 Task: Open a blank worksheet and write heading  Budget Tracker. Add Descriptions in a column and its values below  'Salary, Rent, Dining Out, Internet Bill, Groceries, Utilities Bill, Gas & Savings. 'Add Categories in next column and its values below  Income, Housing, Food, Utilities, Food, Utilities, Transportation & Savings. Add amount in next column and its values below  $2,500, $800, $100, $50, $200, $100, $100, $50 & $500. Add Dates in next column and its values below  2023-05-01, 2023-05-05, 2023-05-10, 2023-05-15, 2023-05-19, 2023-05-22, 2023-05-25 & 2023-05-30. Add Income/ Expense in next column and its values below  Income, Expense, Expense, Expense, Expense, Expense, Expense & IncomeSave page Apex Sales templetes 
Action: Mouse moved to (91, 133)
Screenshot: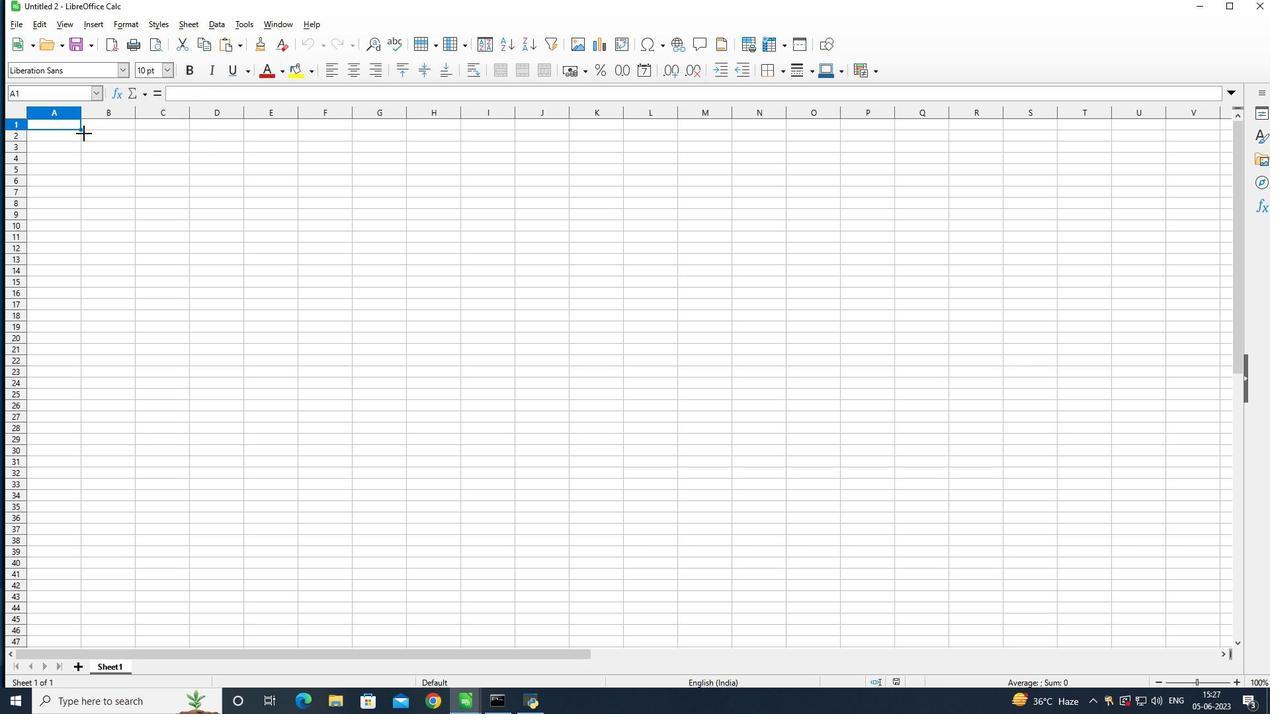 
Action: Mouse pressed left at (91, 133)
Screenshot: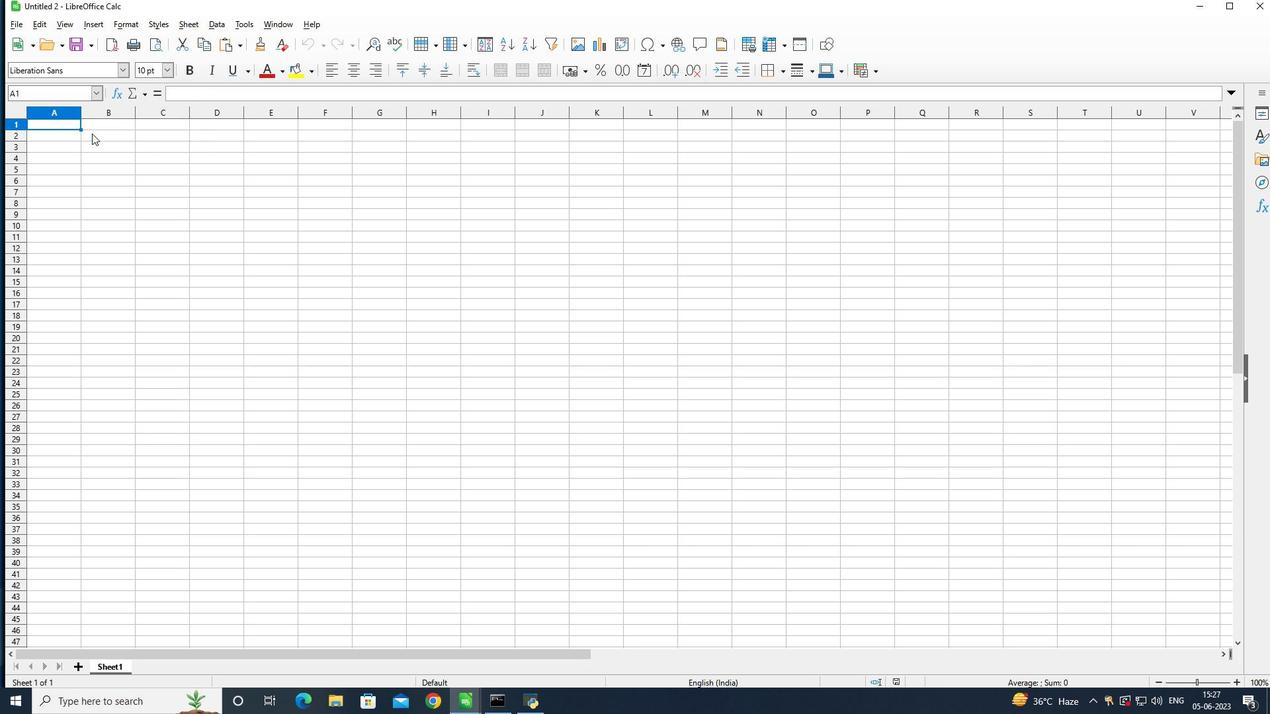 
Action: Mouse moved to (110, 142)
Screenshot: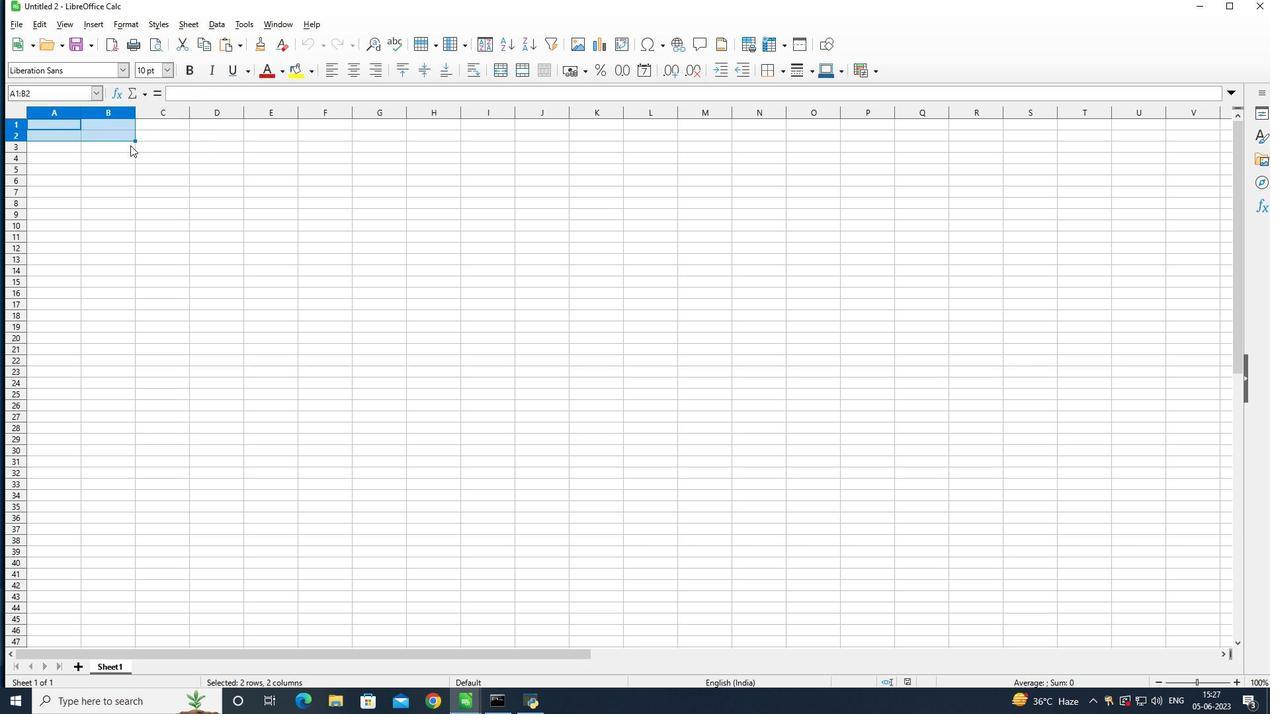 
Action: Mouse pressed left at (110, 142)
Screenshot: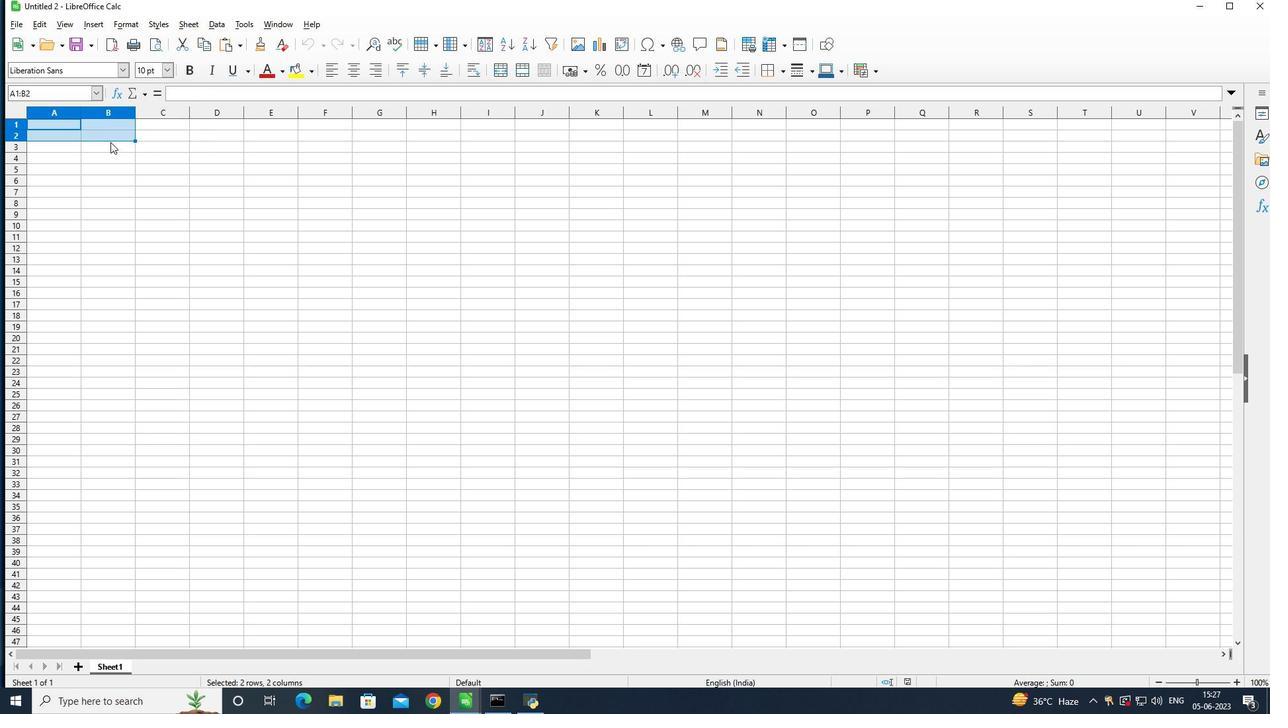 
Action: Mouse moved to (110, 142)
Screenshot: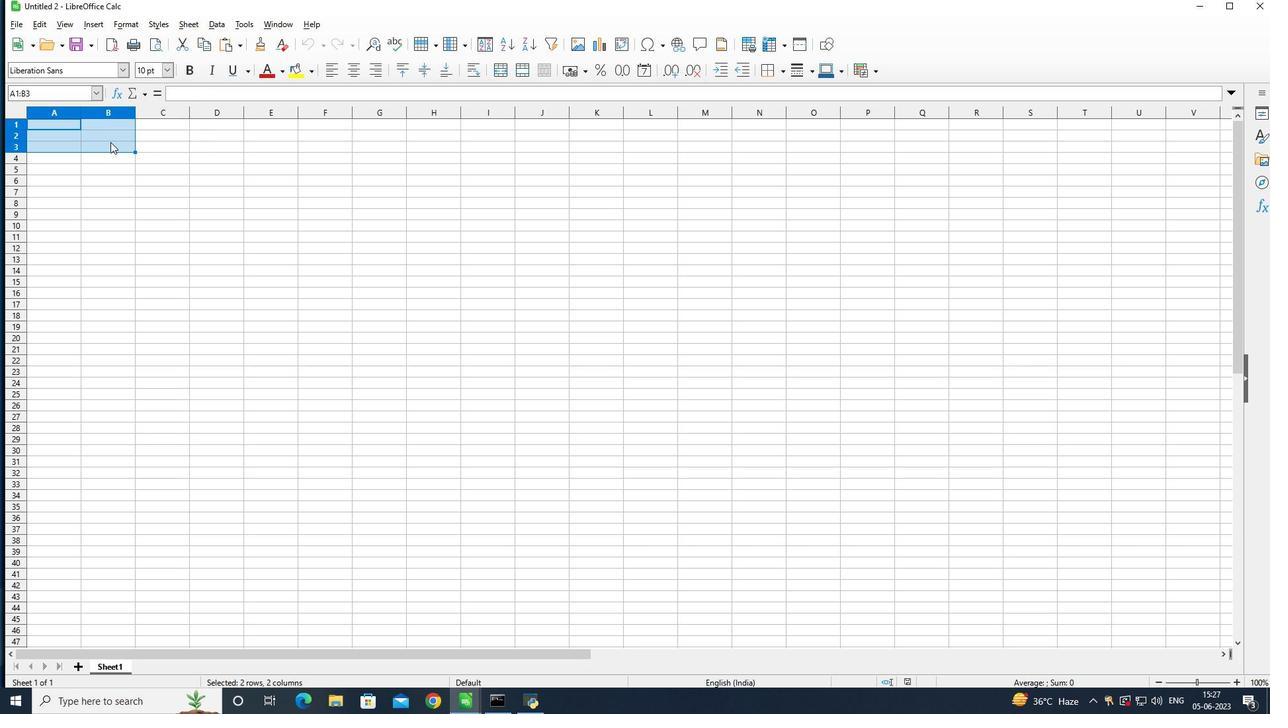 
Action: Mouse pressed right at (110, 142)
Screenshot: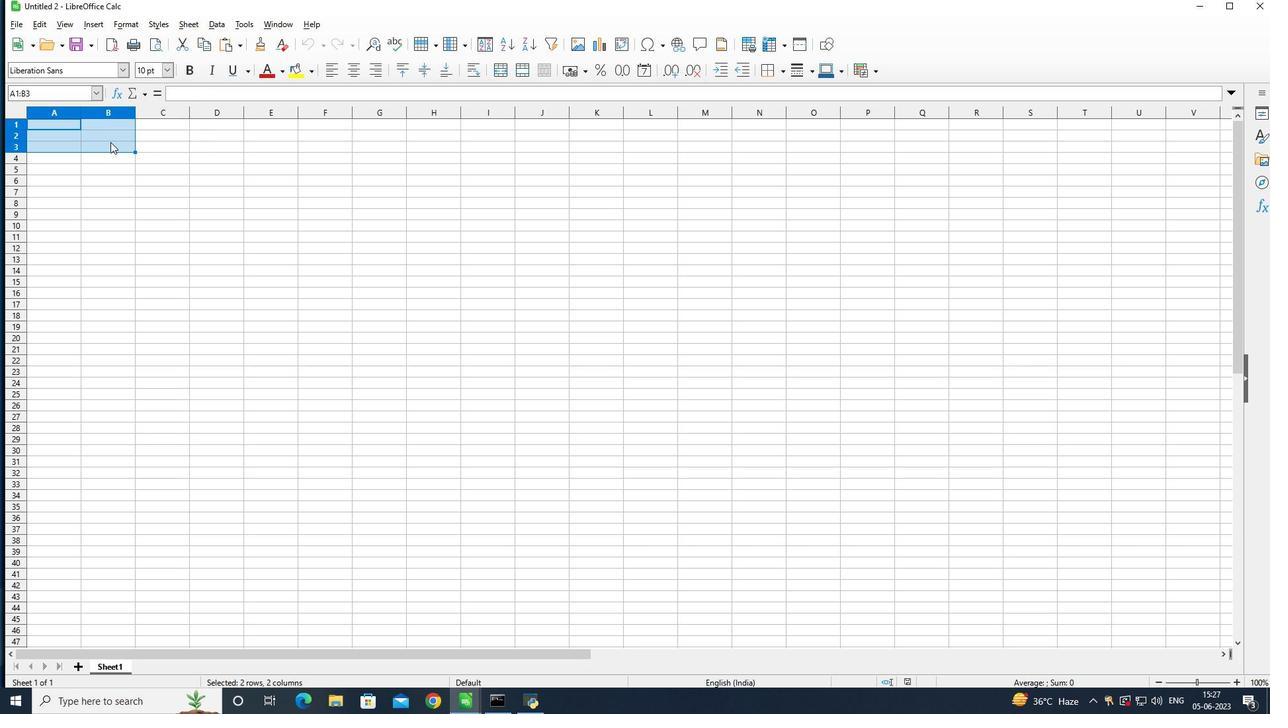 
Action: Mouse moved to (342, 232)
Screenshot: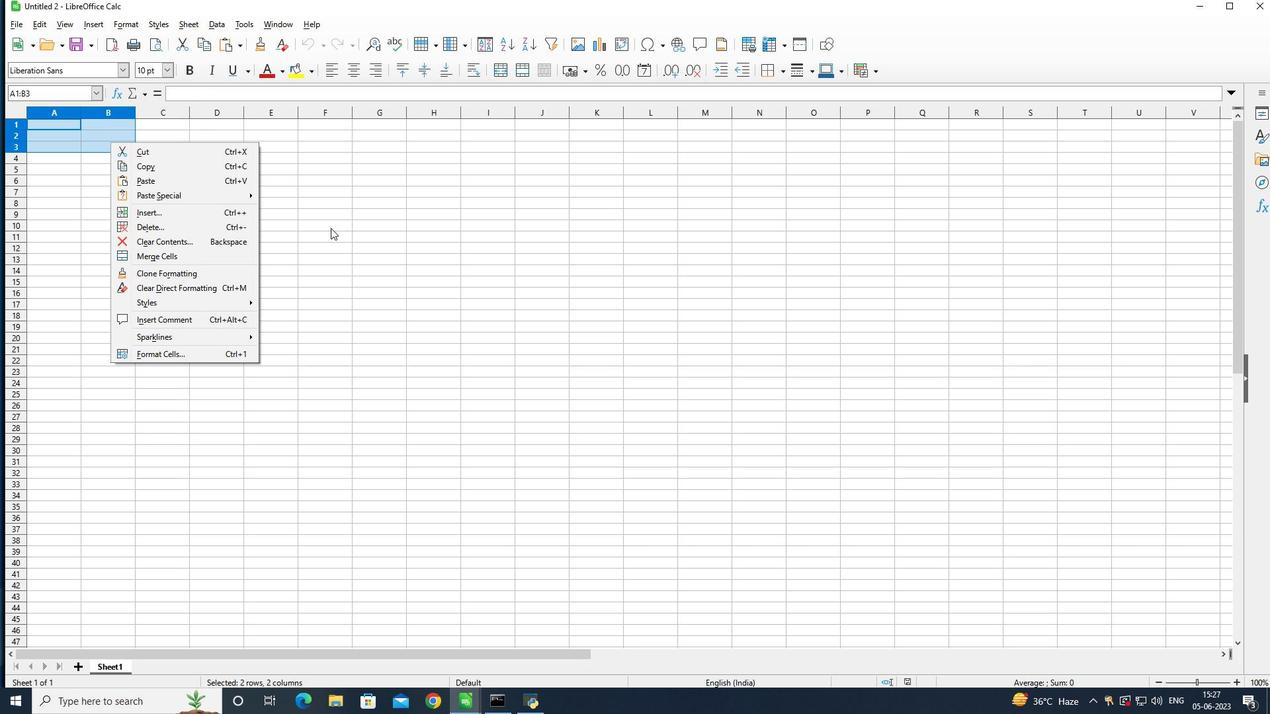 
Action: Mouse pressed right at (342, 232)
Screenshot: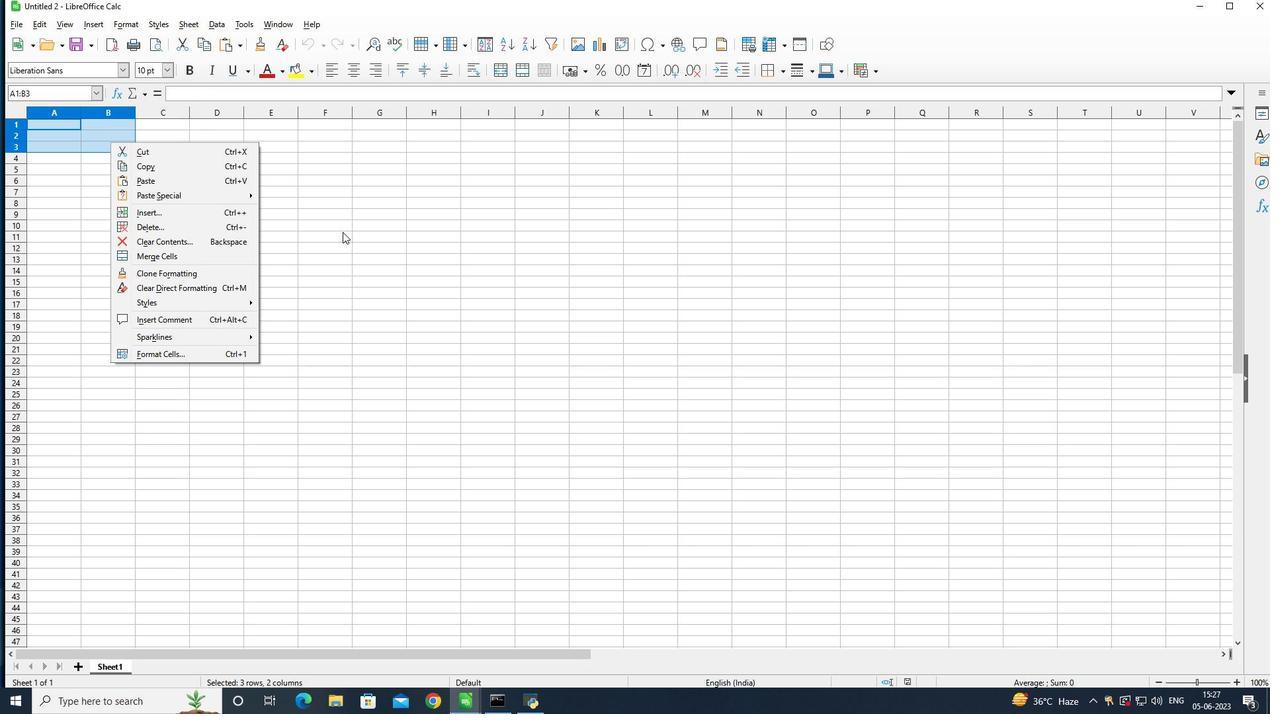 
Action: Mouse pressed right at (342, 232)
Screenshot: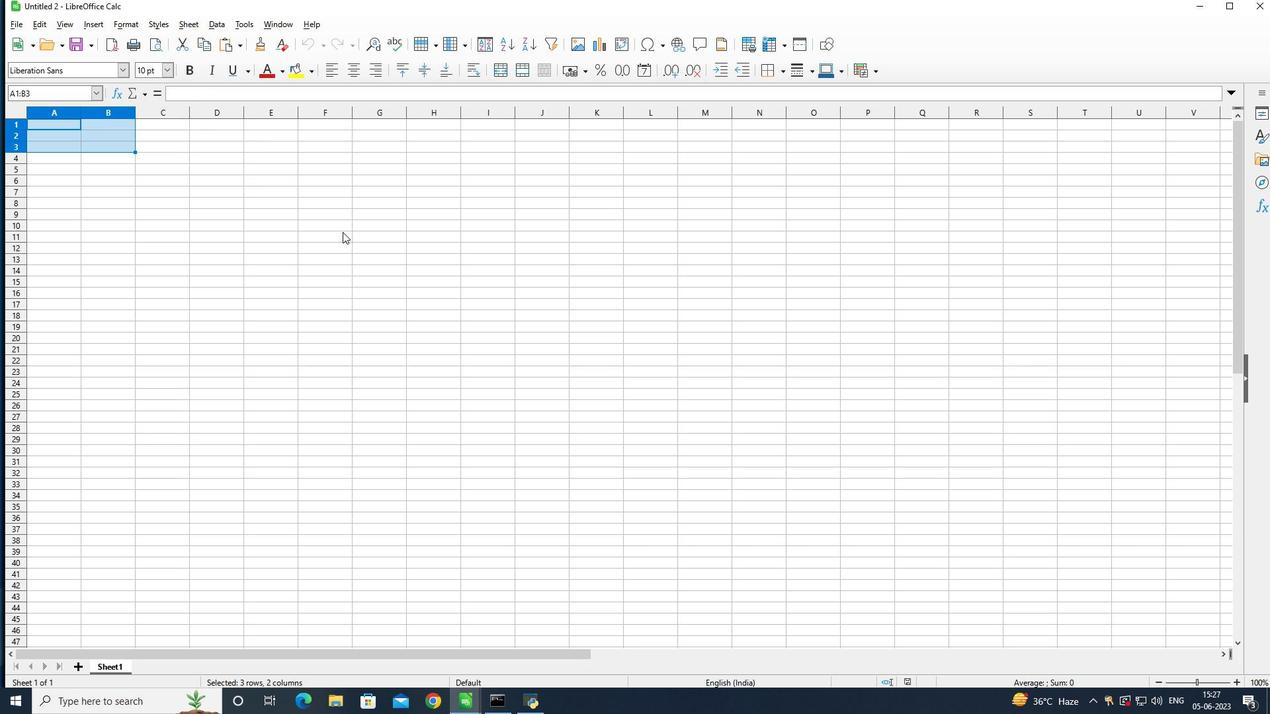 
Action: Mouse moved to (108, 134)
Screenshot: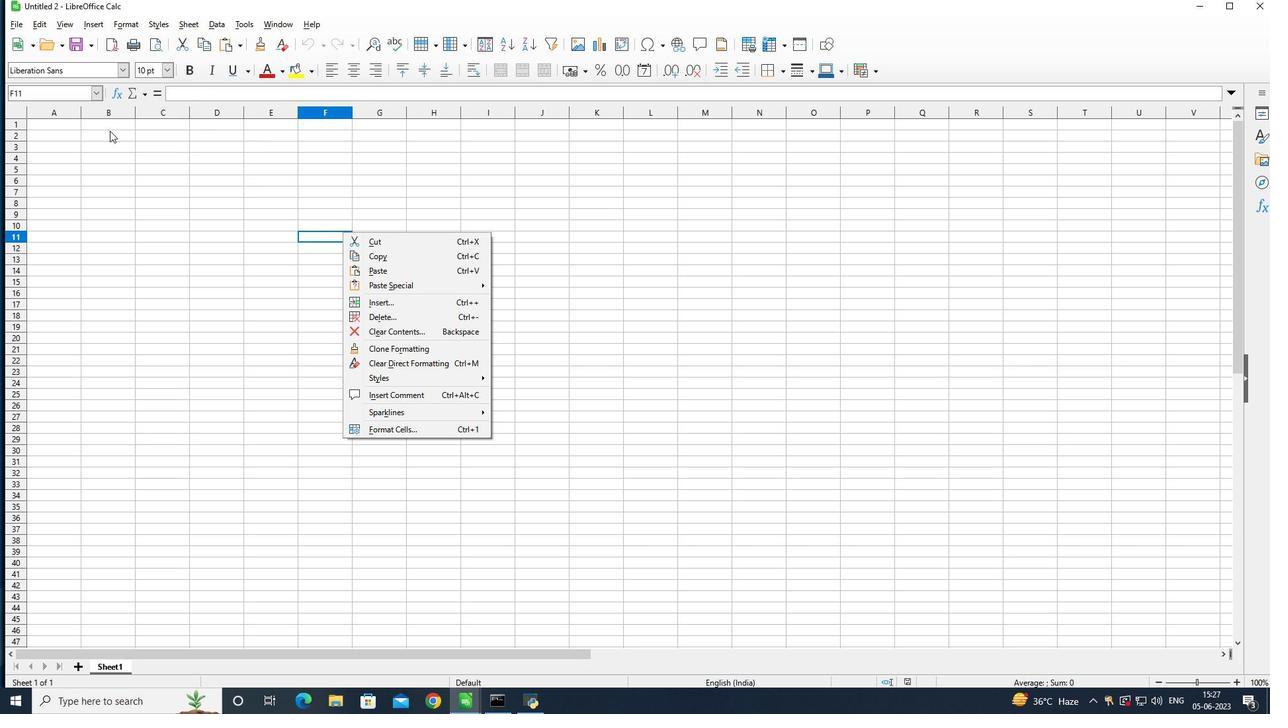 
Action: Mouse pressed left at (108, 134)
Screenshot: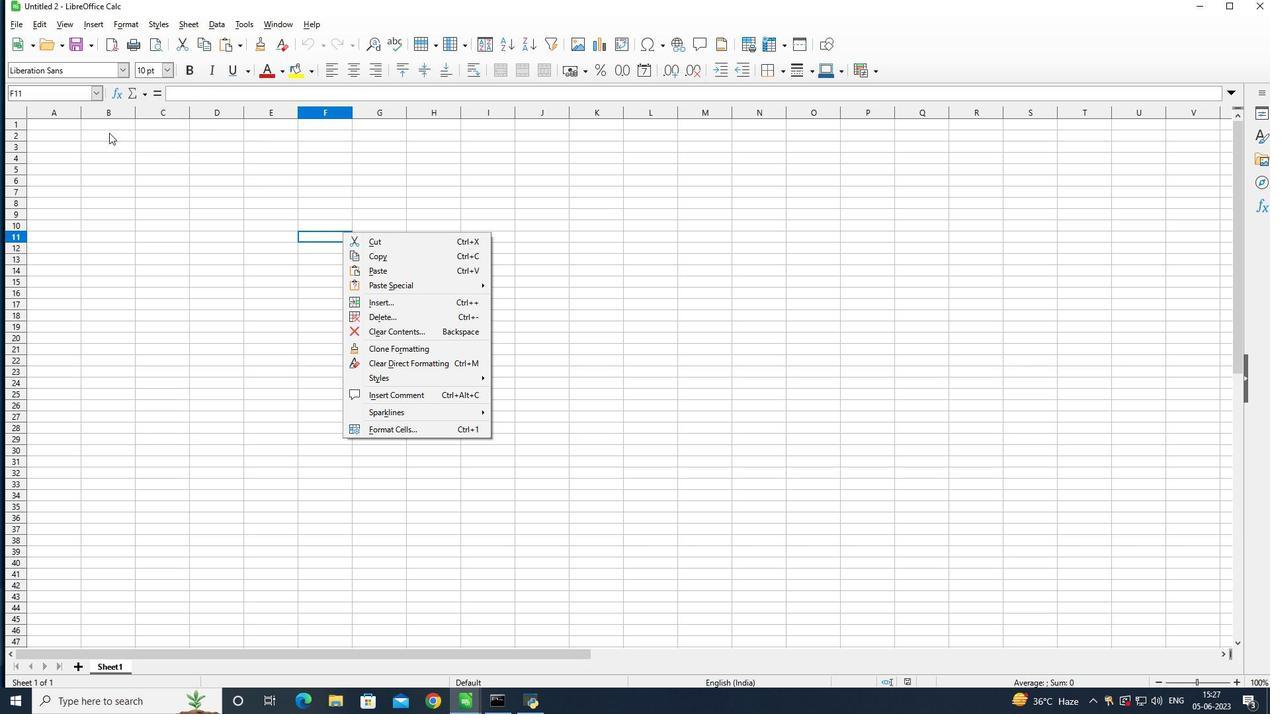 
Action: Mouse moved to (107, 134)
Screenshot: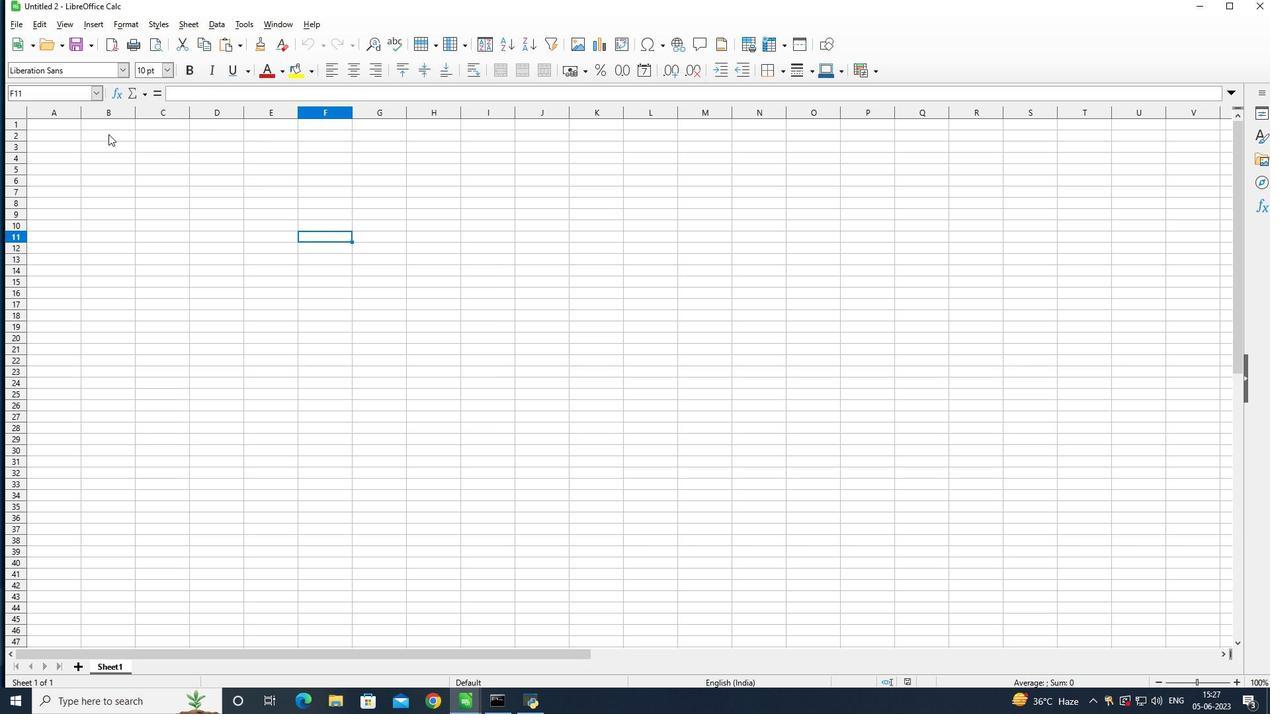 
Action: Mouse pressed left at (107, 134)
Screenshot: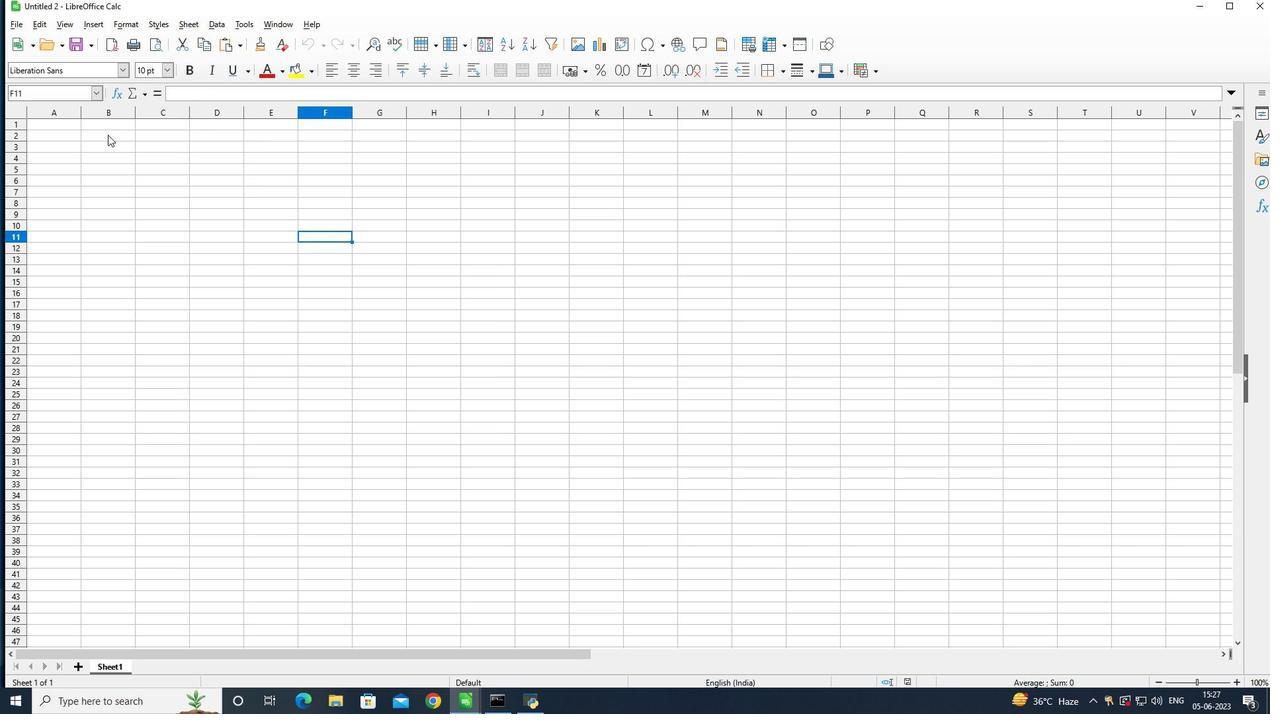 
Action: Key pressed <Key.shift>Budget<Key.space><Key.shift>Tracker<Key.enter>
Screenshot: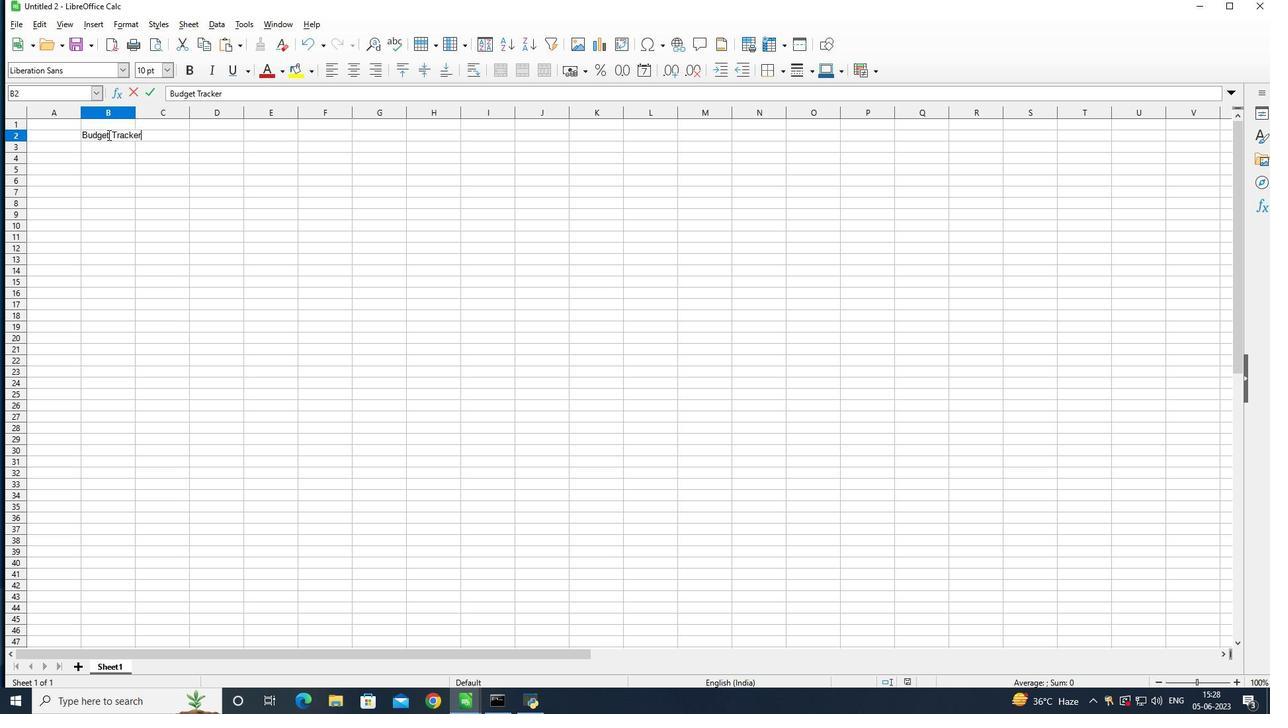 
Action: Mouse moved to (52, 144)
Screenshot: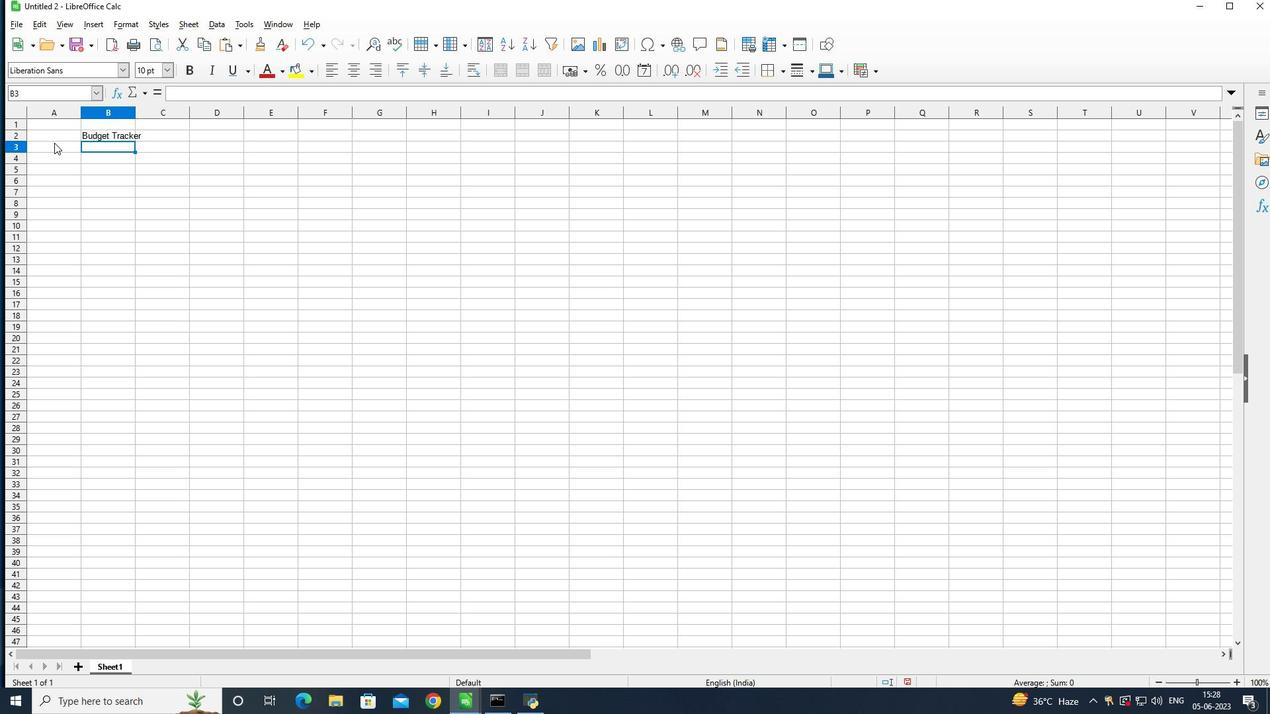
Action: Mouse pressed left at (52, 144)
Screenshot: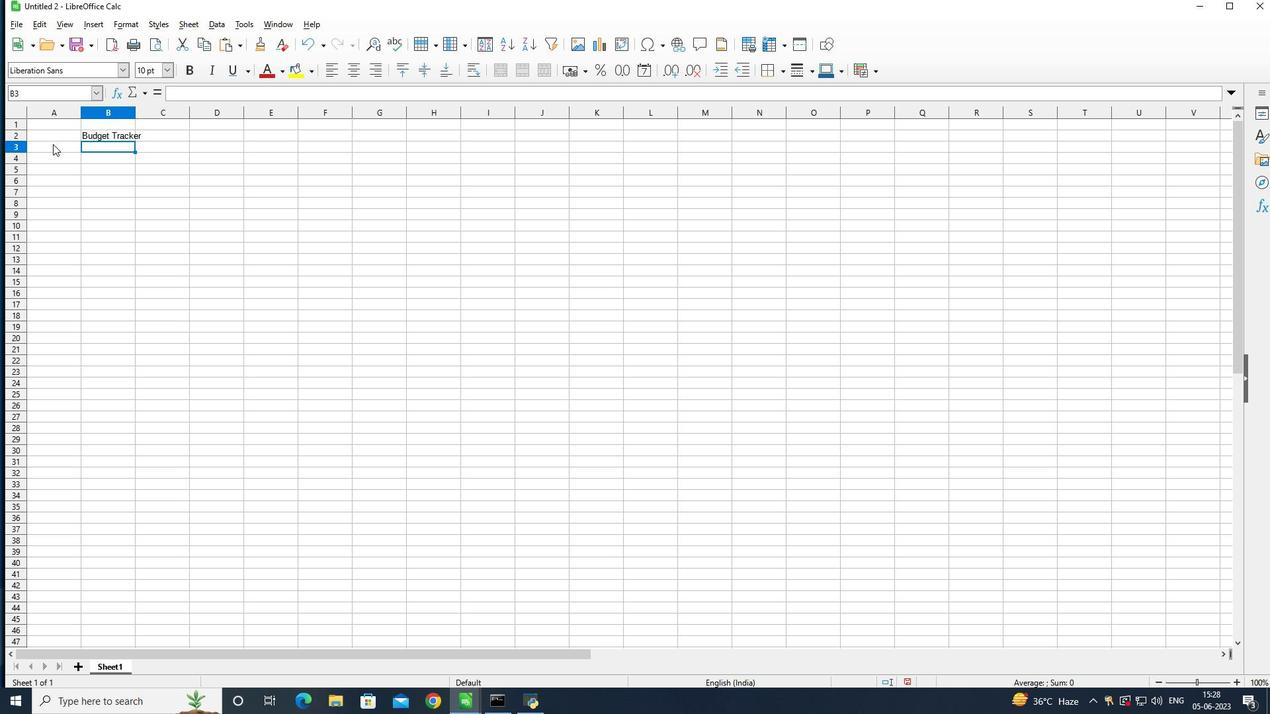
Action: Mouse moved to (52, 145)
Screenshot: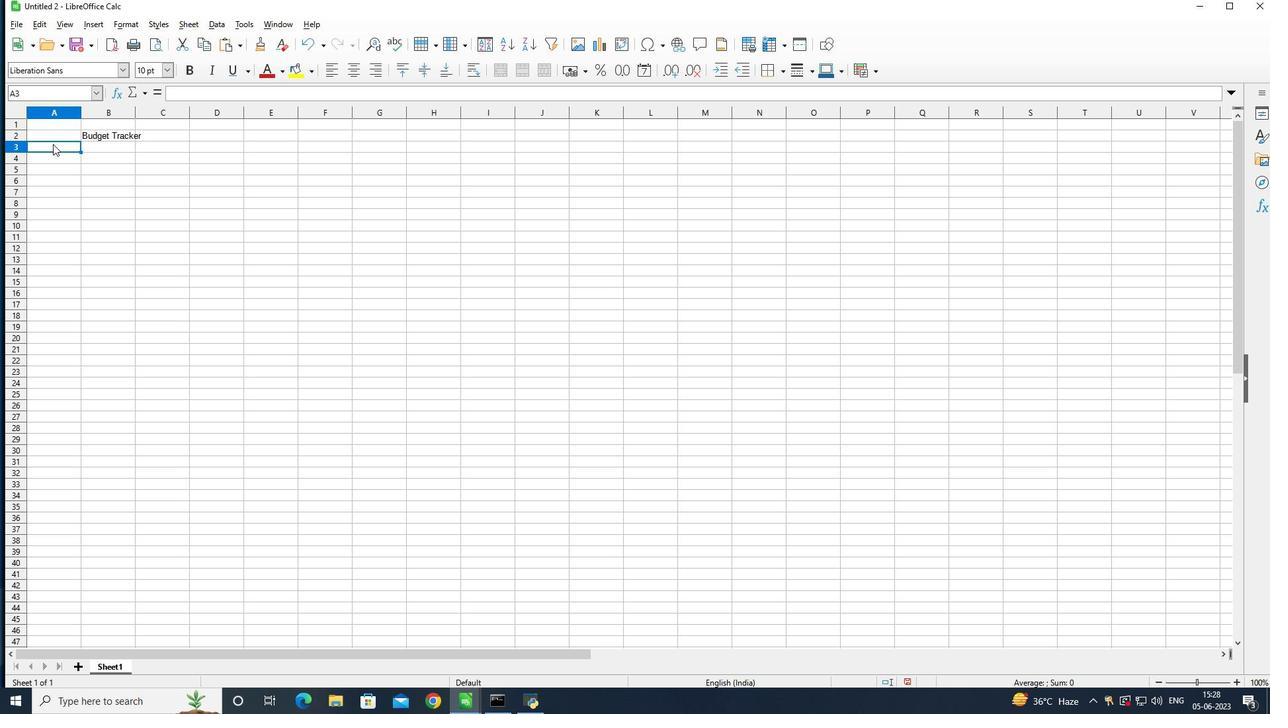 
Action: Key pressed <Key.shift>Description<Key.enter><Key.shift>Salary<Key.enter><Key.shift>Rent<Key.enter><Key.shift><Key.shift><Key.shift><Key.shift><Key.shift><Key.shift><Key.shift><Key.shift><Key.shift><Key.shift>Dining<Key.space><Key.shift>Our<Key.backspace>t<Key.enter><Key.shift>Internet<Key.space><Key.shift>Bill<Key.enter><Key.shift><Key.shift><Key.shift><Key.shift><Key.shift><Key.shift><Key.shift>Groceries<Key.enter><Key.shift>Utilities<Key.enter><Key.shift><Key.shift>Gas<Key.enter><Key.shift>Saving<Key.enter>
Screenshot: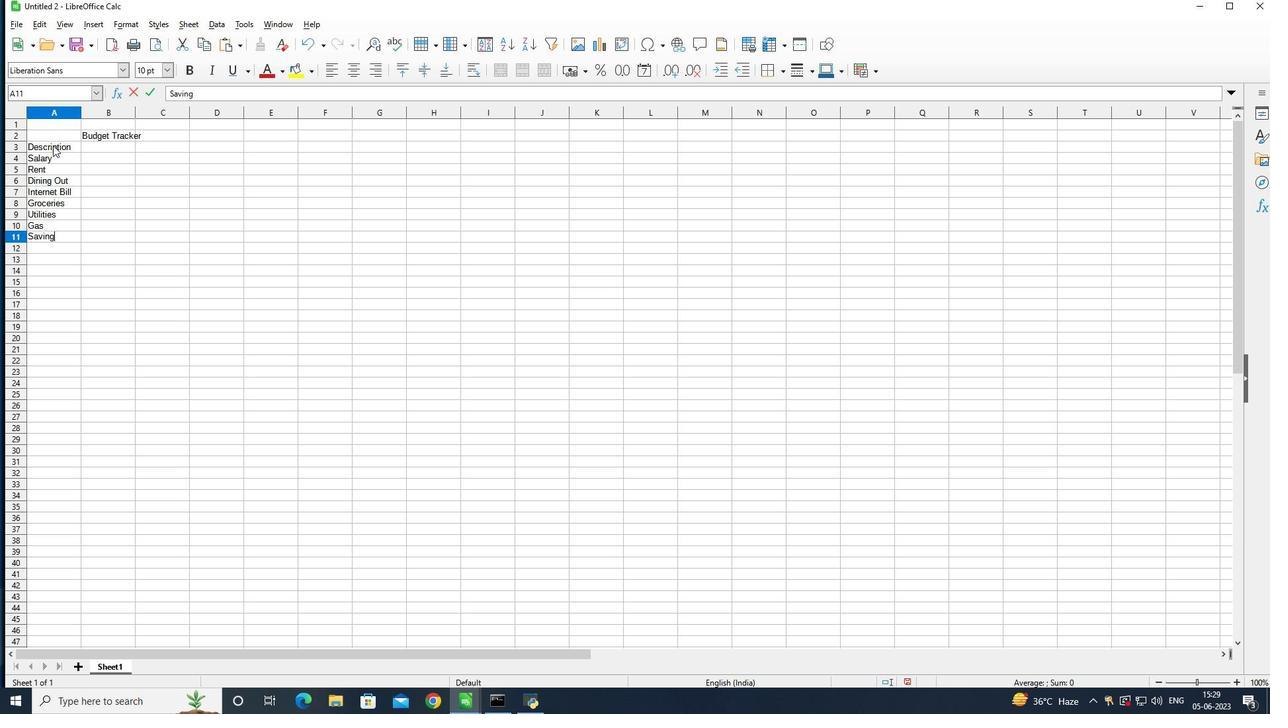 
Action: Mouse moved to (111, 146)
Screenshot: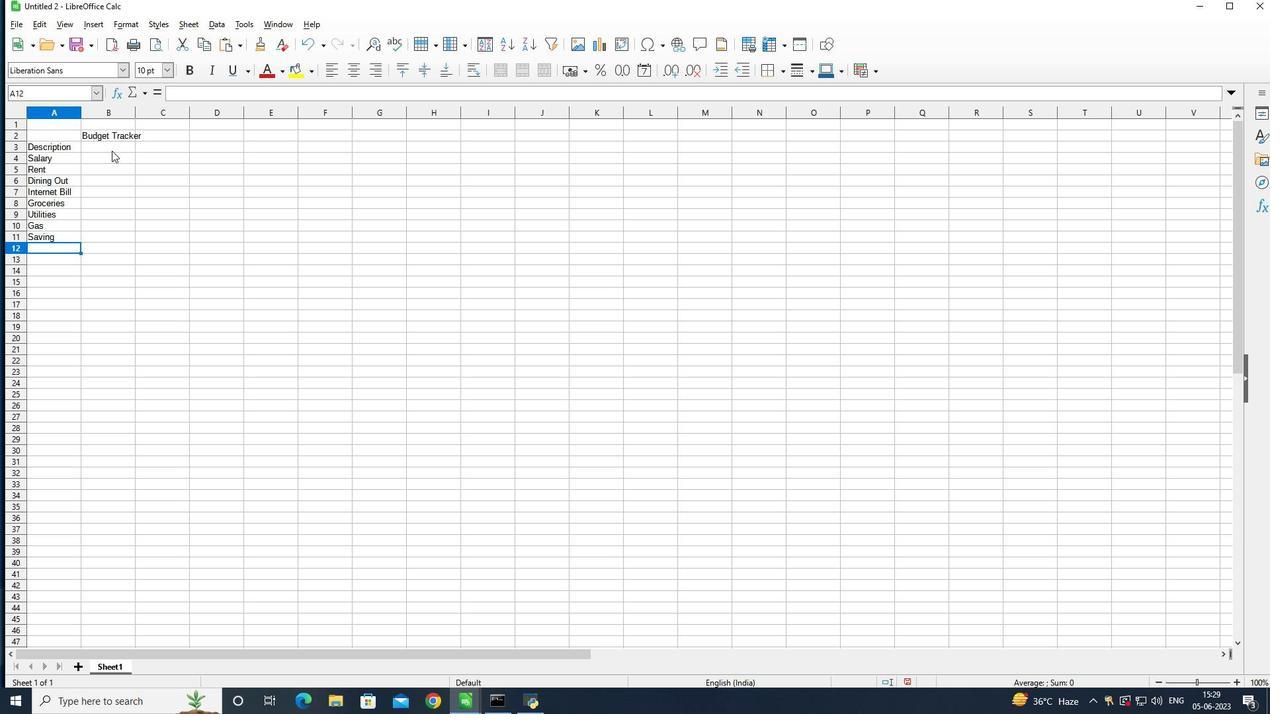 
Action: Mouse pressed left at (111, 146)
Screenshot: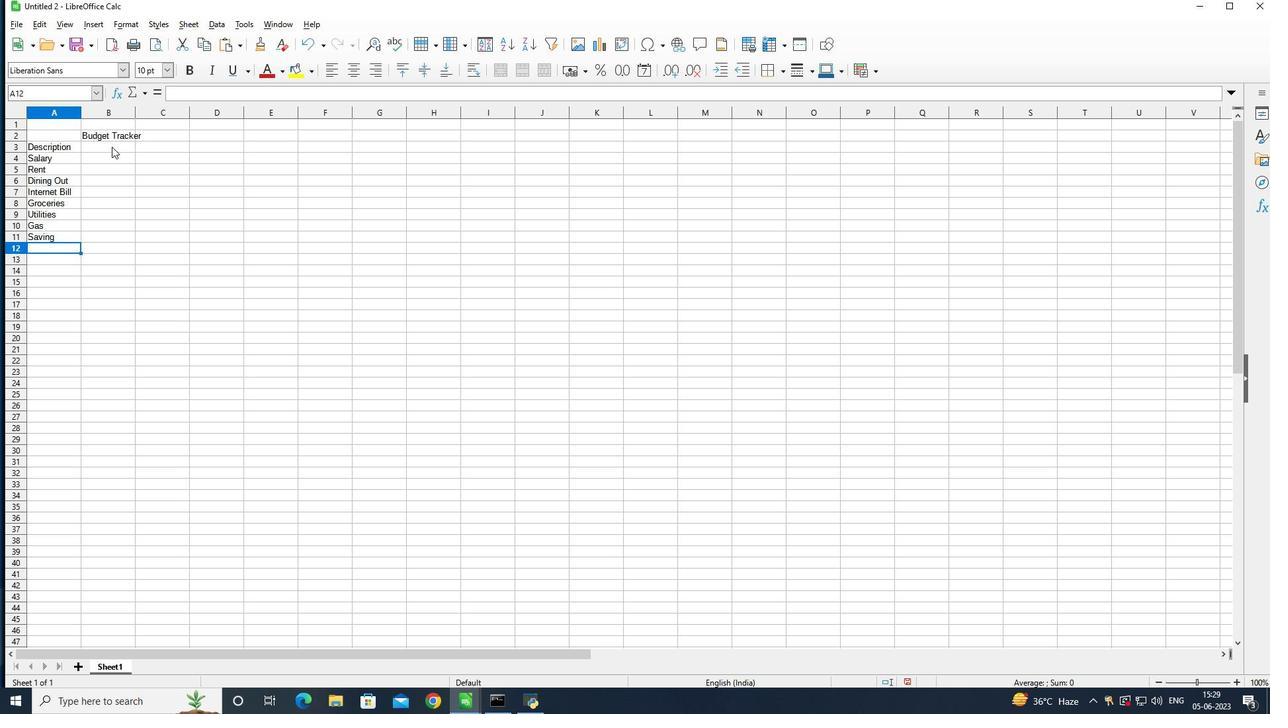 
Action: Key pressed <Key.shift>Catagories<Key.enter><Key.shift>Income<Key.enter><Key.shift>Housing<Key.enter><Key.shift><Key.shift><Key.shift><Key.shift><Key.shift><Key.shift><Key.shift><Key.shift>Food<Key.enter><Key.shift><Key.shift>Utilites<Key.enter><Key.shift>Food<Key.enter><Key.shift>Utilites<Key.enter><Key.shift><Key.shift><Key.shift><Key.shift>Transportation<Key.enter><Key.shift>Saving<Key.enter>
Screenshot: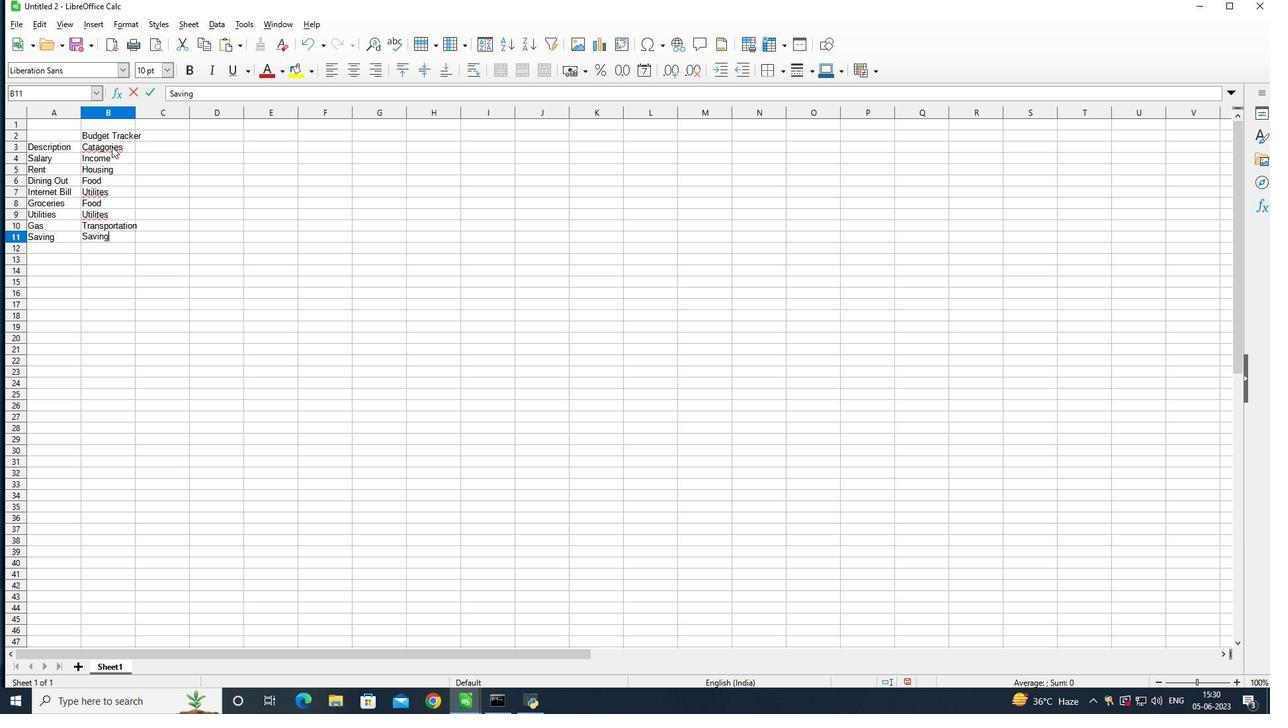 
Action: Mouse moved to (147, 149)
Screenshot: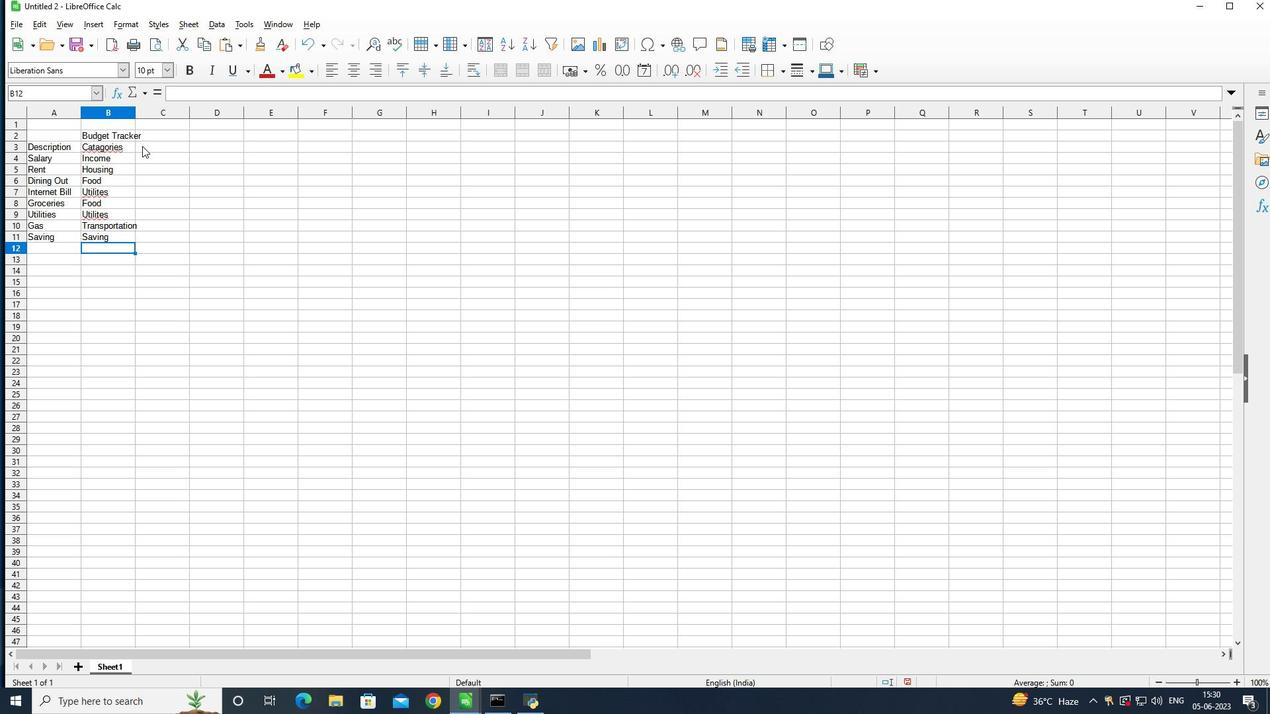 
Action: Mouse pressed left at (147, 149)
Screenshot: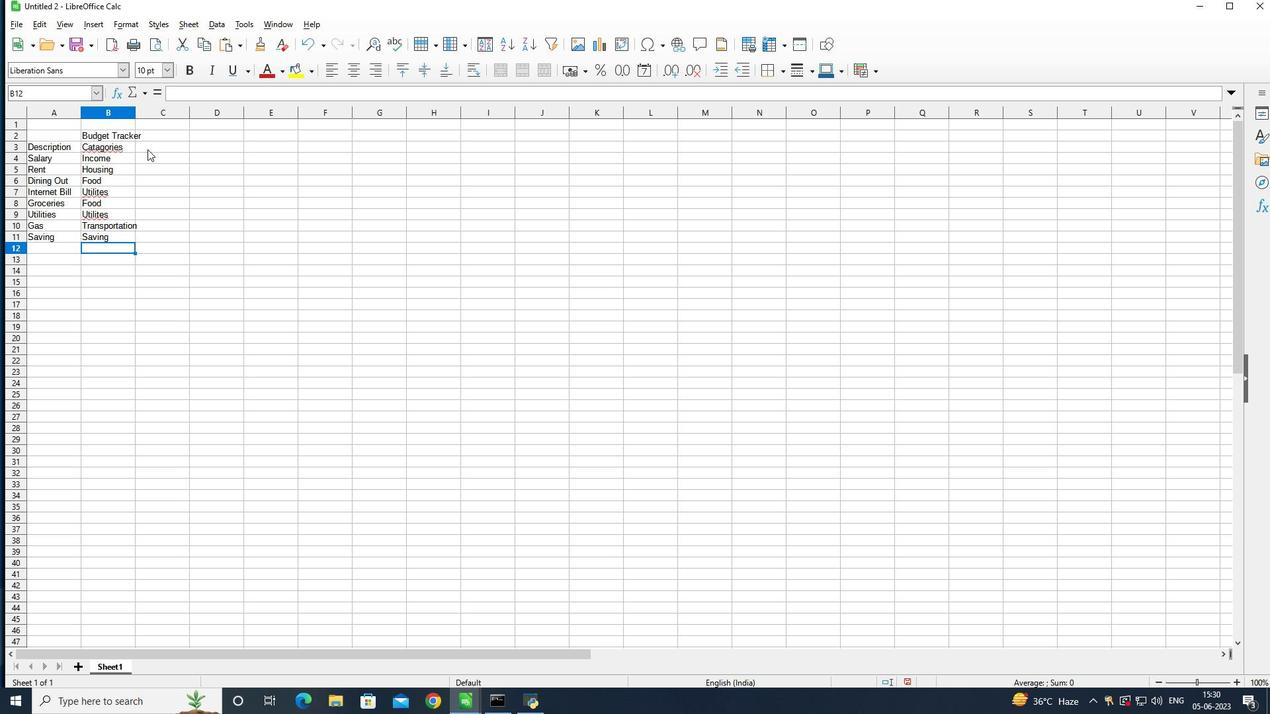 
Action: Key pressed <Key.shift>Amount<Key.enter>2500<Key.enter>800<Key.enter>100<Key.enter>50<Key.enter>200<Key.enter>100<Key.enter>100<Key.enter>500
Screenshot: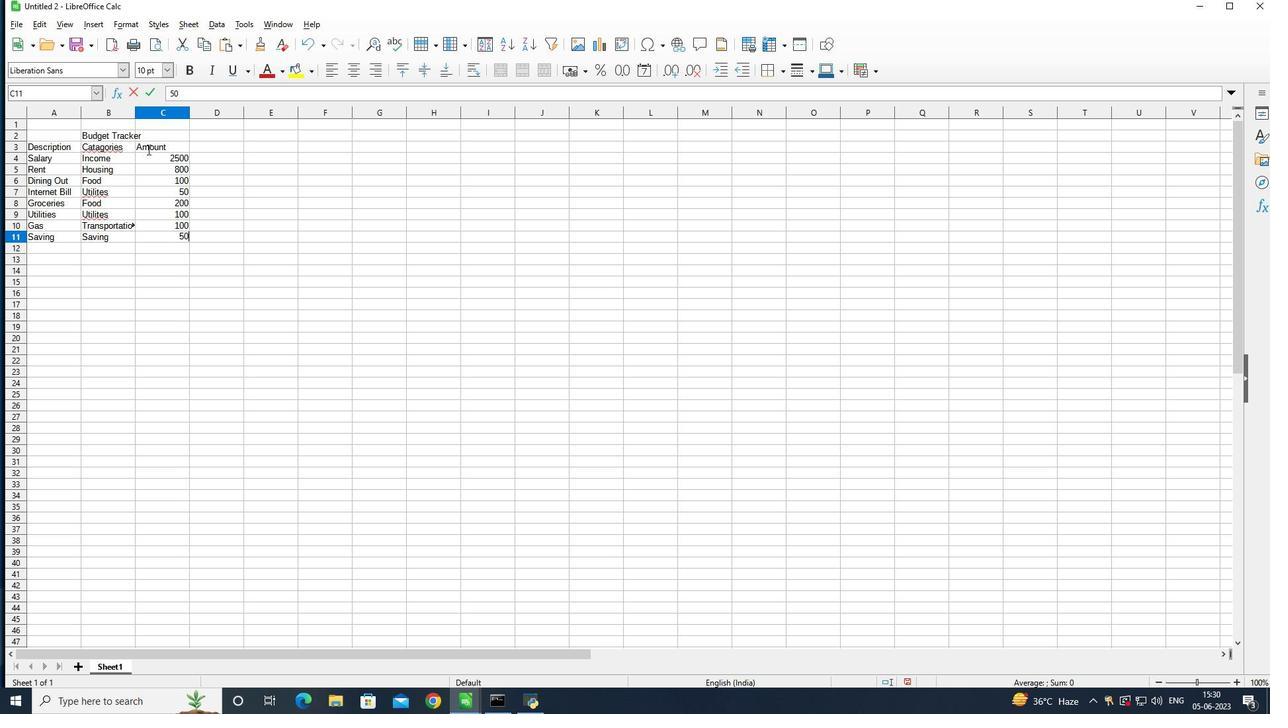 
Action: Mouse moved to (213, 148)
Screenshot: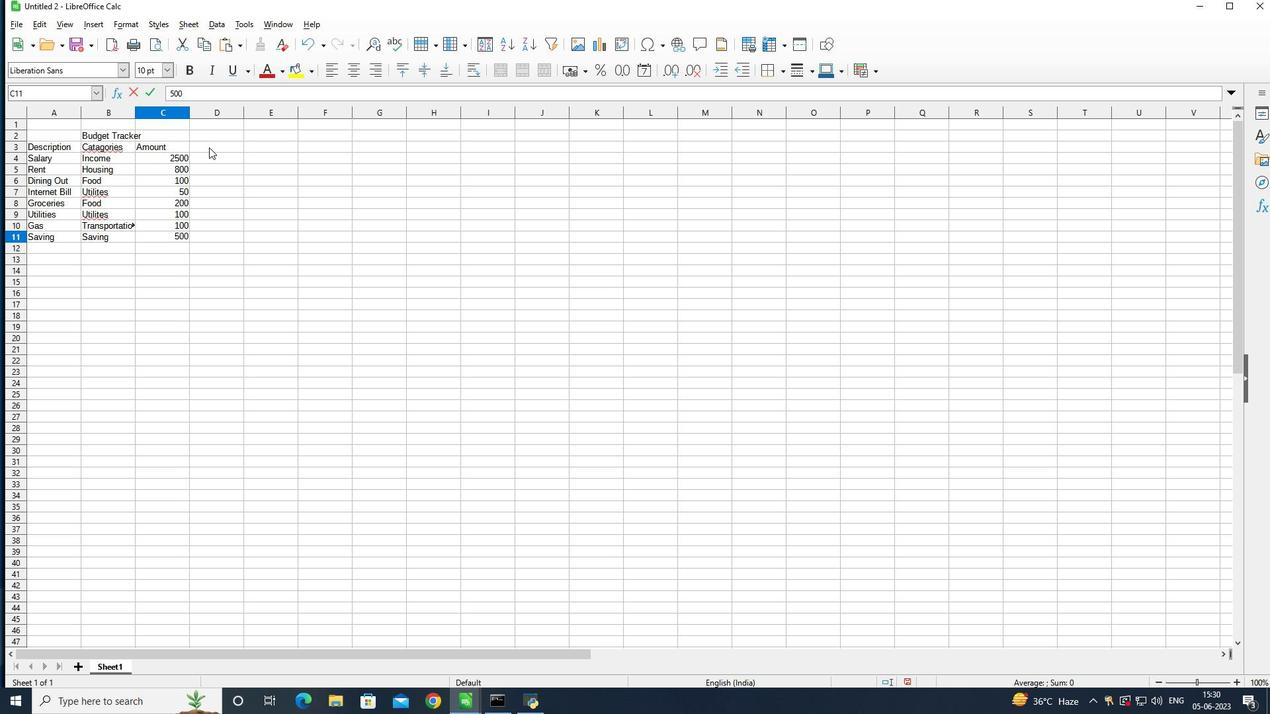 
Action: Mouse pressed left at (213, 148)
Screenshot: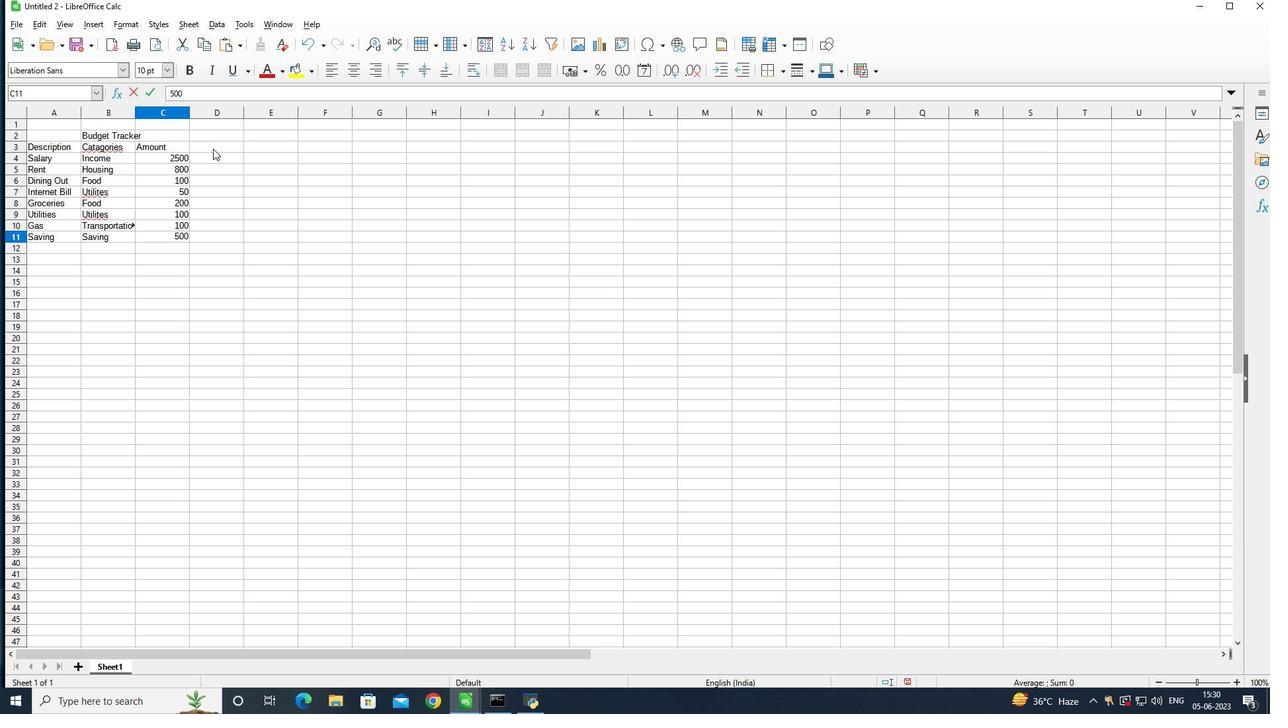 
Action: Key pressed <Key.shift>Dates<Key.enter>2023-05-1<Key.enter>2023-05-05<Key.enter>
Screenshot: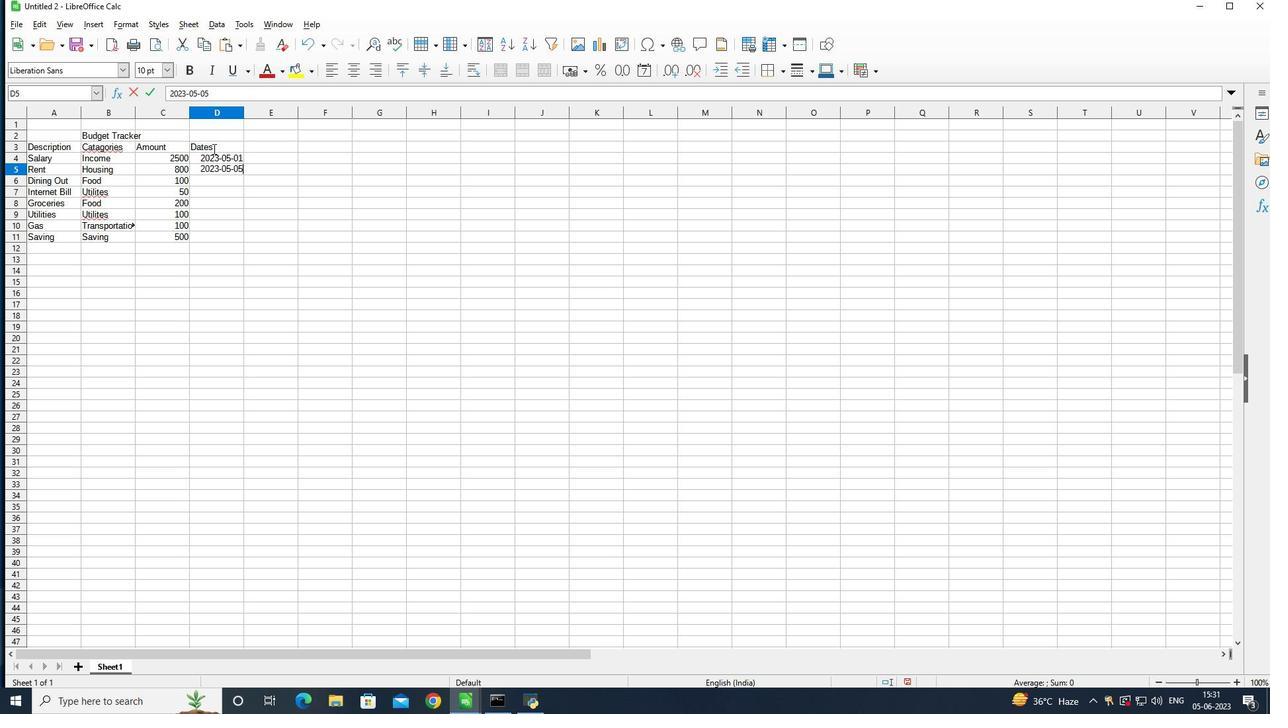 
Action: Mouse moved to (223, 144)
Screenshot: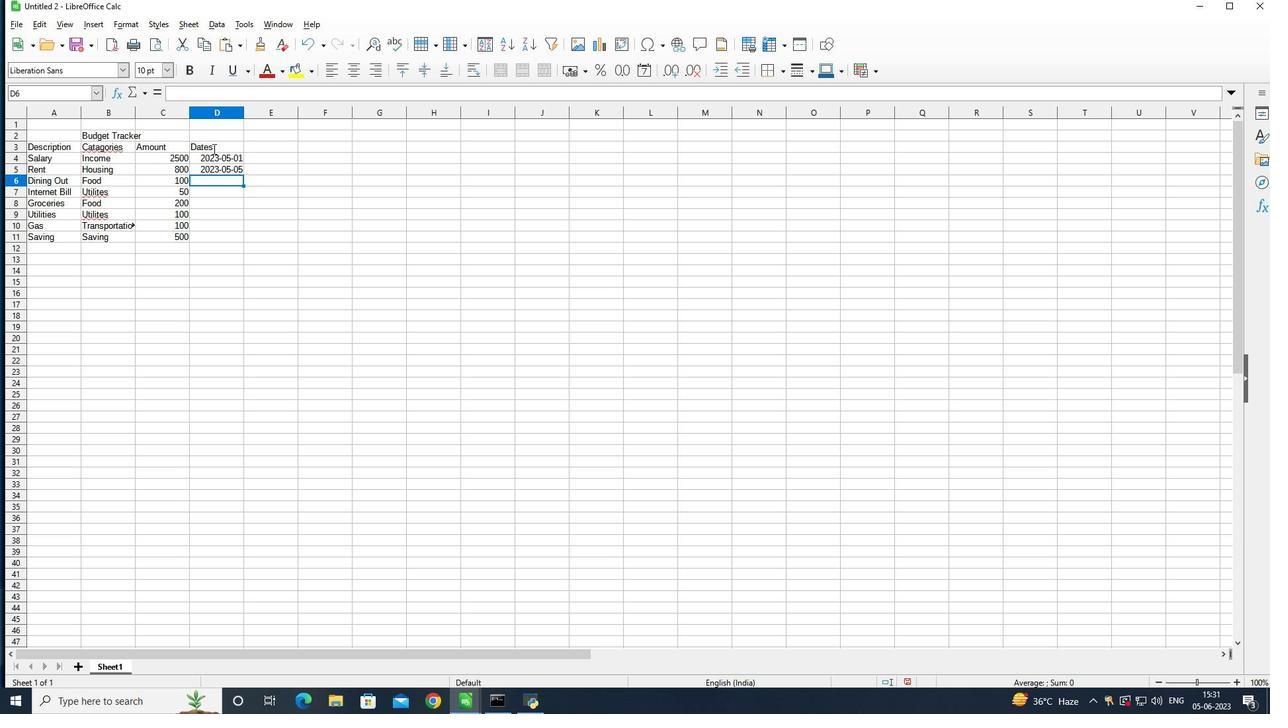 
Action: Key pressed 2
Screenshot: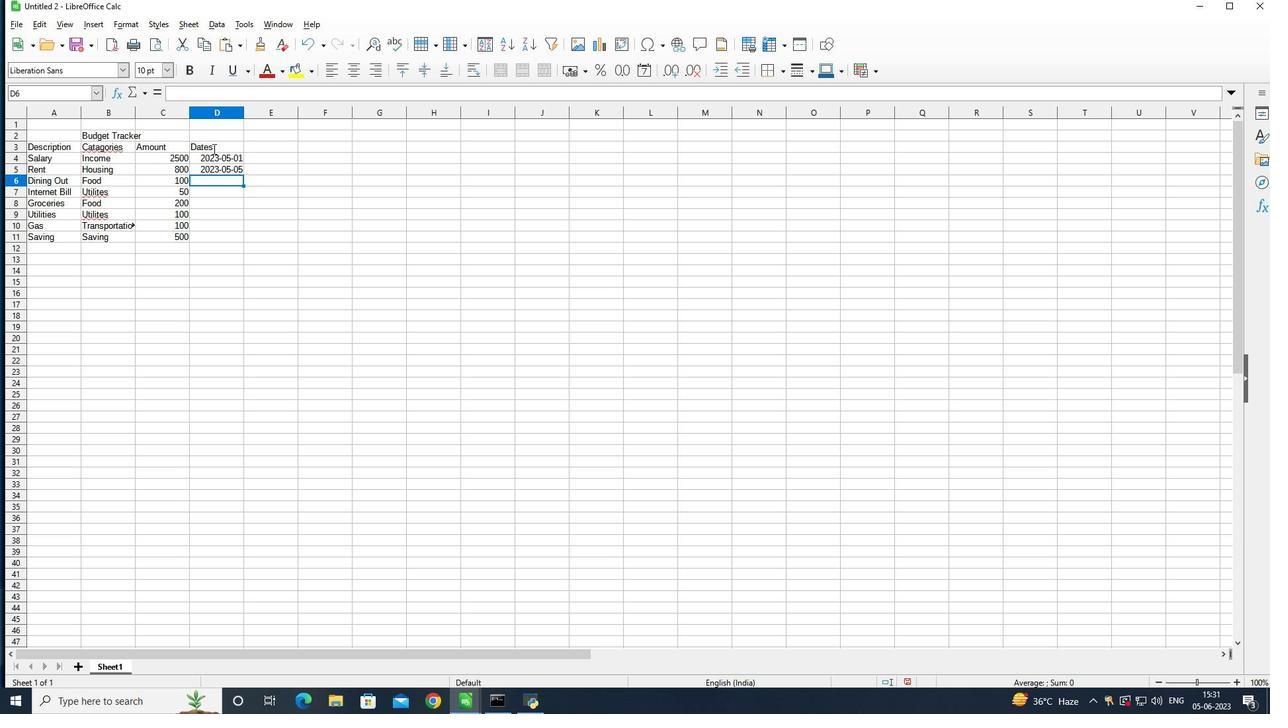 
Action: Mouse moved to (224, 144)
Screenshot: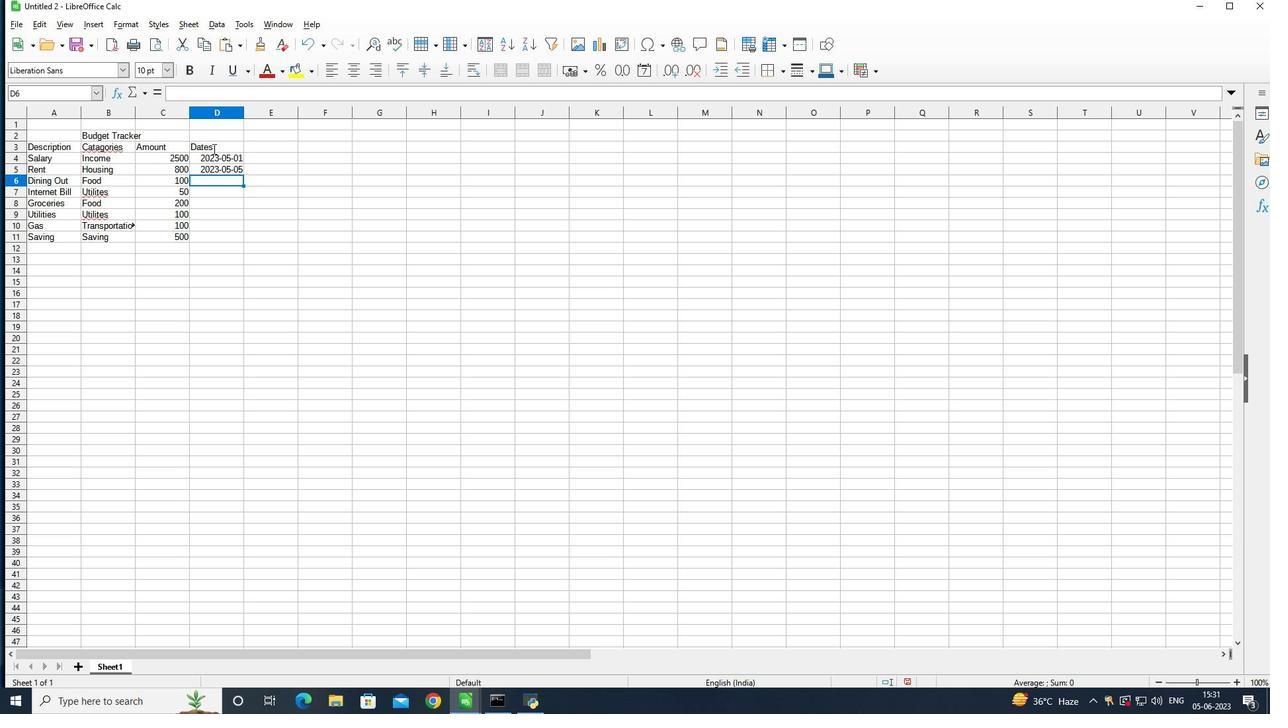 
Action: Key pressed 023-05-10<Key.enter>20230<Key.backspace>-05-15<Key.enter>2023-05-19-<Key.backspace><Key.enter>--<Key.backspace>2023<Key.backspace><Key.backspace><Key.backspace><Key.backspace><Key.backspace>2023-05-
Screenshot: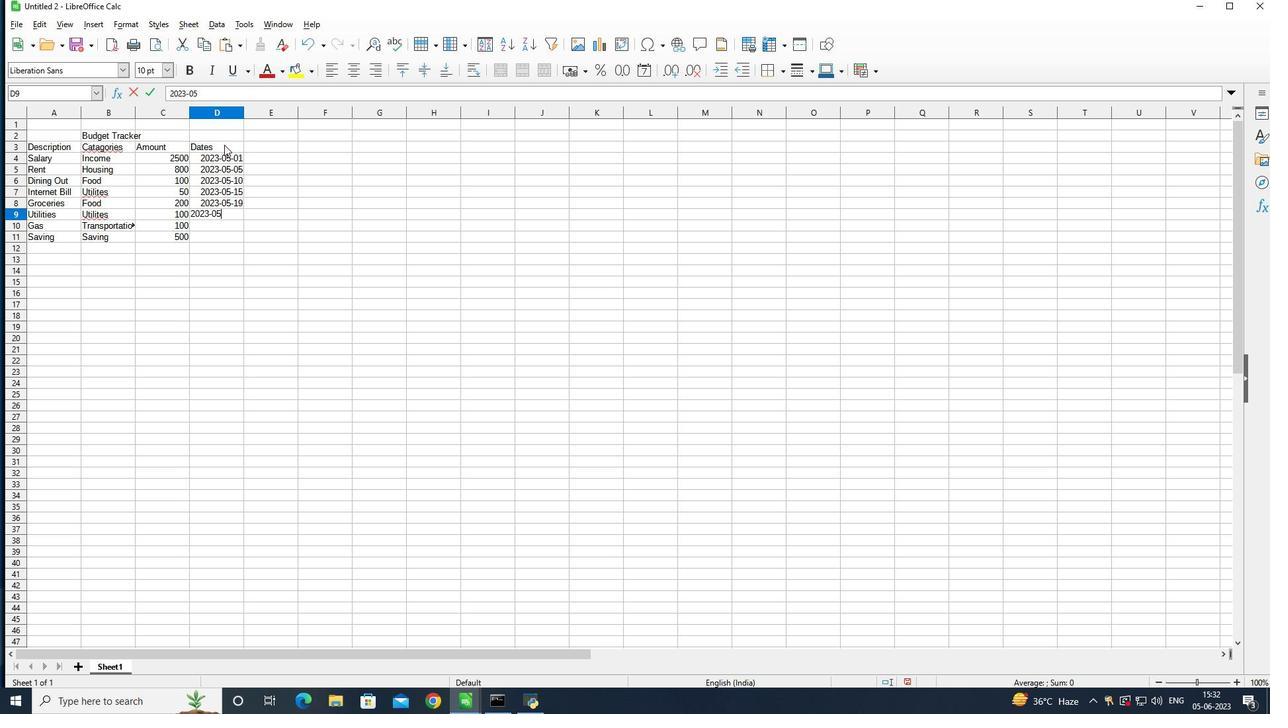 
Action: Mouse moved to (394, 140)
Screenshot: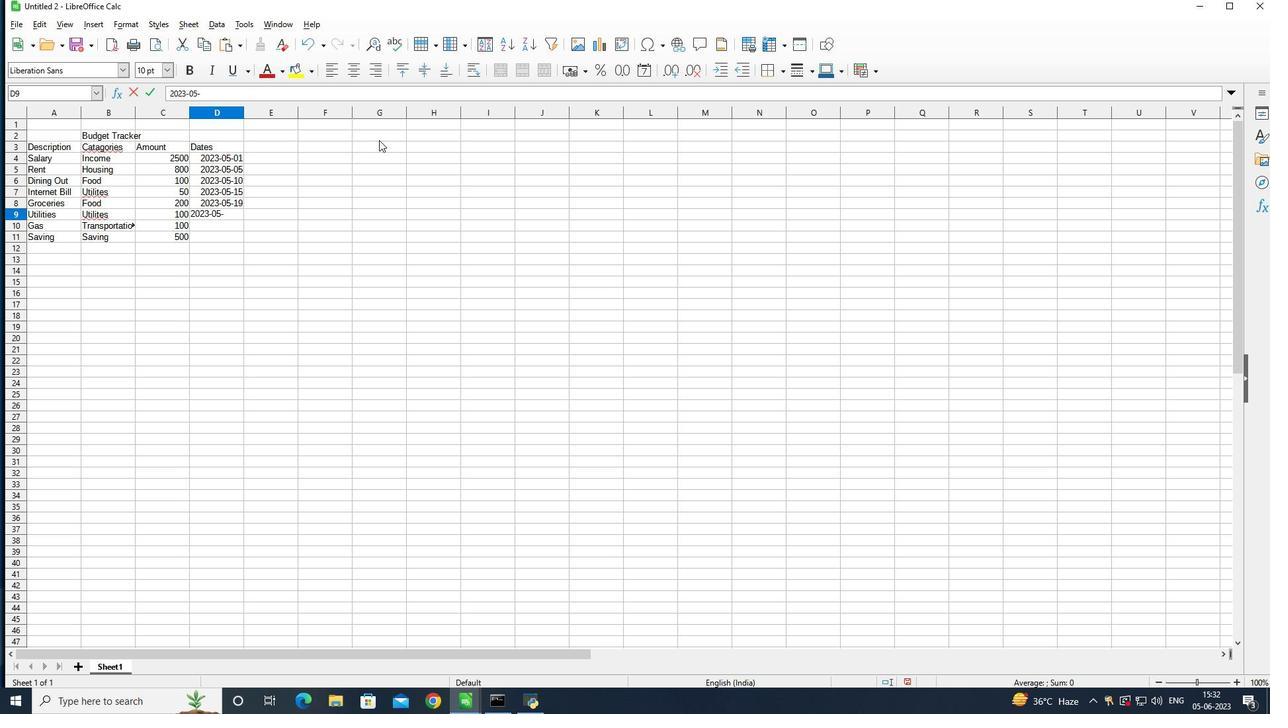 
Action: Key pressed 2
Screenshot: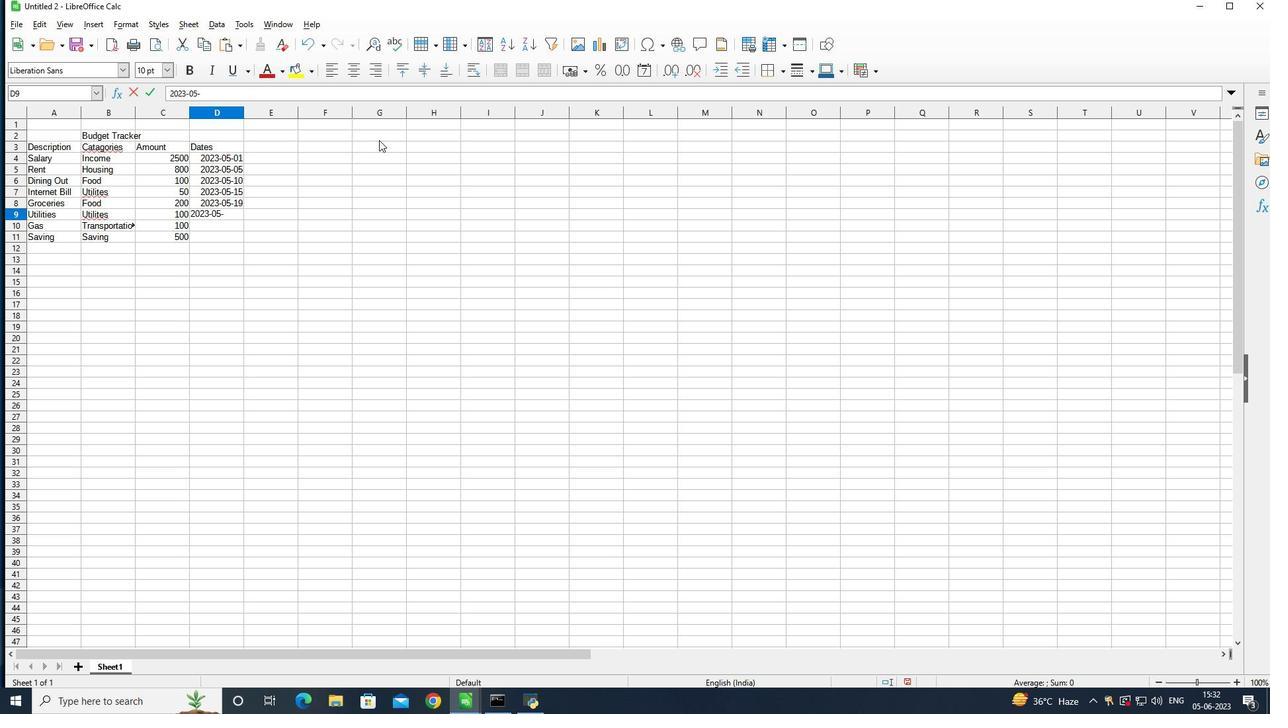 
Action: Mouse moved to (403, 140)
Screenshot: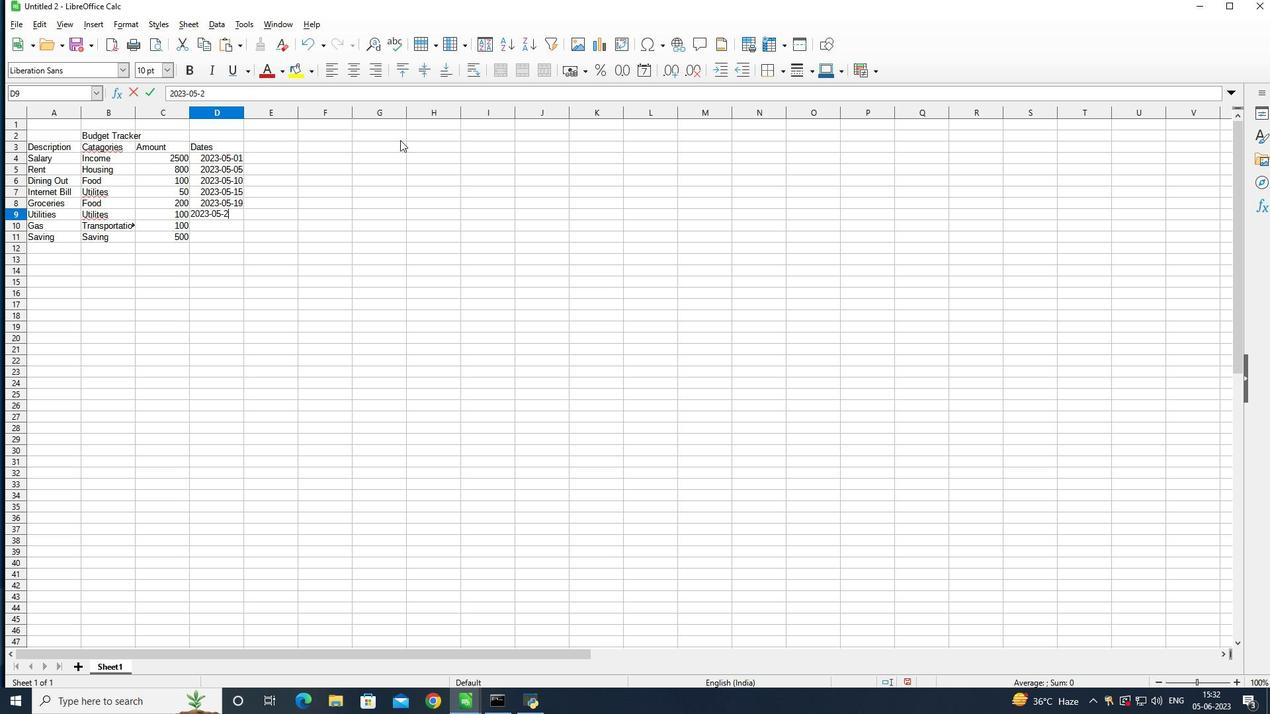
Action: Key pressed 2
Screenshot: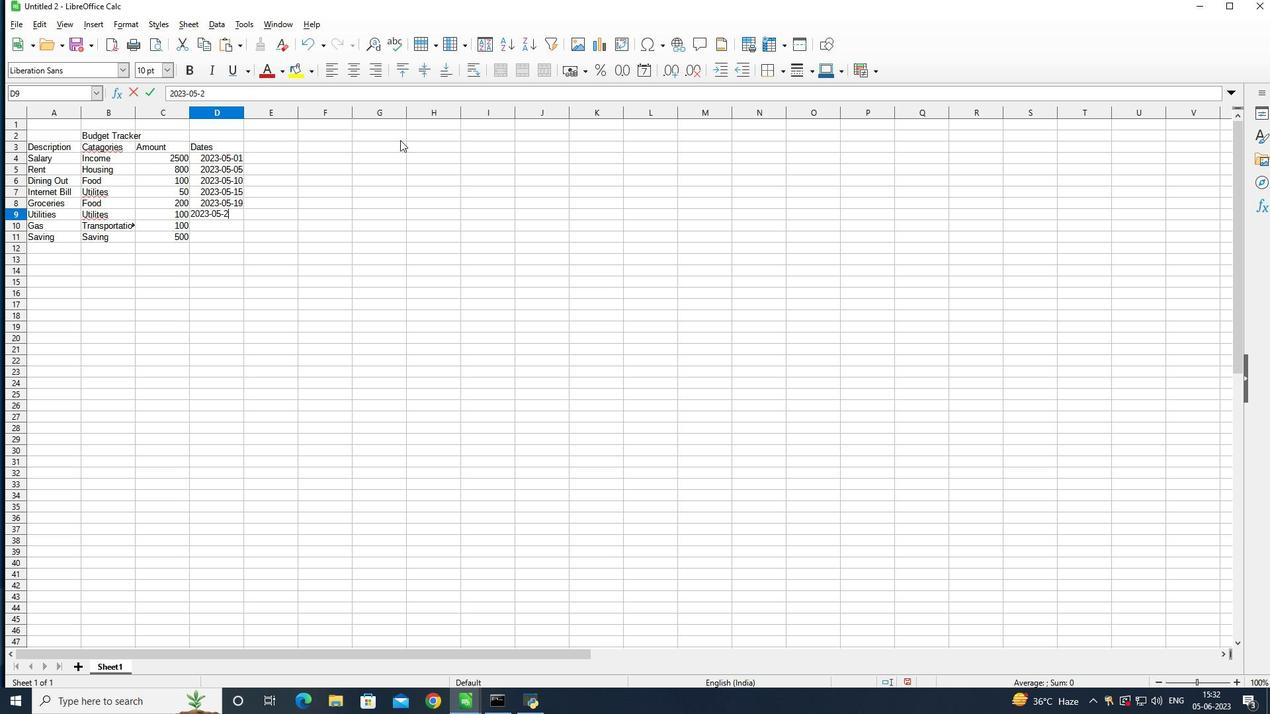 
Action: Mouse moved to (408, 140)
Screenshot: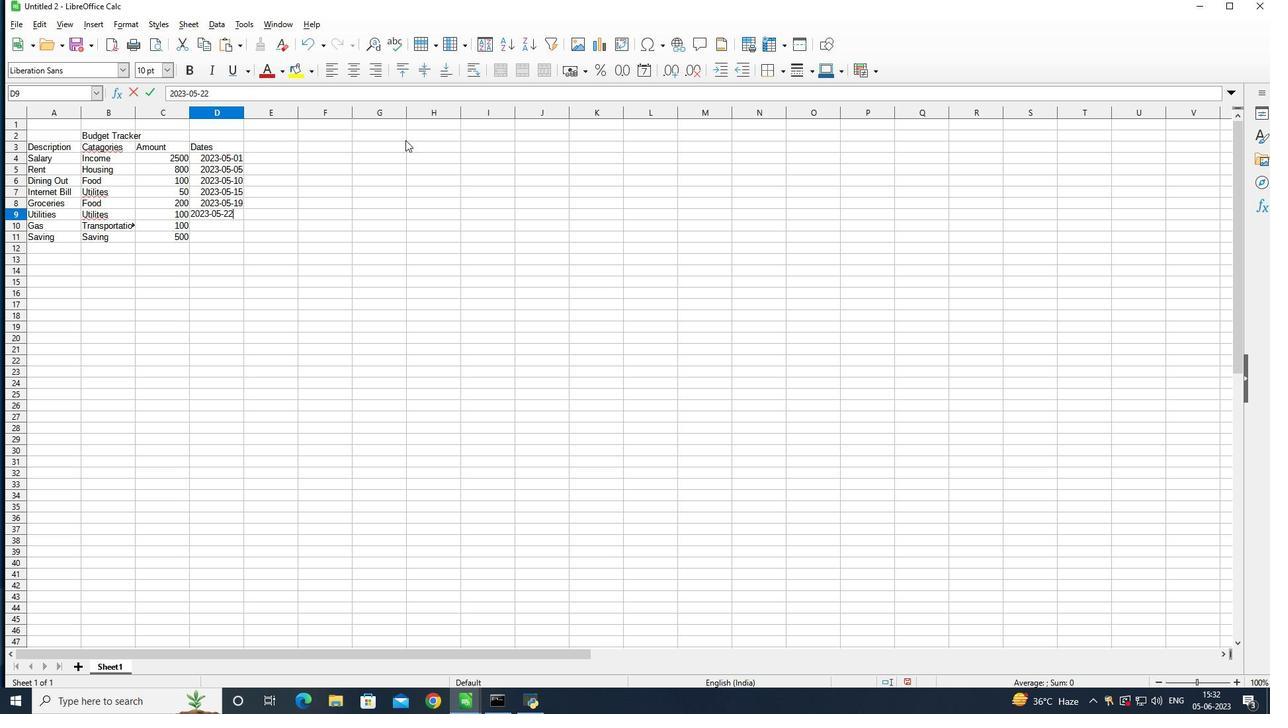 
Action: Key pressed <Key.enter>2023-05-25<Key.enter>
Screenshot: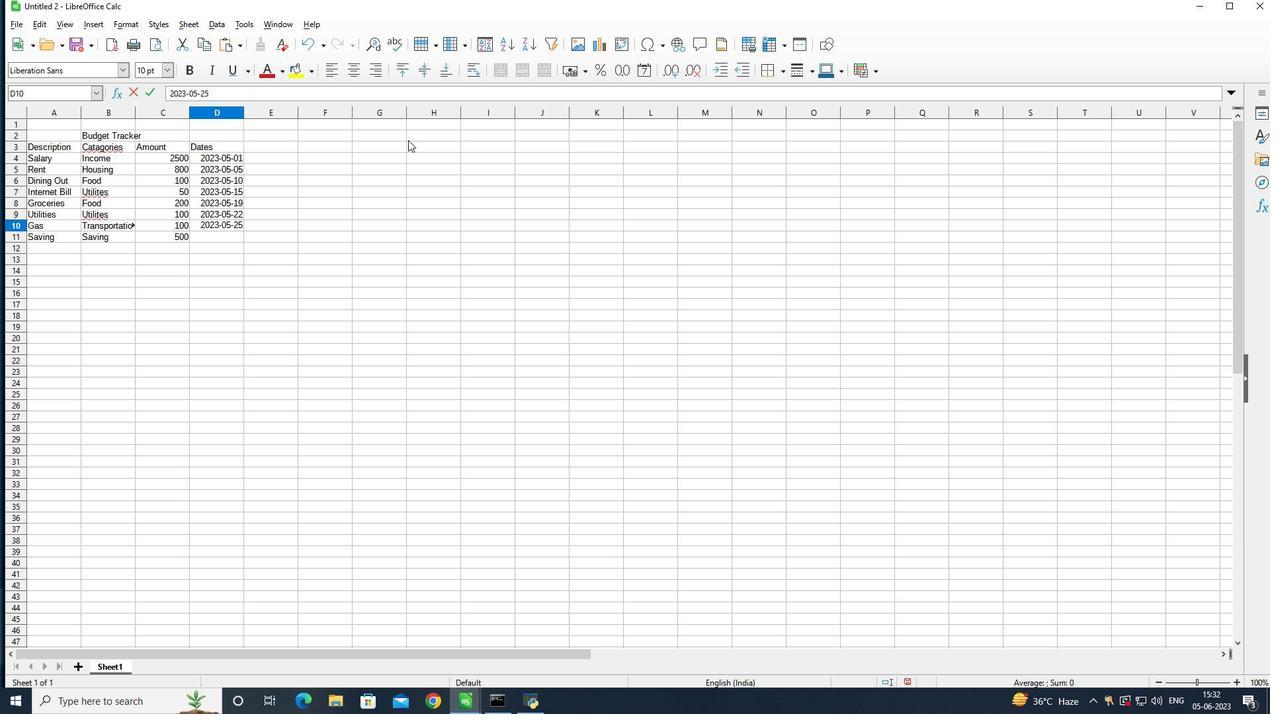 
Action: Mouse moved to (425, 156)
Screenshot: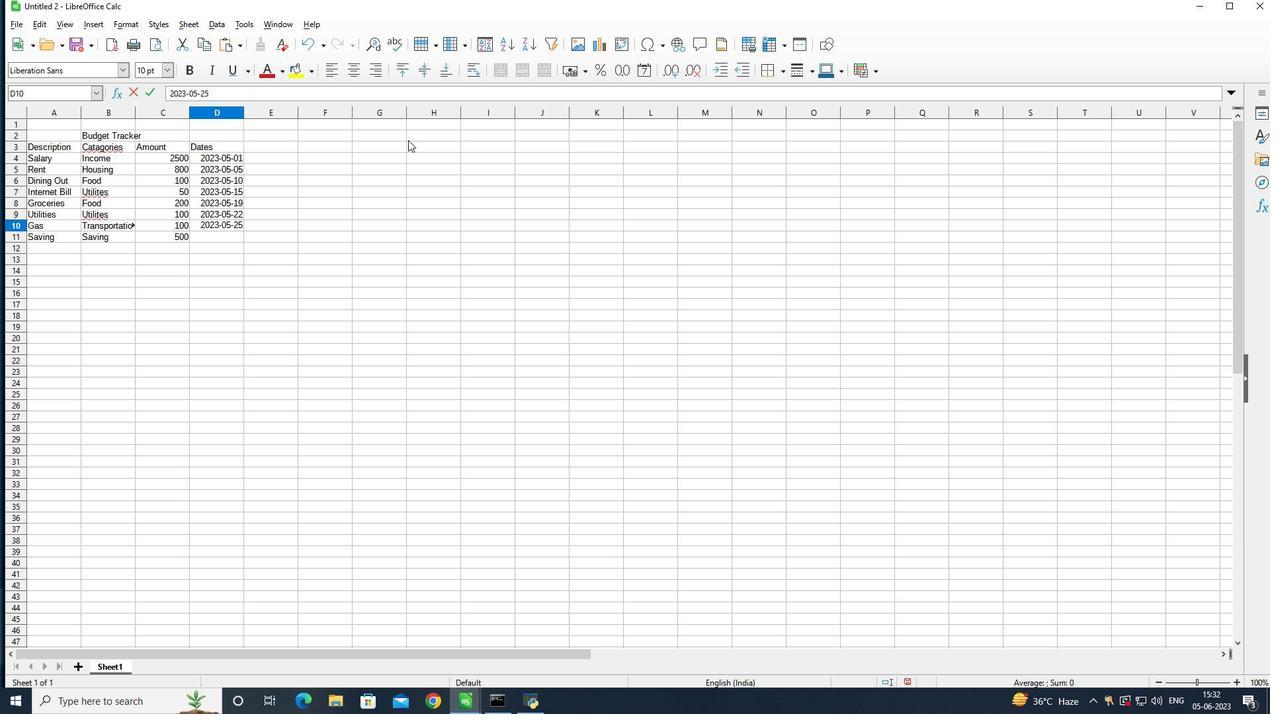 
Action: Key pressed 2-23
Screenshot: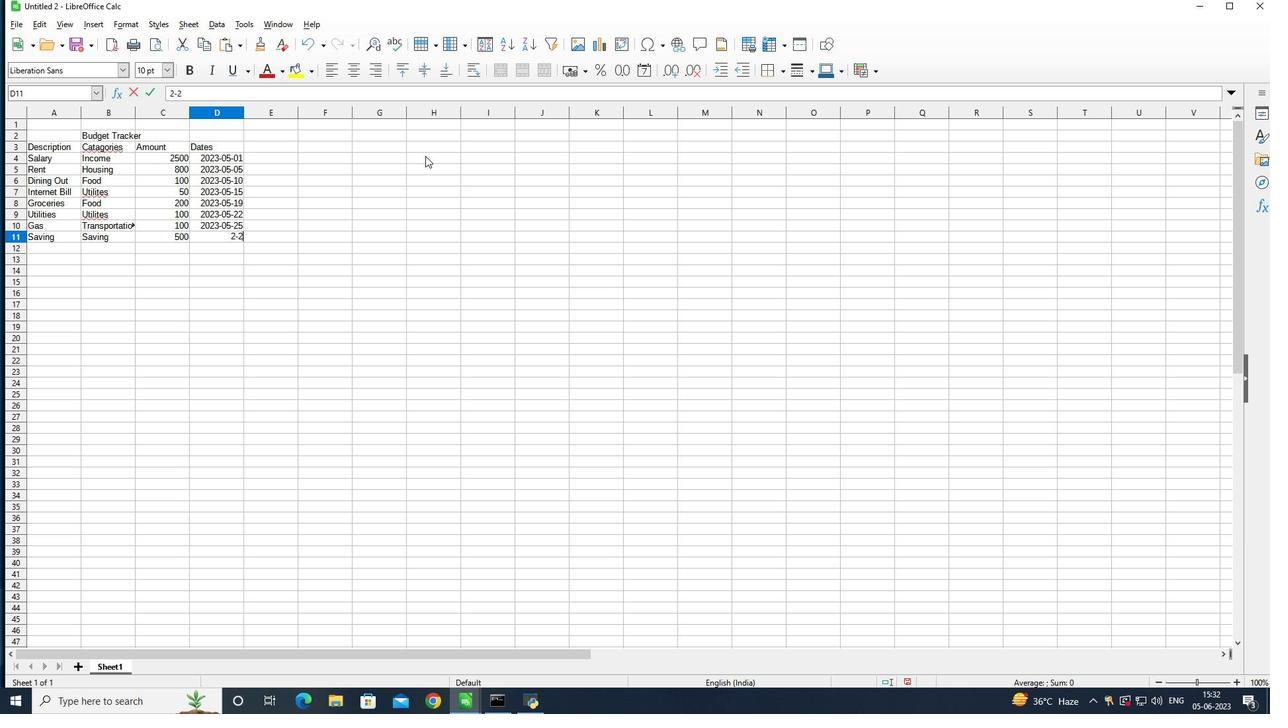 
Action: Mouse moved to (426, 158)
Screenshot: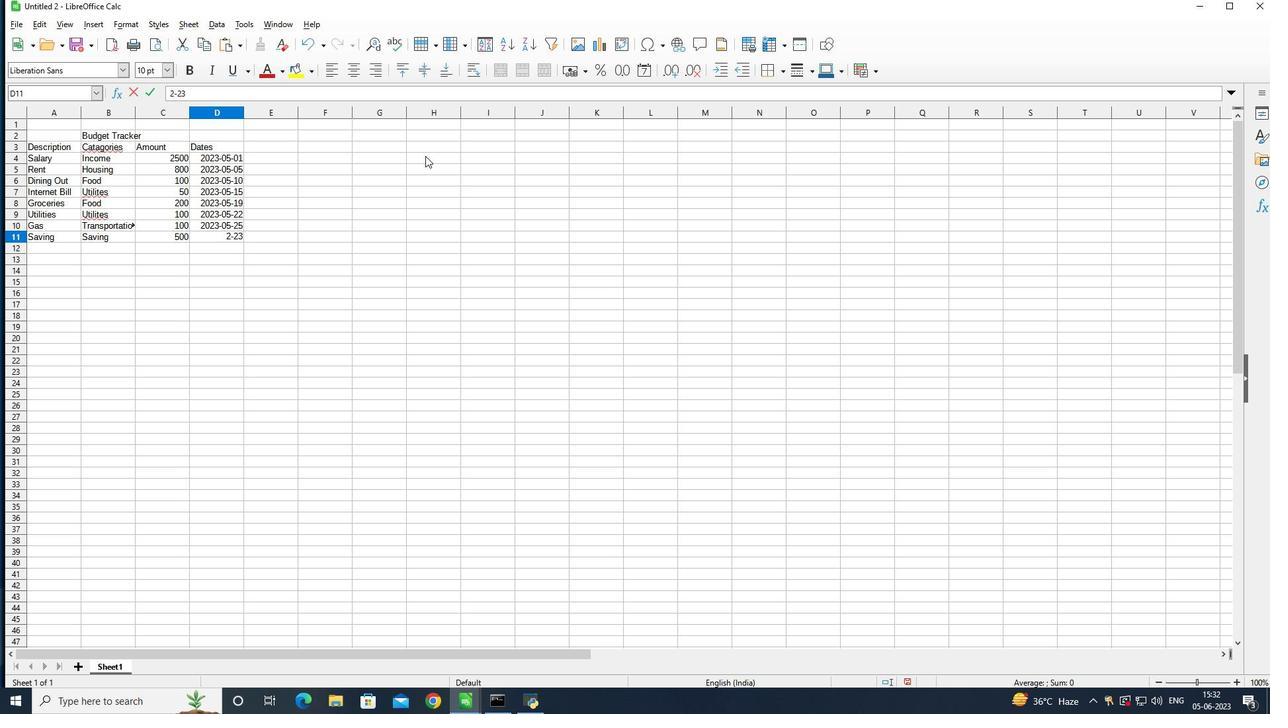 
Action: Key pressed <Key.backspace><Key.backspace>
Screenshot: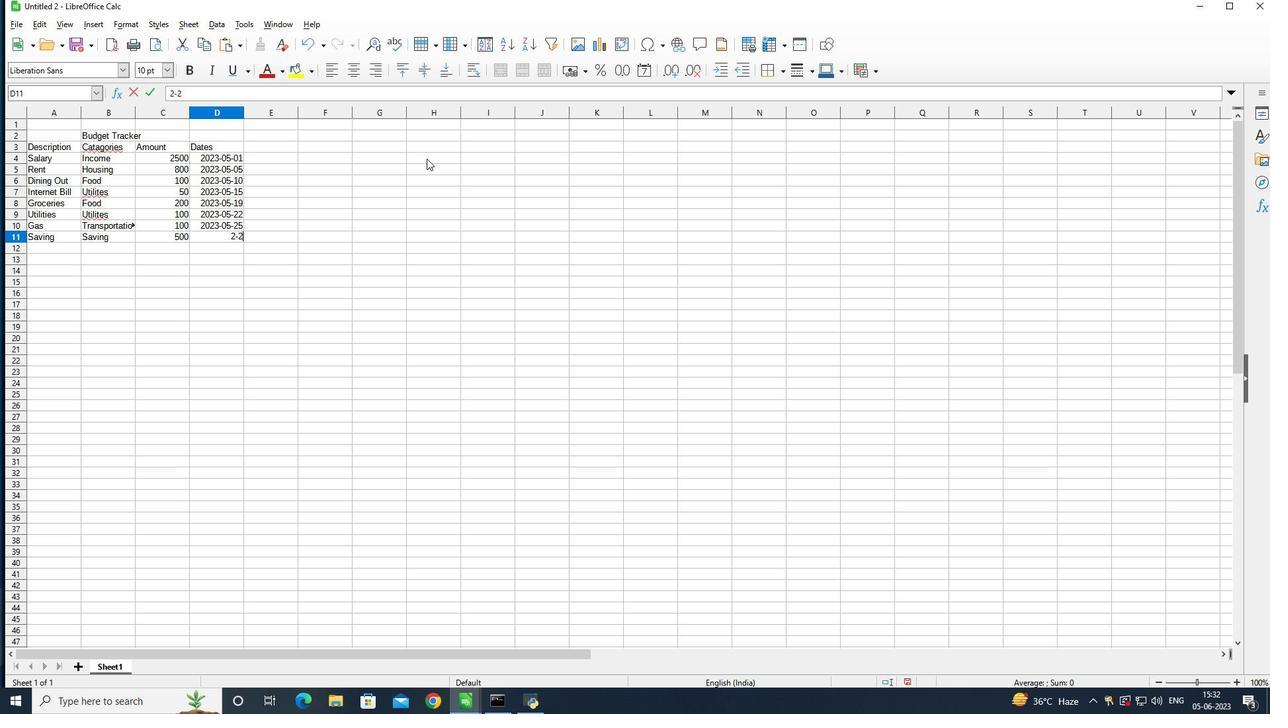 
Action: Mouse moved to (430, 162)
Screenshot: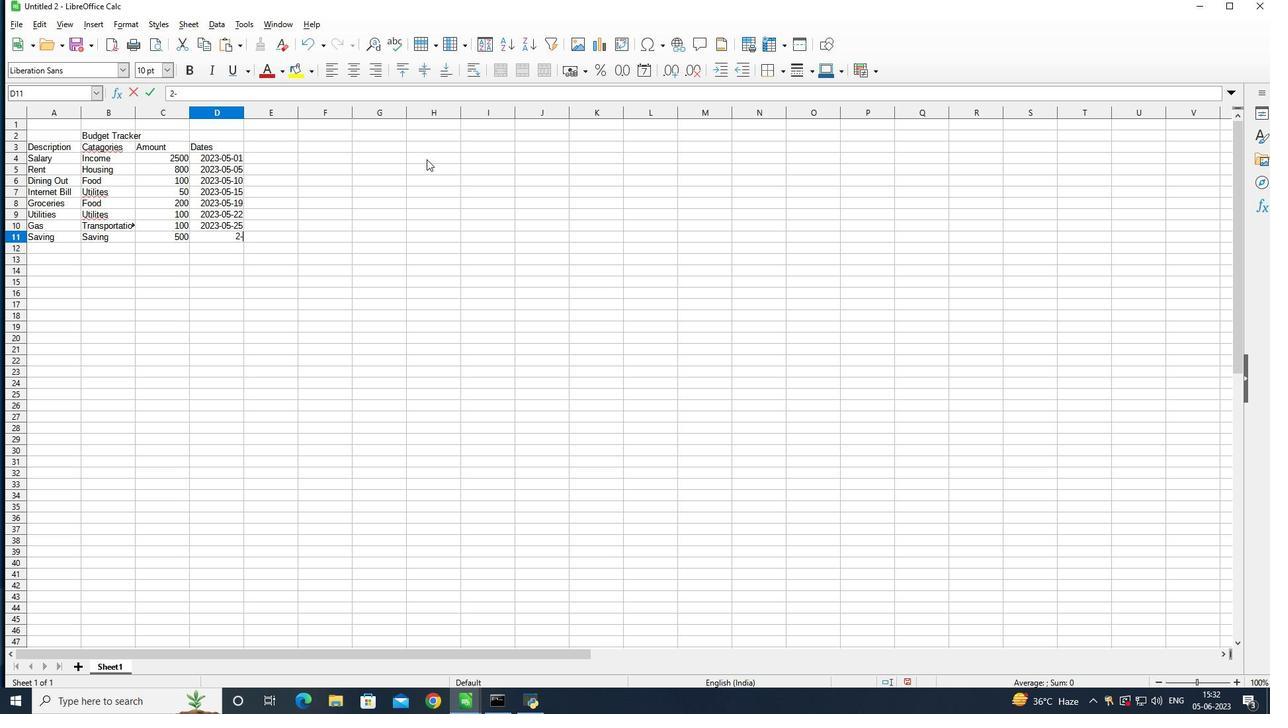 
Action: Key pressed <Key.backspace>
Screenshot: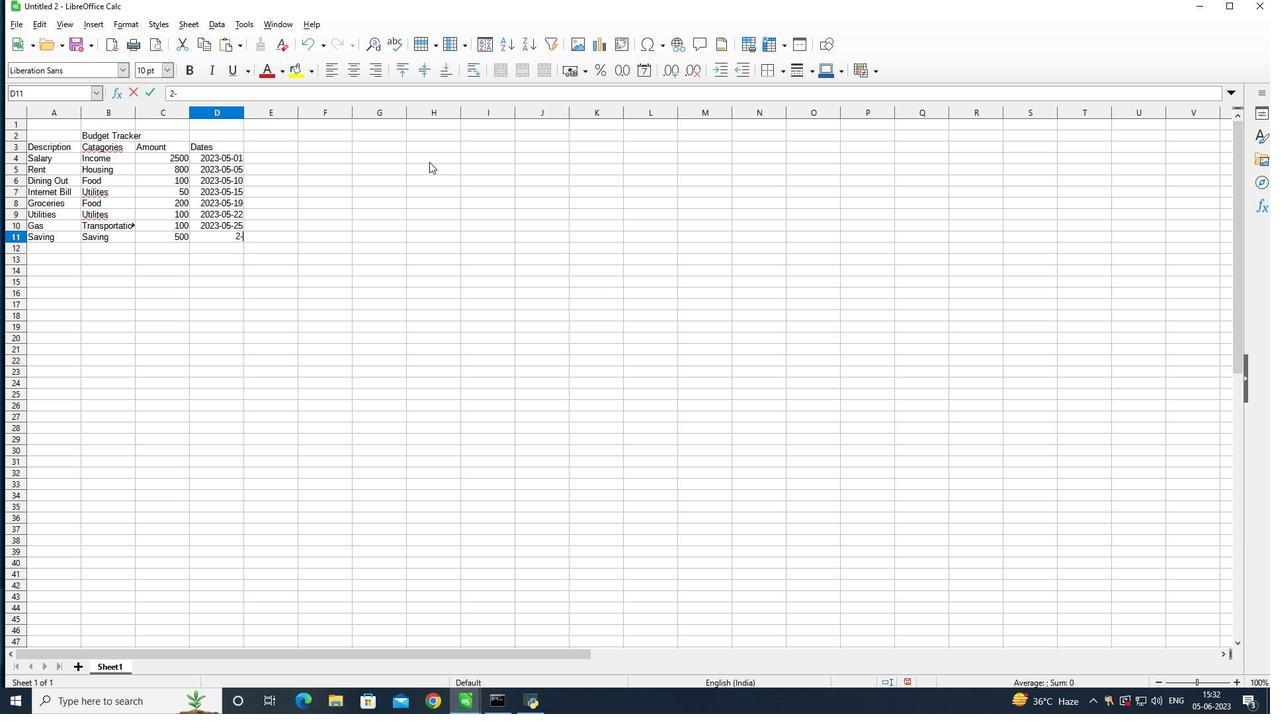 
Action: Mouse moved to (430, 162)
Screenshot: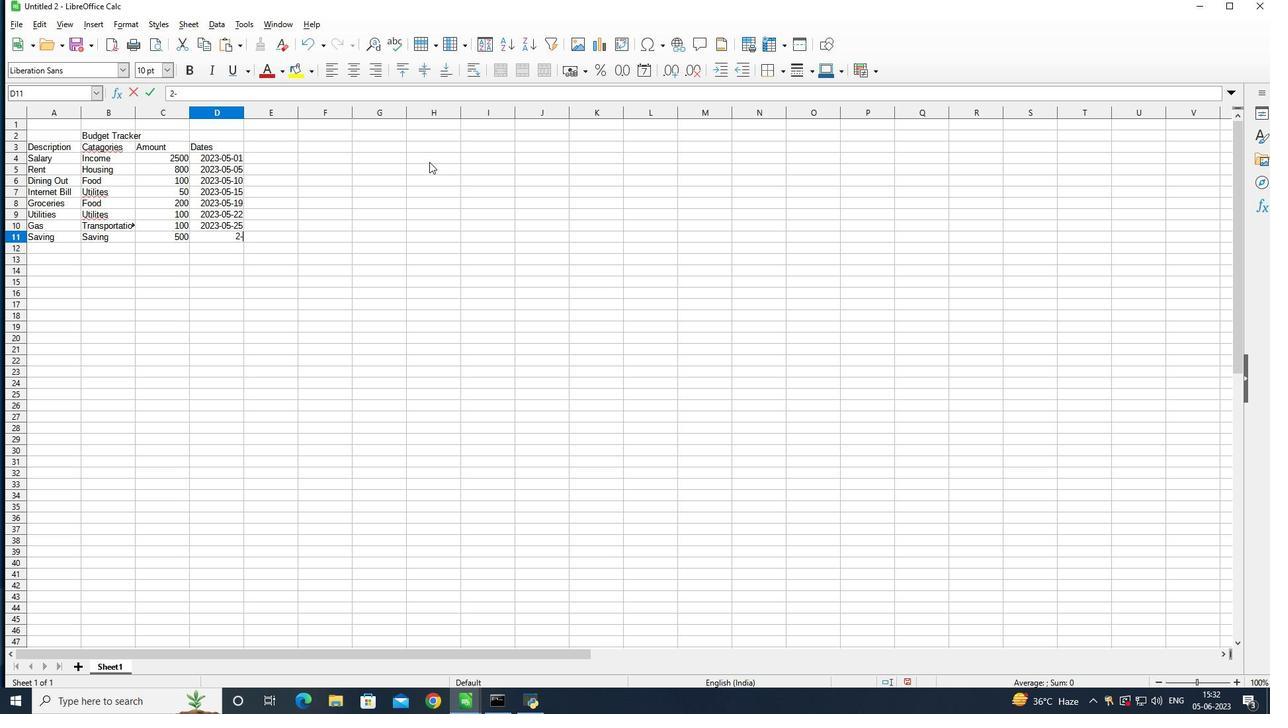 
Action: Key pressed 02
Screenshot: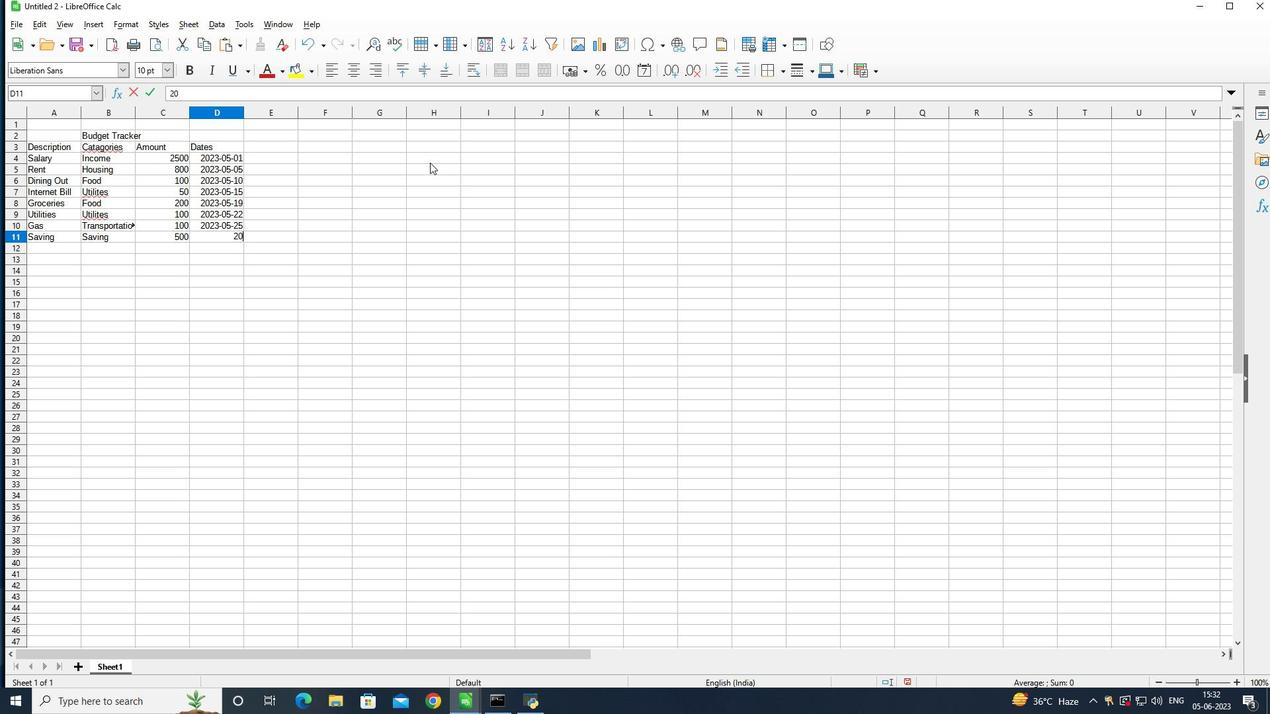 
Action: Mouse moved to (430, 163)
Screenshot: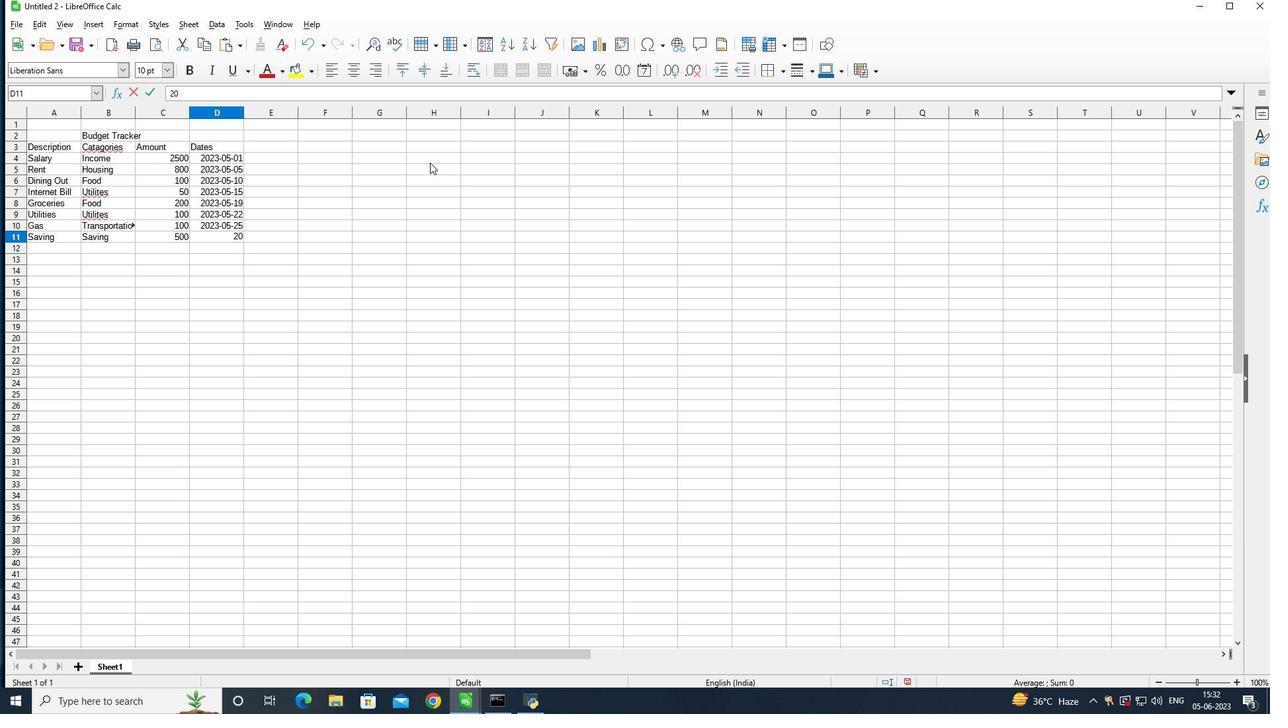 
Action: Key pressed 3-05-3-<Key.backspace>0
Screenshot: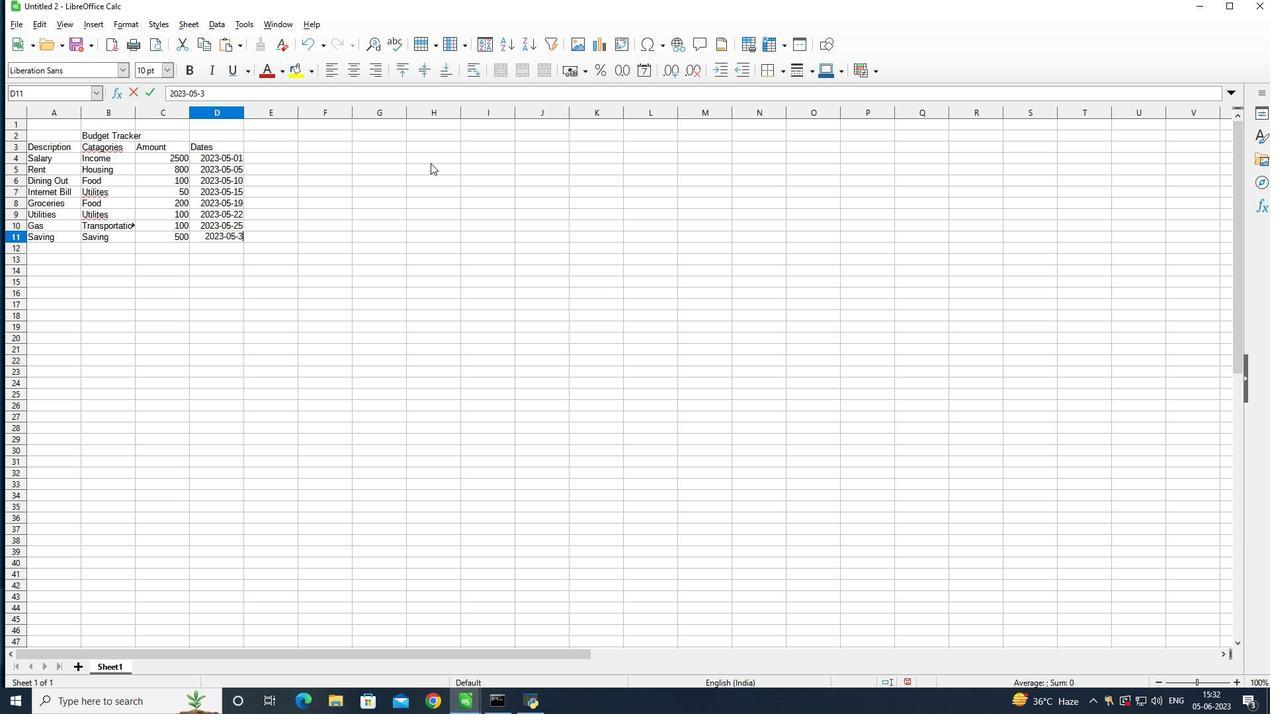 
Action: Mouse moved to (272, 146)
Screenshot: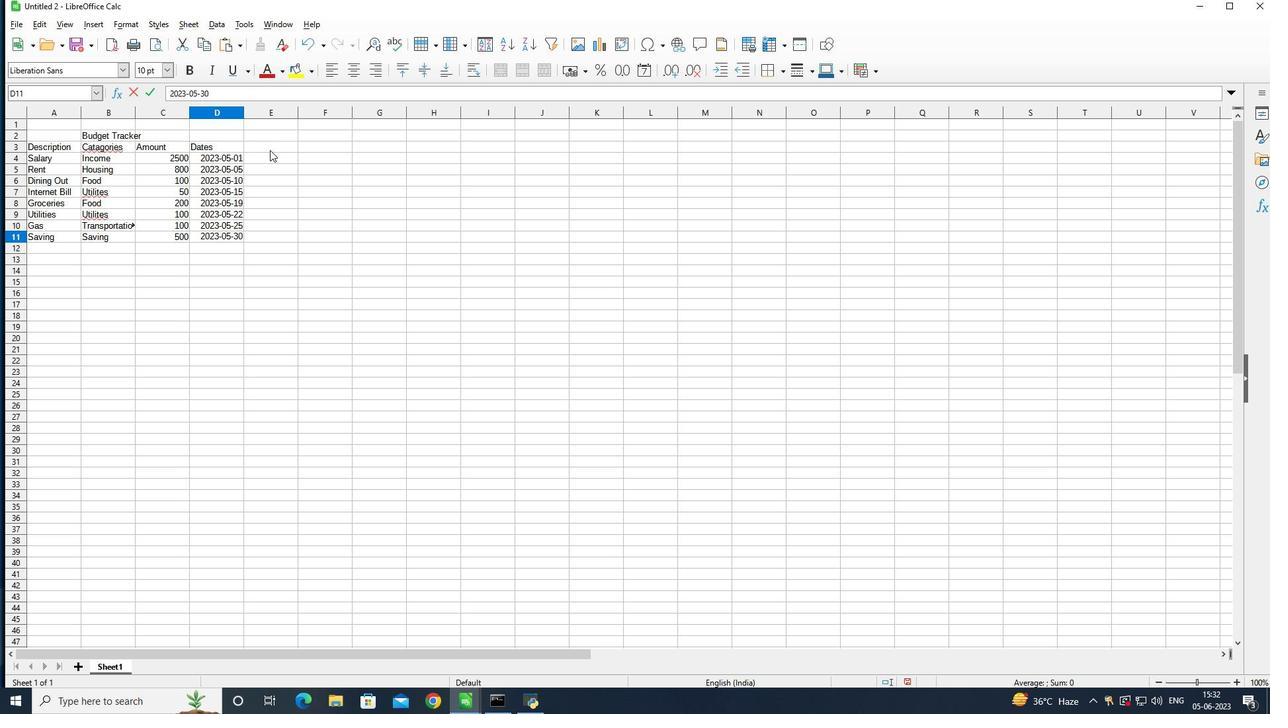 
Action: Mouse pressed left at (272, 146)
Screenshot: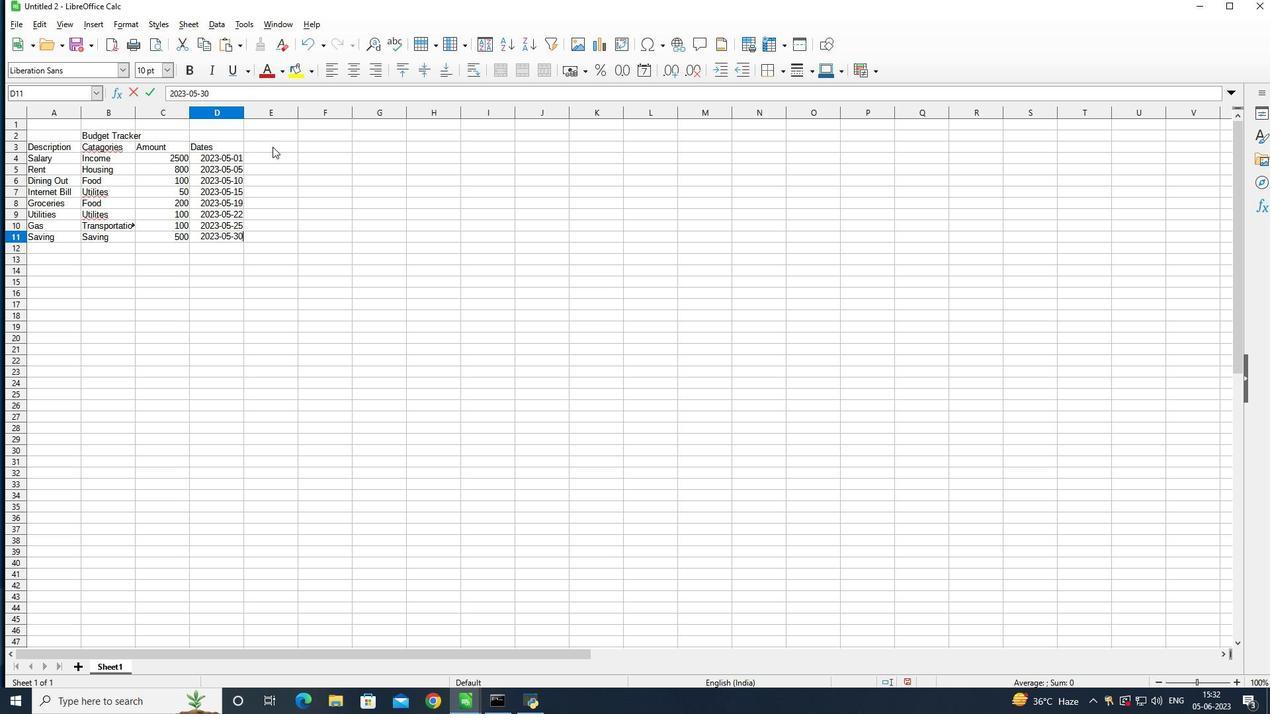 
Action: Mouse moved to (296, 115)
Screenshot: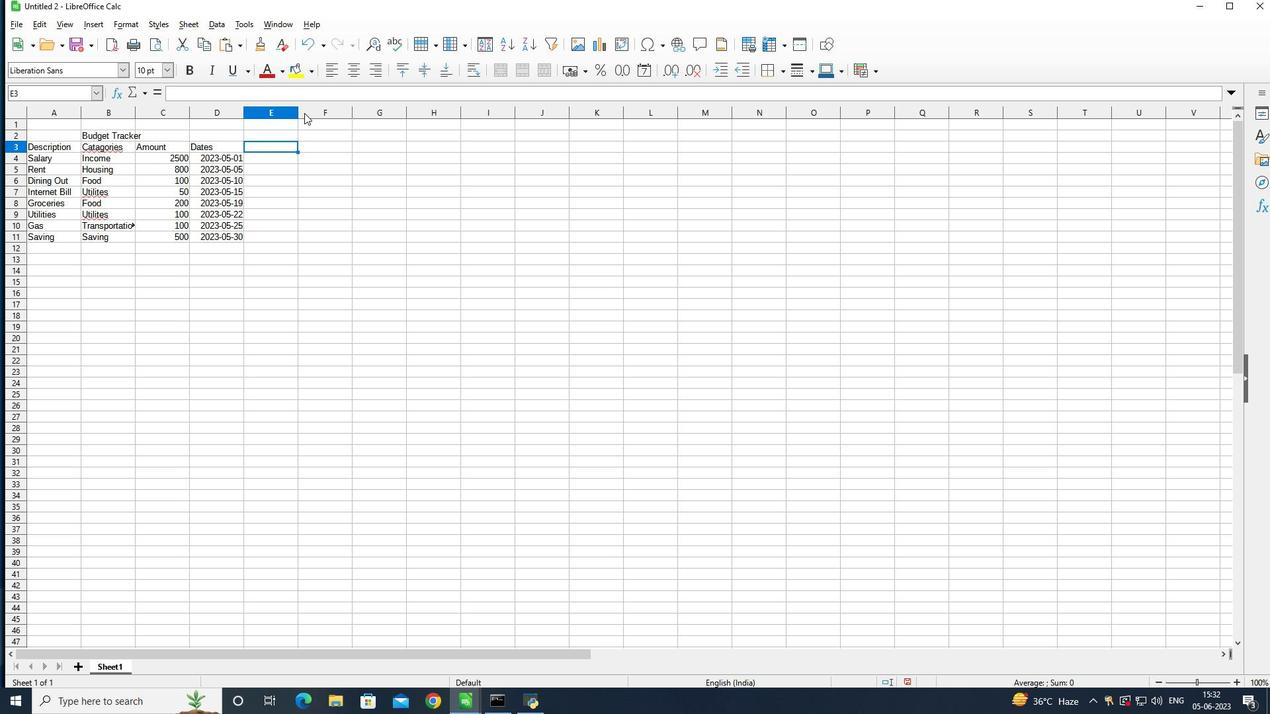 
Action: Mouse pressed left at (296, 115)
Screenshot: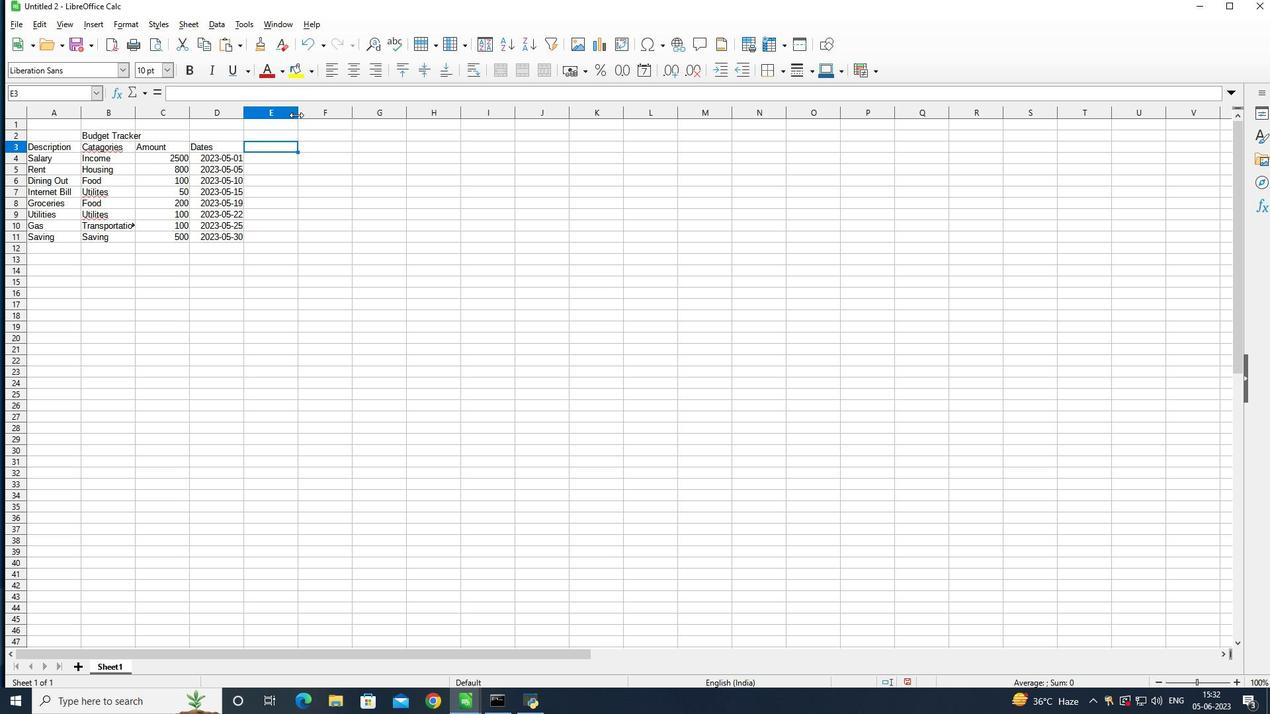 
Action: Mouse moved to (265, 146)
Screenshot: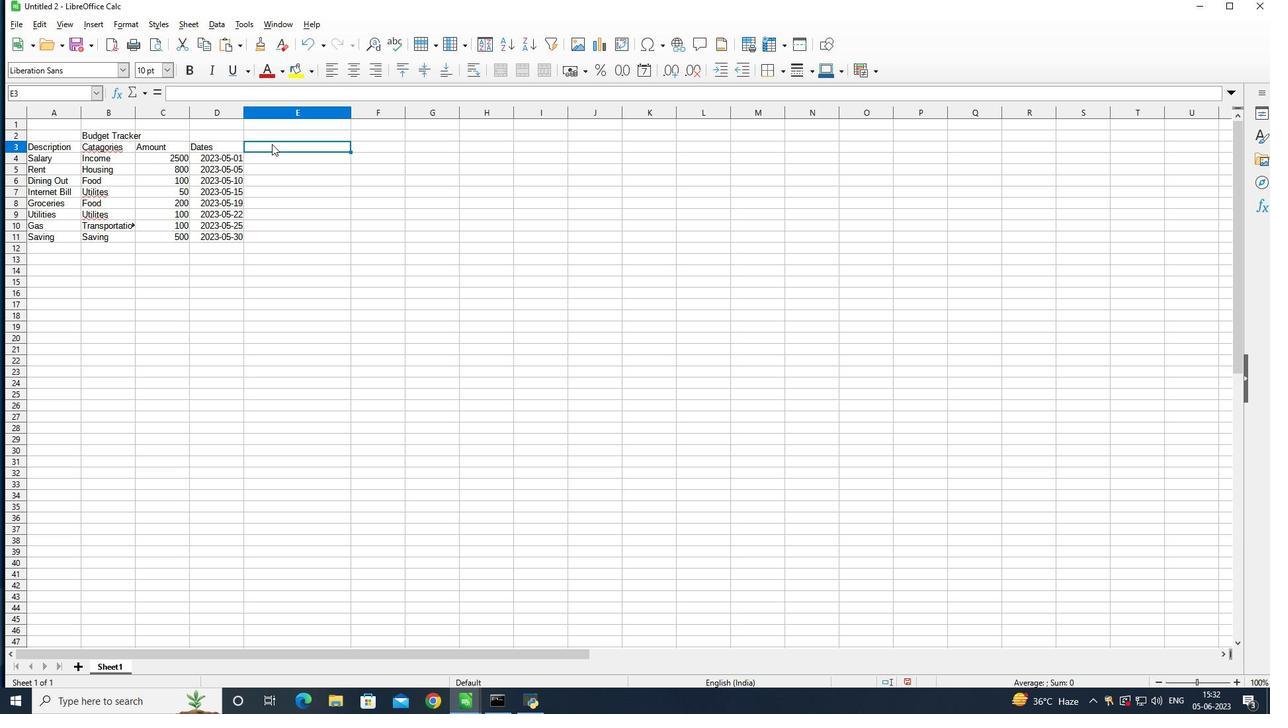 
Action: Key pressed <Key.shift>Income/<Key.shift>Expense<Key.enter><Key.shift>Income<Key.enter><Key.shift><Key.shift><Key.shift><Key.shift><Key.shift><Key.shift><Key.shift><Key.shift><Key.shift><Key.shift><Key.shift>Exense<Key.enter><Key.shift>Expense<Key.enter><Key.shift>Expense<Key.enter><Key.shift><Key.shift><Key.shift><Key.shift><Key.shift>Expense<Key.enter><Key.shift>Expense<Key.enter><Key.shift><Key.shift><Key.shift>Expenx<Key.backspace>se<Key.enter><Key.shift>Income<Key.enter>
Screenshot: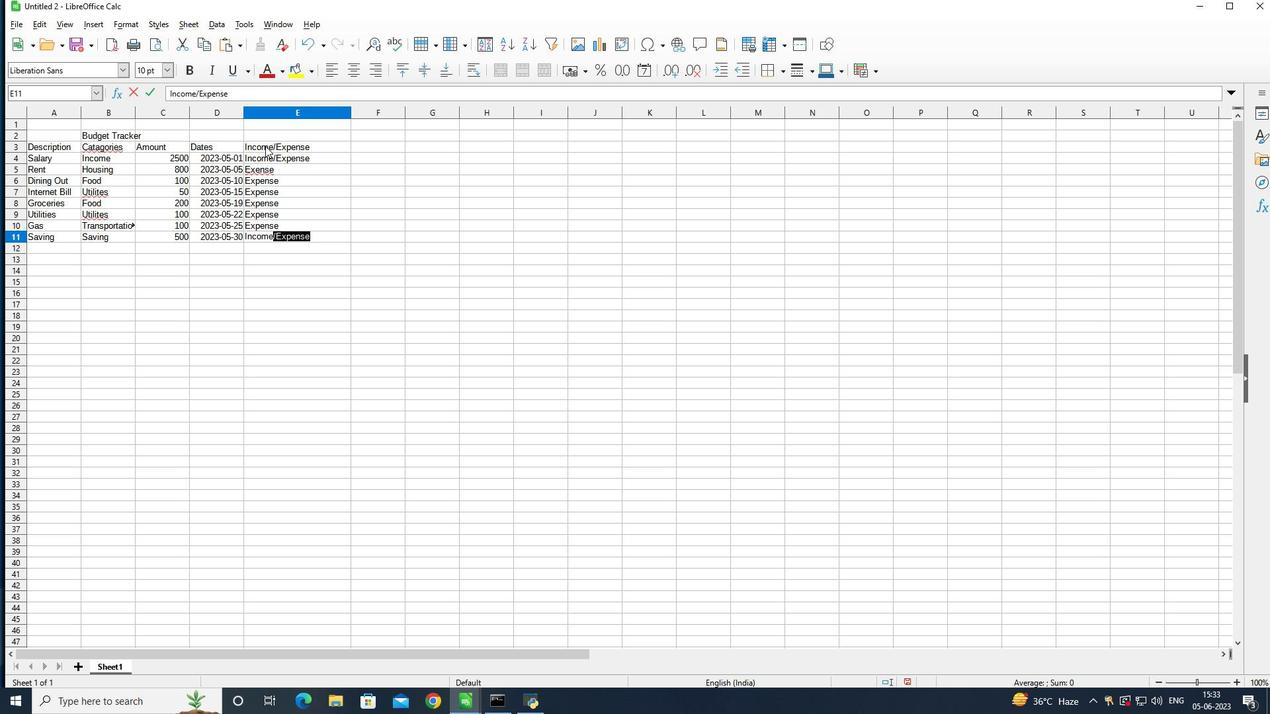 
Action: Mouse moved to (303, 237)
Screenshot: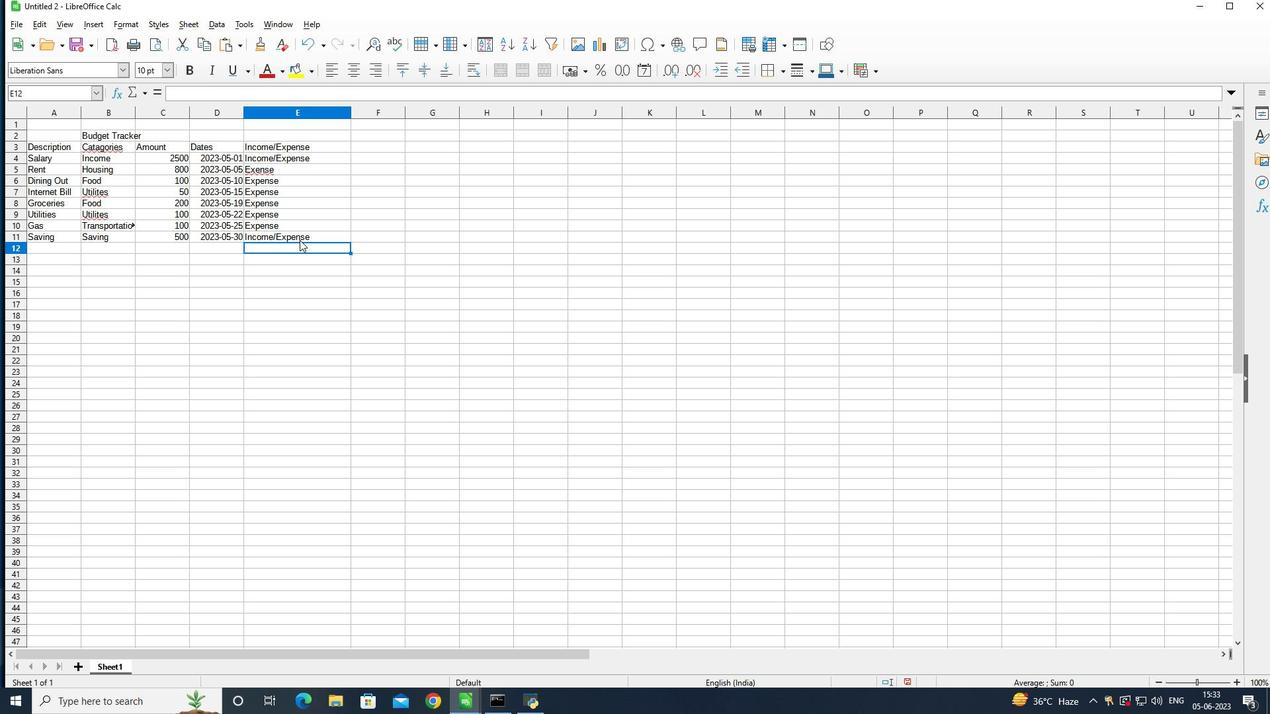 
Action: Mouse pressed left at (303, 237)
Screenshot: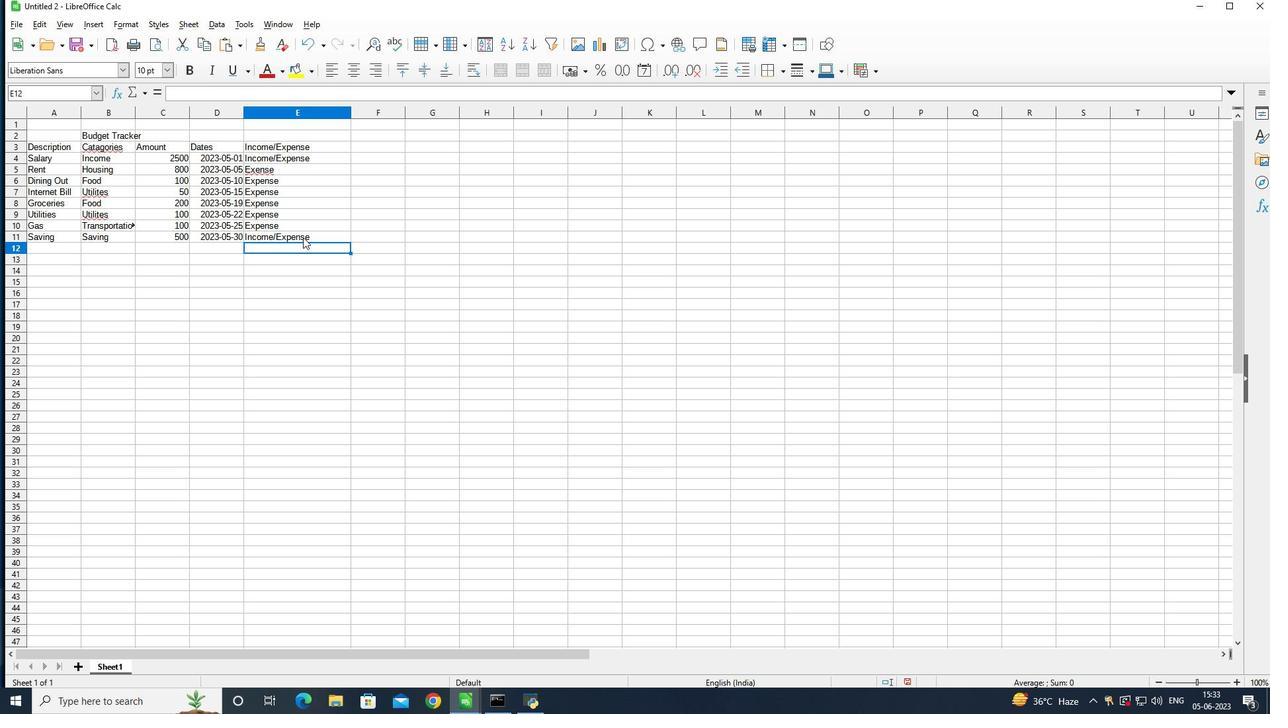 
Action: Mouse pressed left at (303, 237)
Screenshot: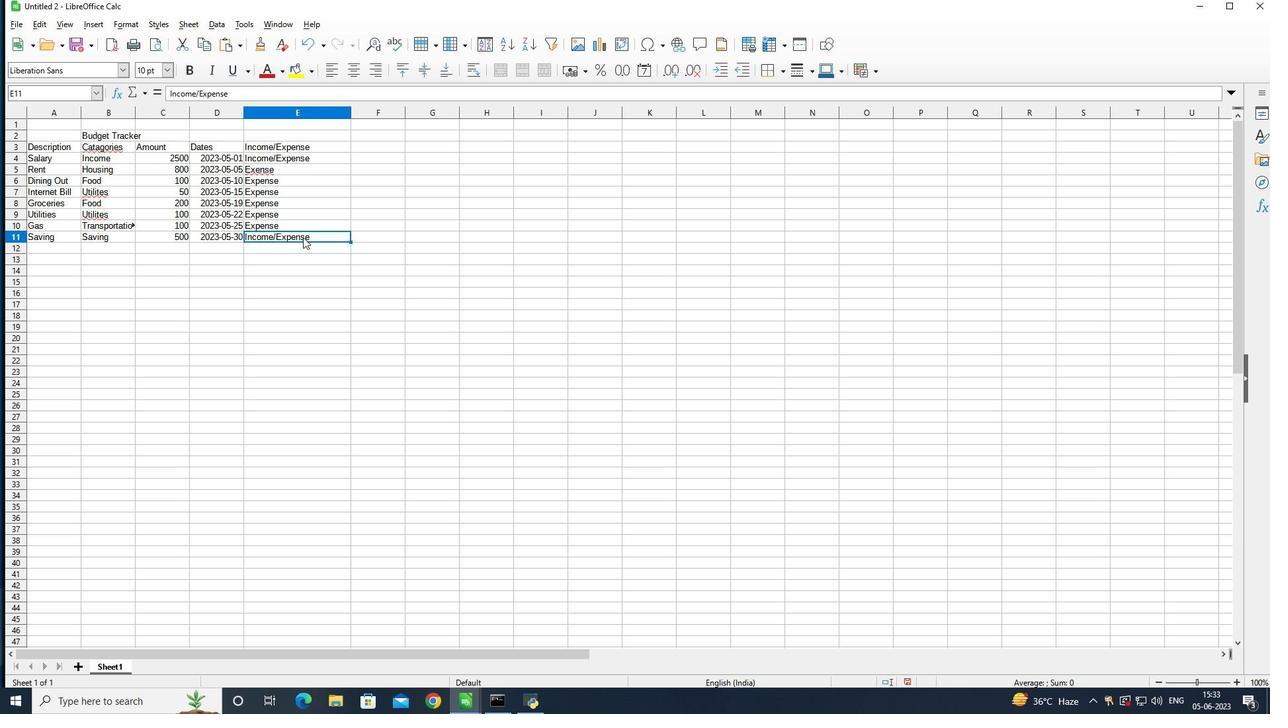 
Action: Mouse pressed left at (303, 237)
Screenshot: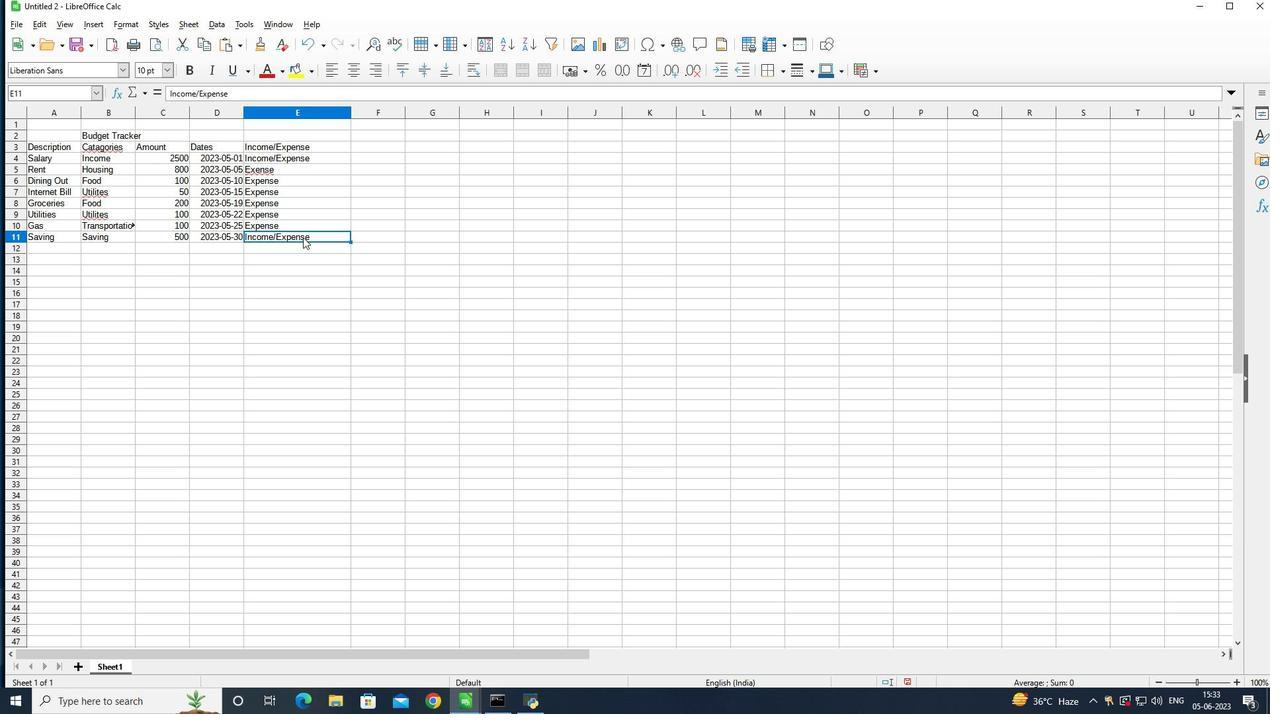 
Action: Mouse moved to (308, 234)
Screenshot: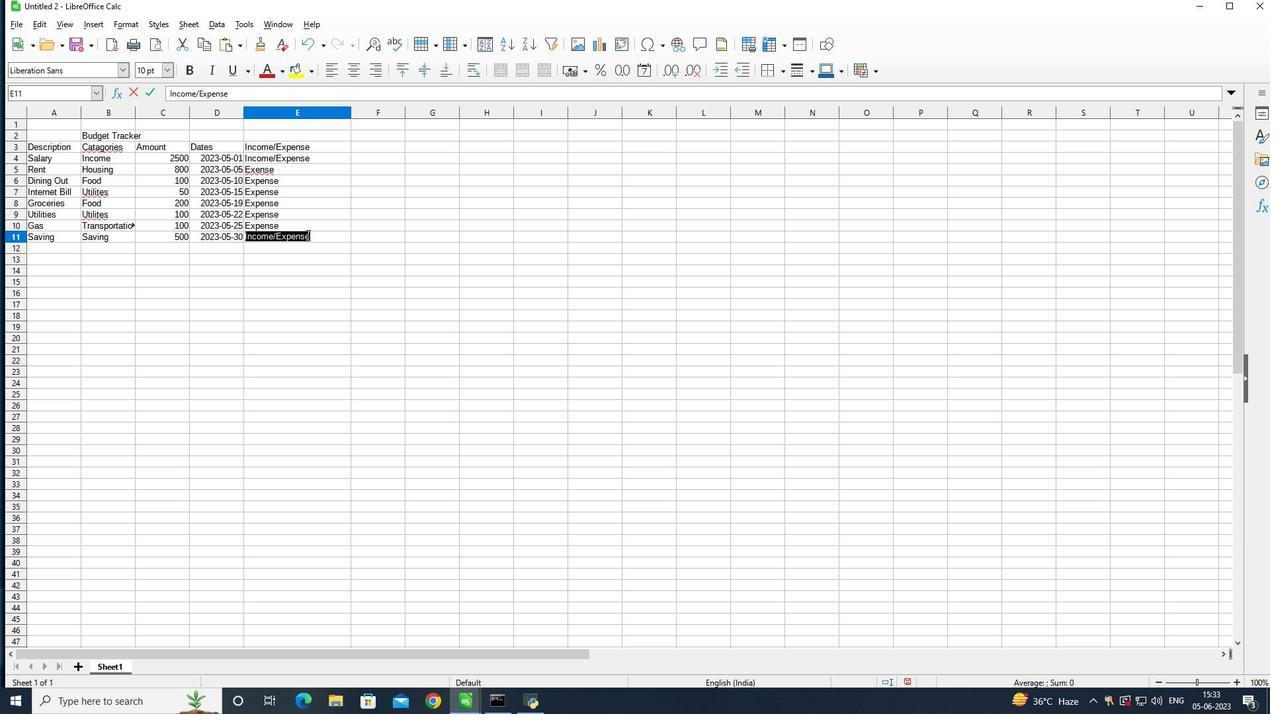 
Action: Mouse pressed left at (308, 234)
Screenshot: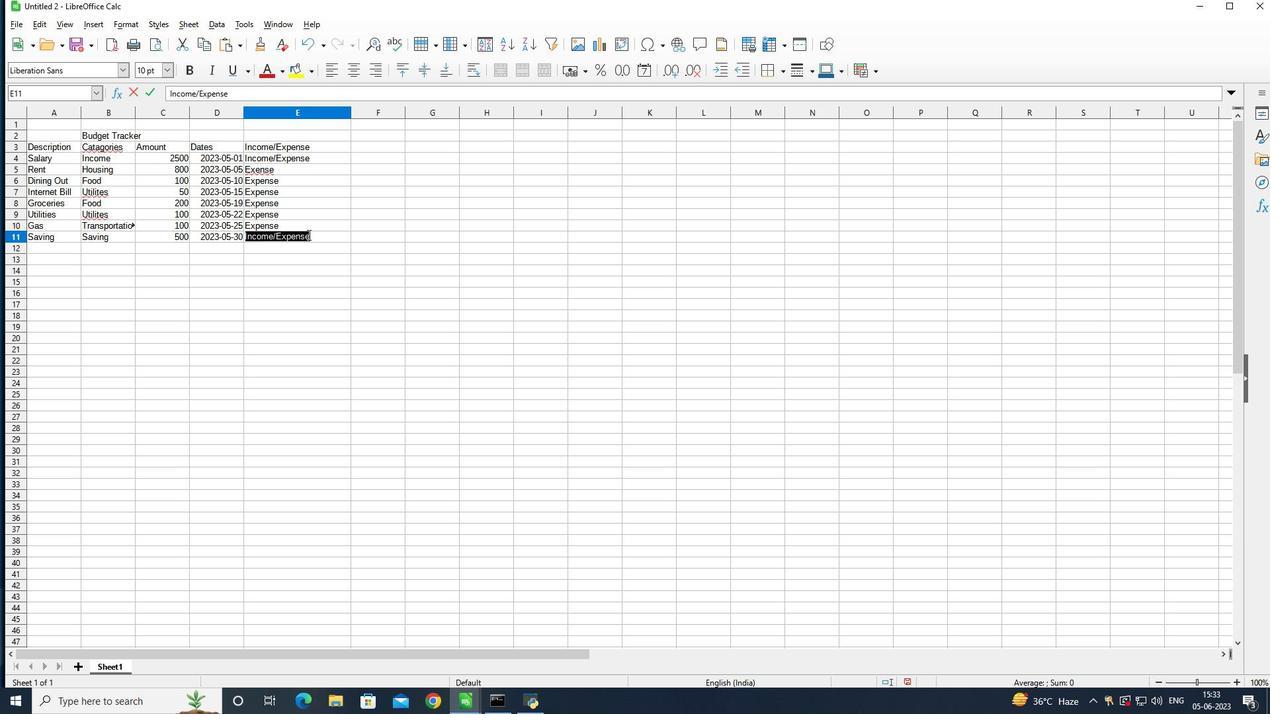 
Action: Mouse moved to (313, 234)
Screenshot: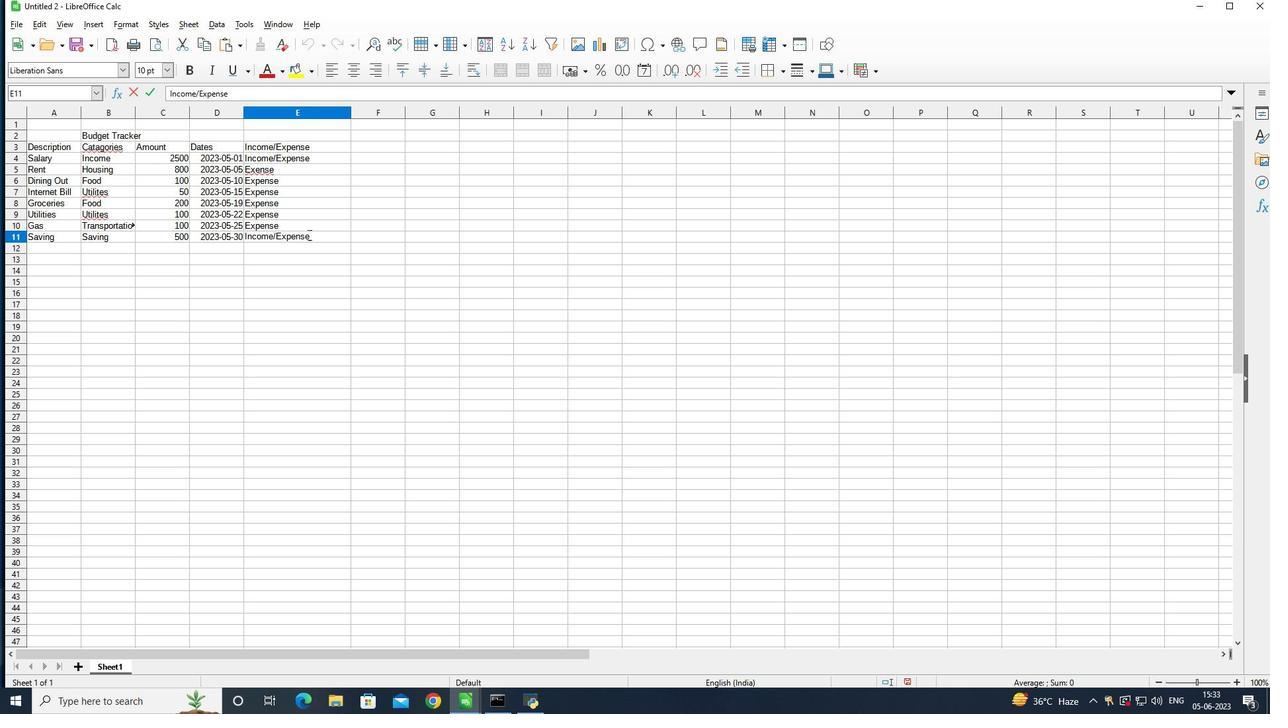 
Action: Key pressed <Key.backspace><Key.backspace><Key.backspace><Key.backspace><Key.backspace><Key.backspace><Key.backspace><Key.backspace><Key.backspace><Key.backspace><Key.backspace><Key.backspace><Key.backspace>ncome<Key.enter>
Screenshot: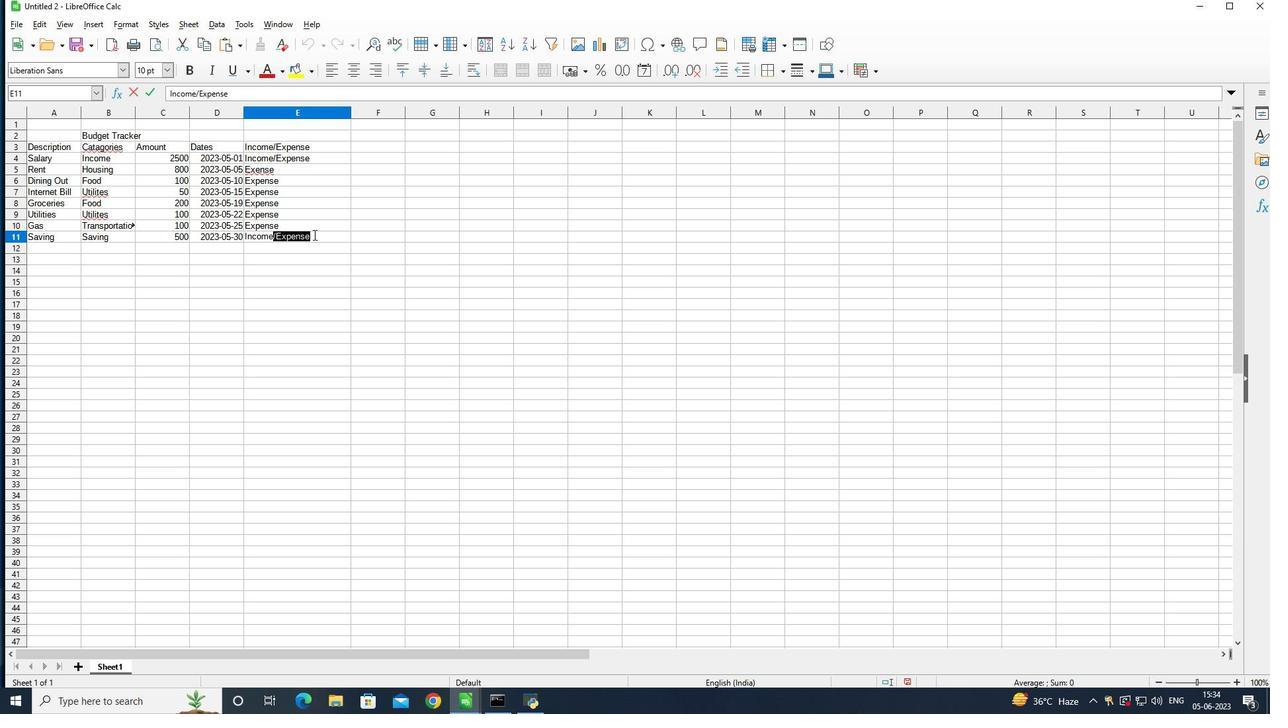 
Action: Mouse moved to (307, 240)
Screenshot: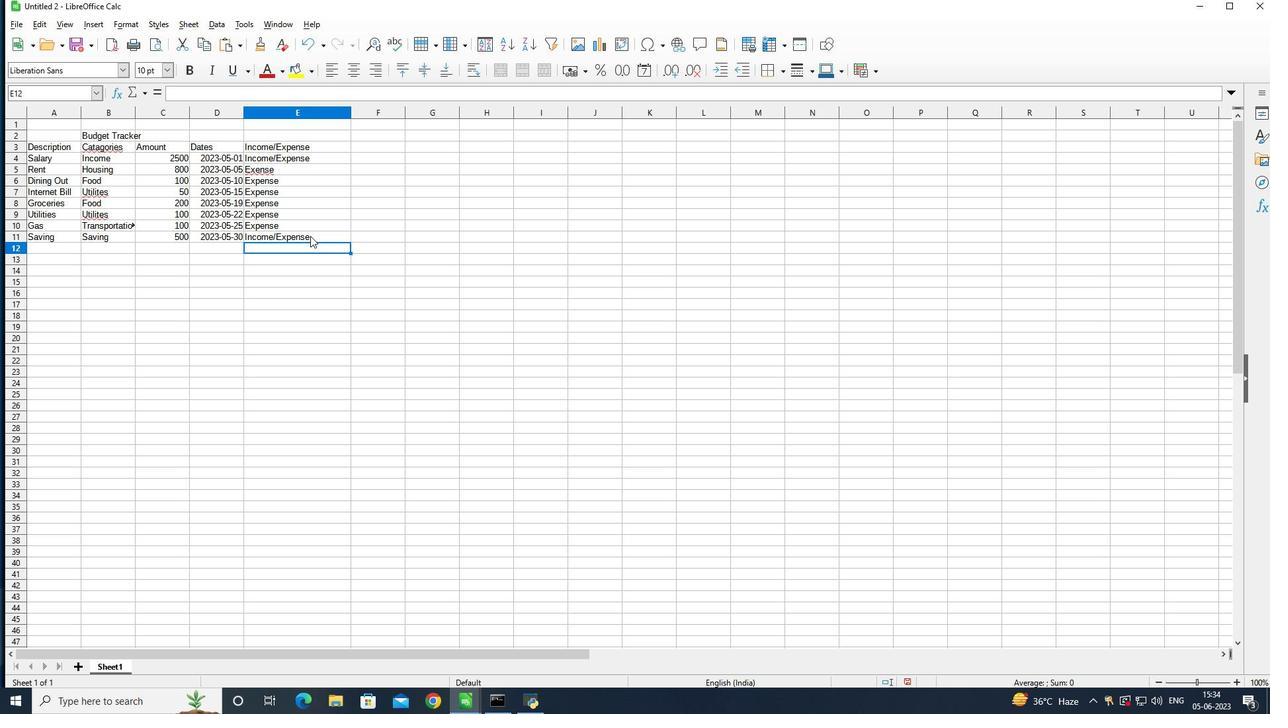 
Action: Mouse pressed left at (307, 240)
Screenshot: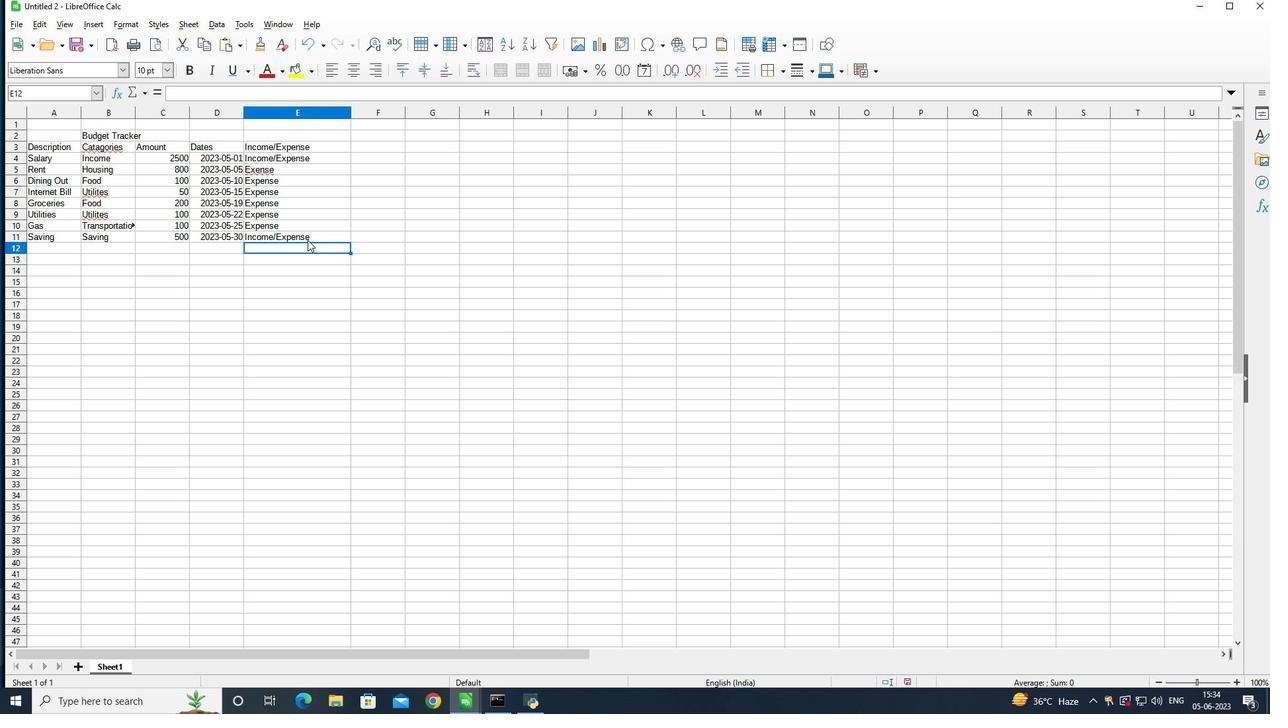 
Action: Mouse pressed left at (307, 240)
Screenshot: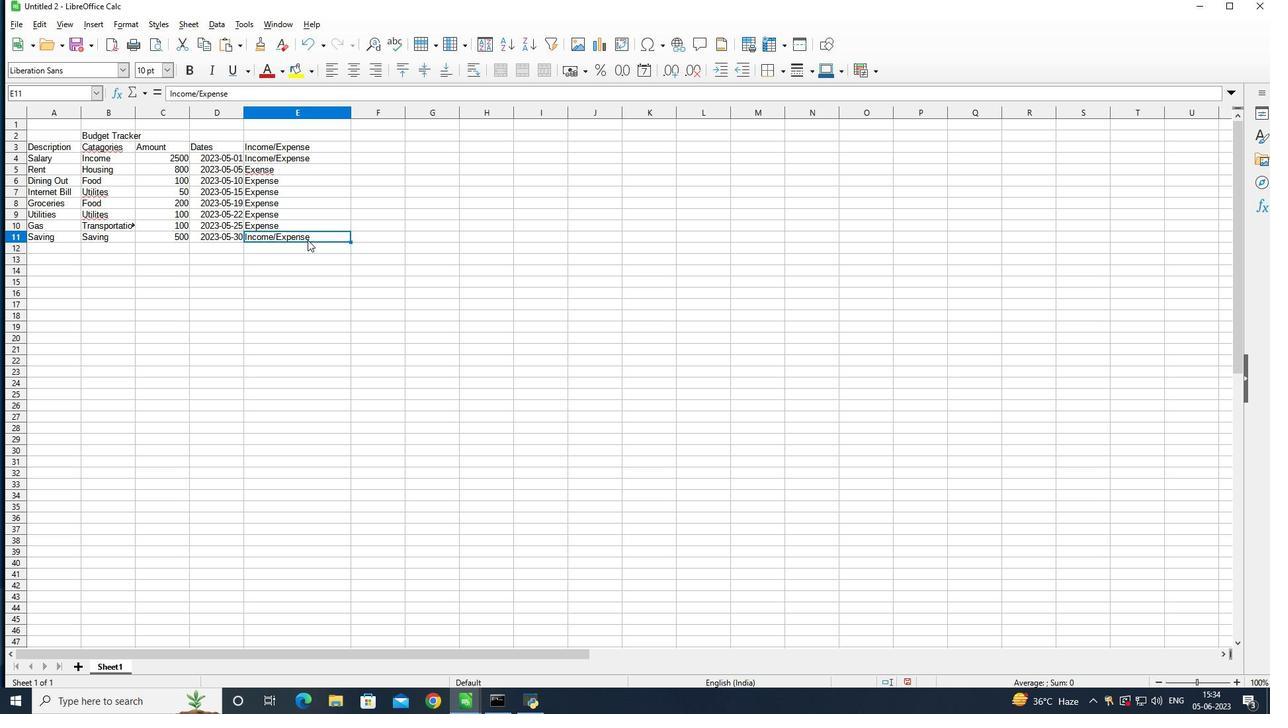 
Action: Mouse moved to (307, 240)
Screenshot: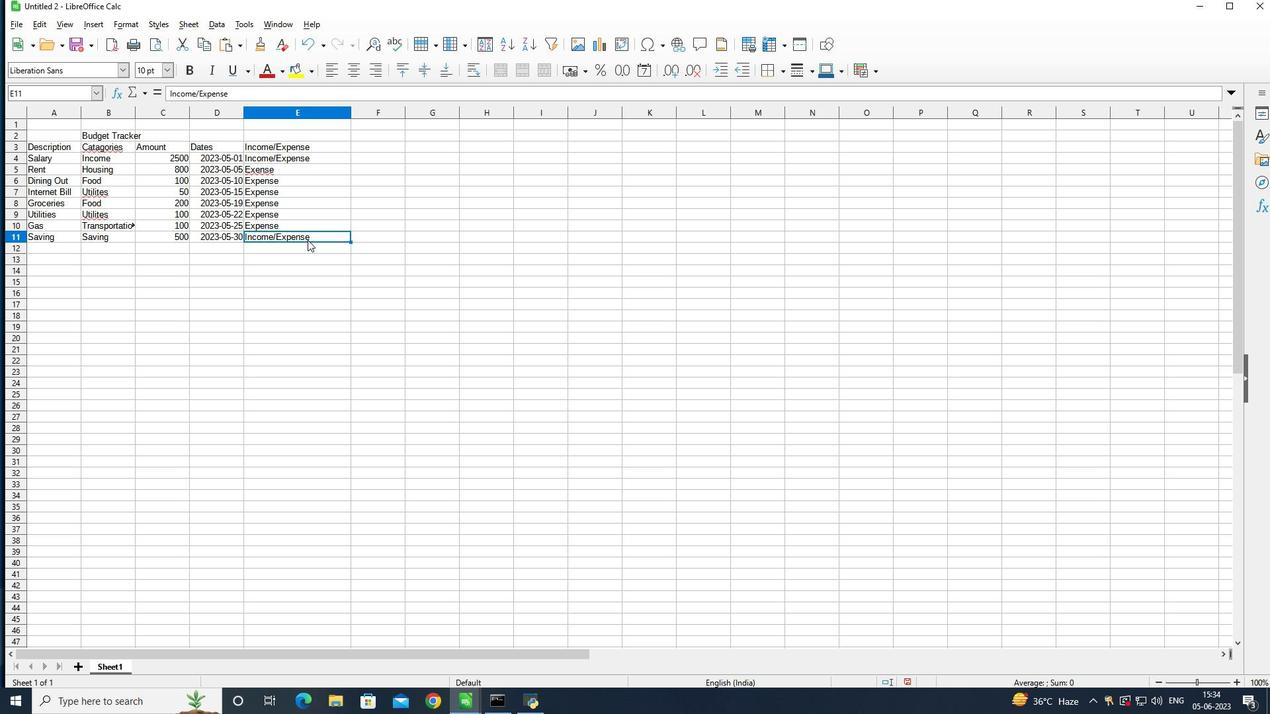 
Action: Mouse pressed left at (307, 240)
Screenshot: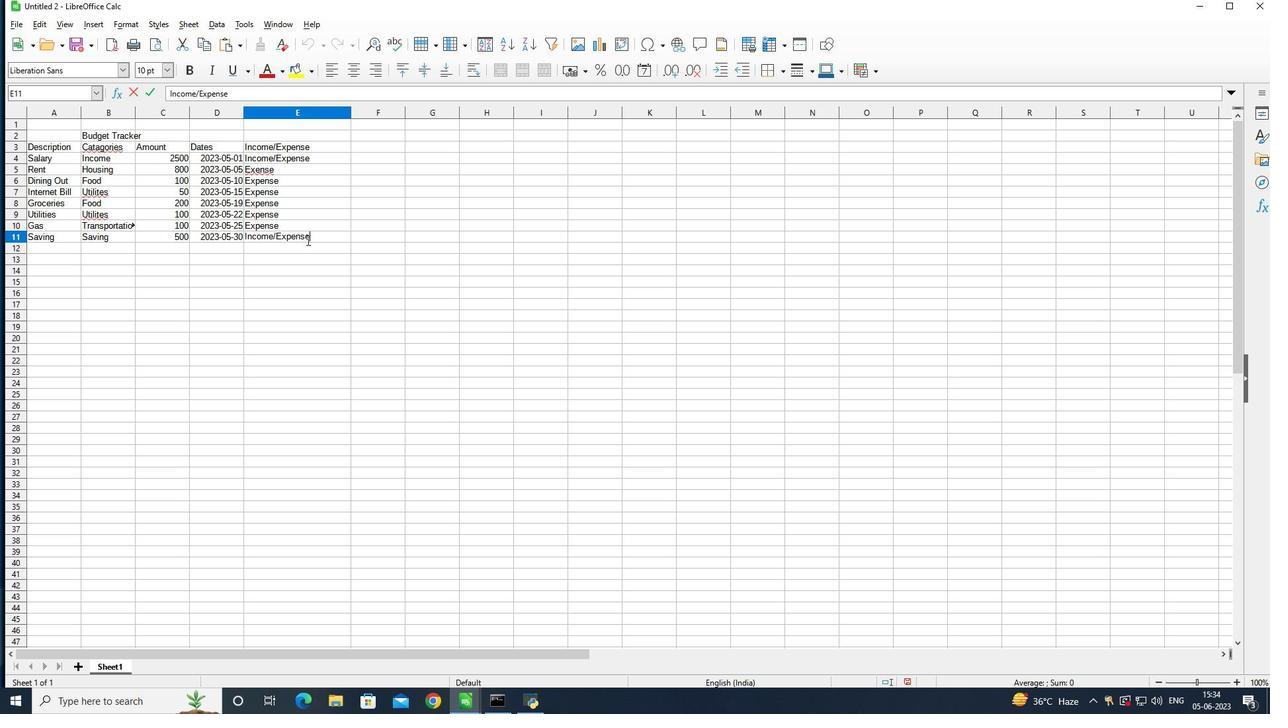 
Action: Mouse pressed left at (307, 240)
Screenshot: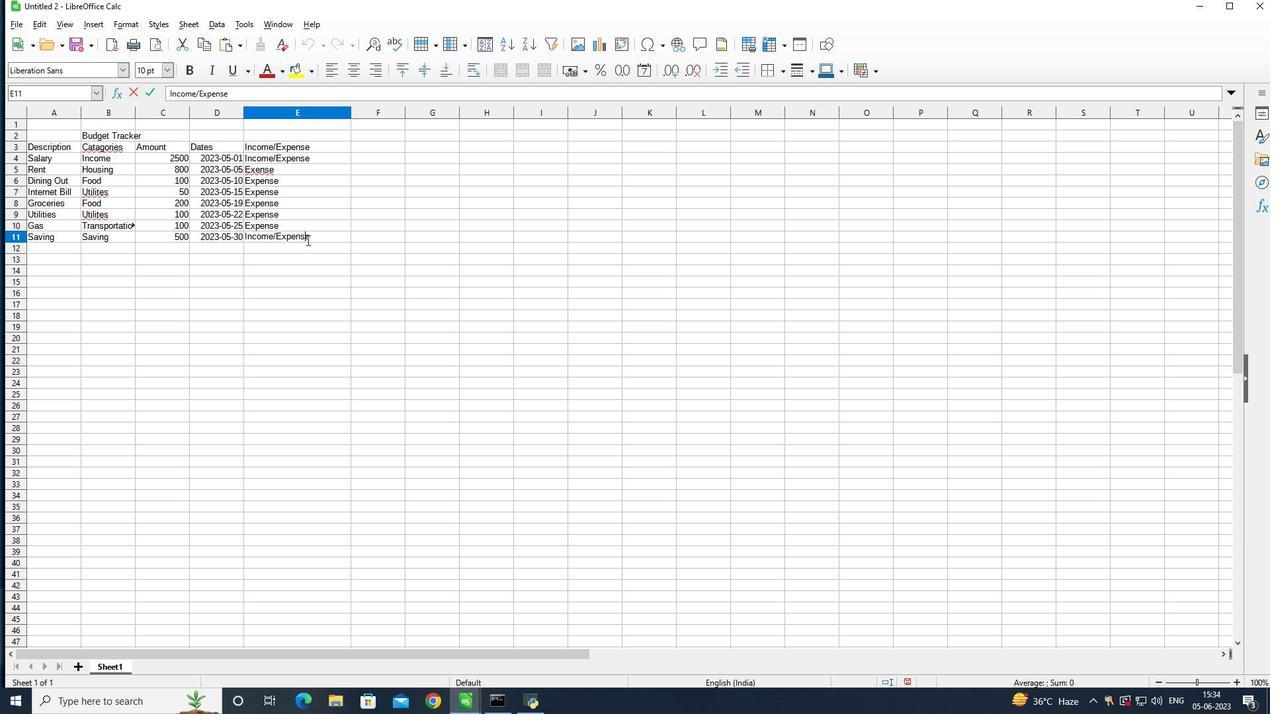 
Action: Mouse moved to (310, 239)
Screenshot: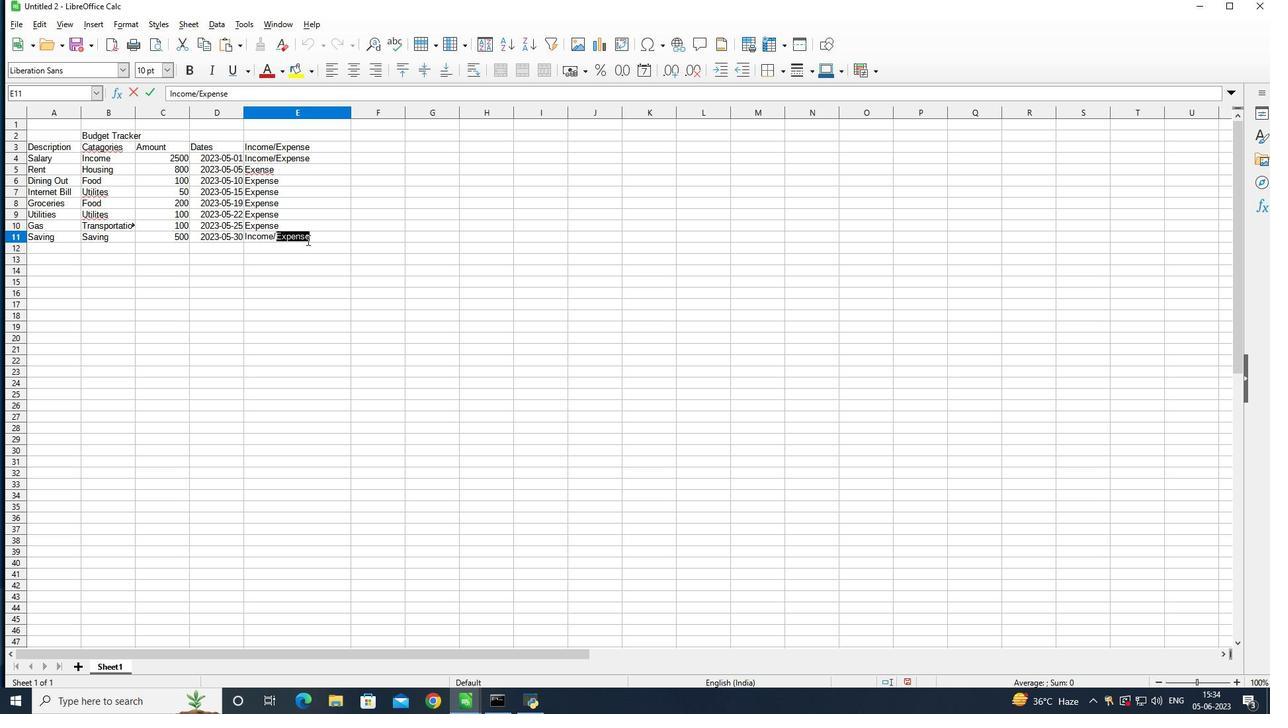 
Action: Mouse pressed left at (310, 239)
Screenshot: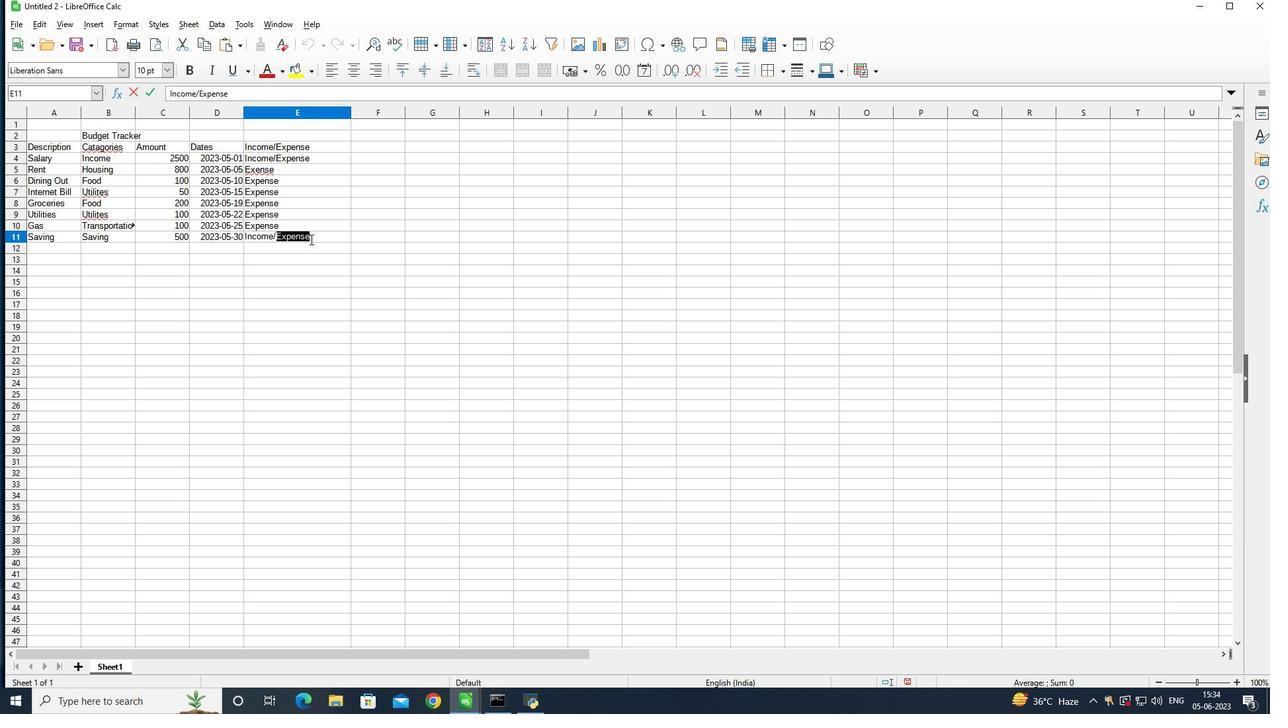
Action: Mouse moved to (375, 242)
Screenshot: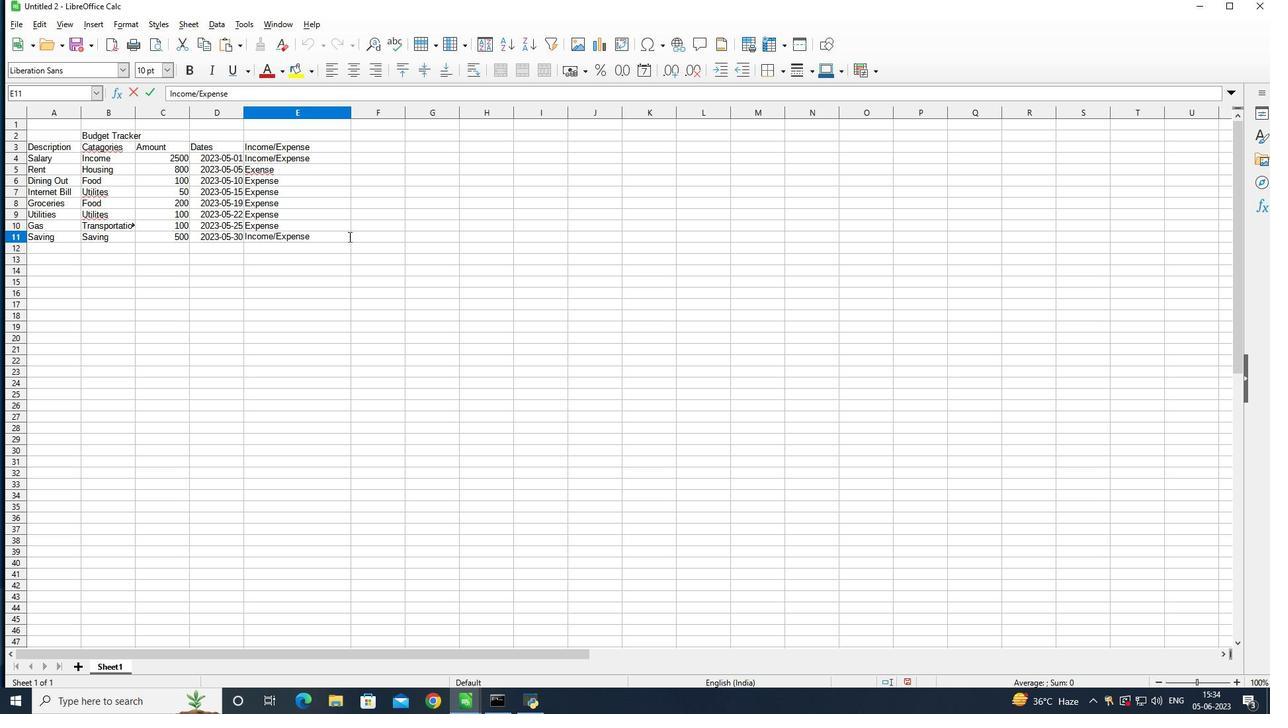 
Action: Key pressed <Key.backspace><Key.backspace><Key.backspace><Key.backspace><Key.backspace><Key.backspace><Key.backspace><Key.backspace>
Screenshot: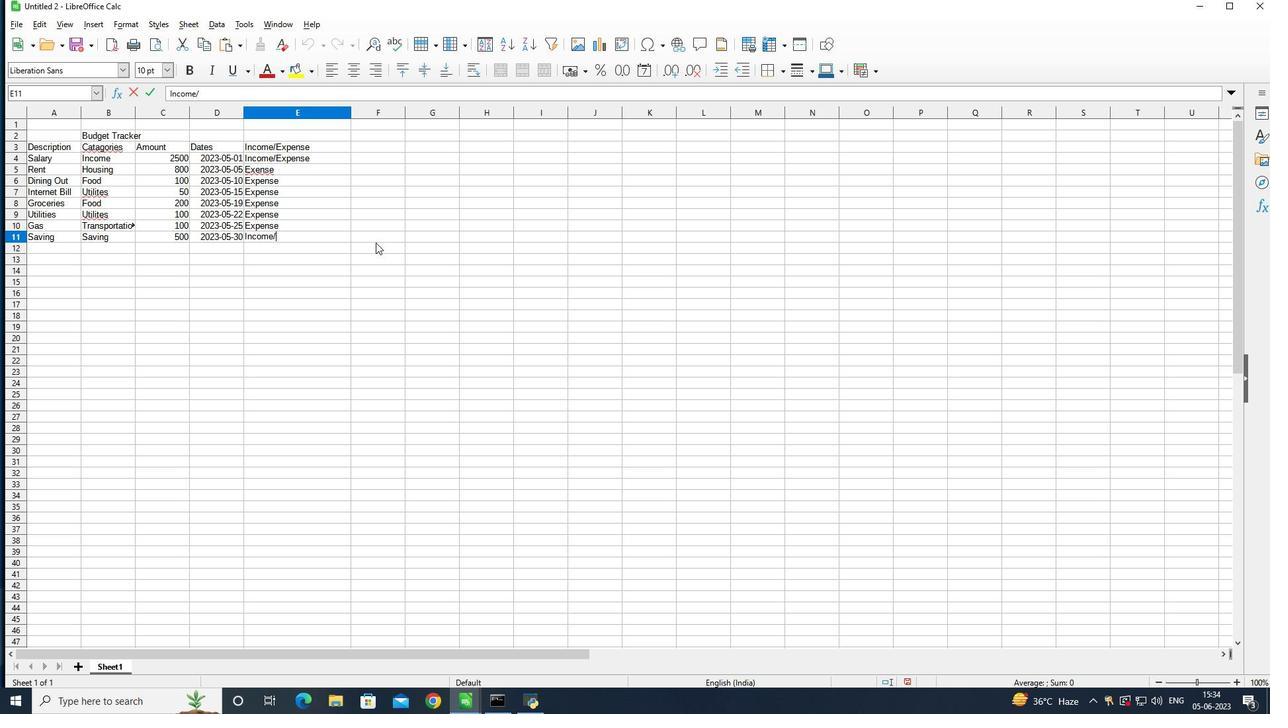 
Action: Mouse moved to (258, 172)
Screenshot: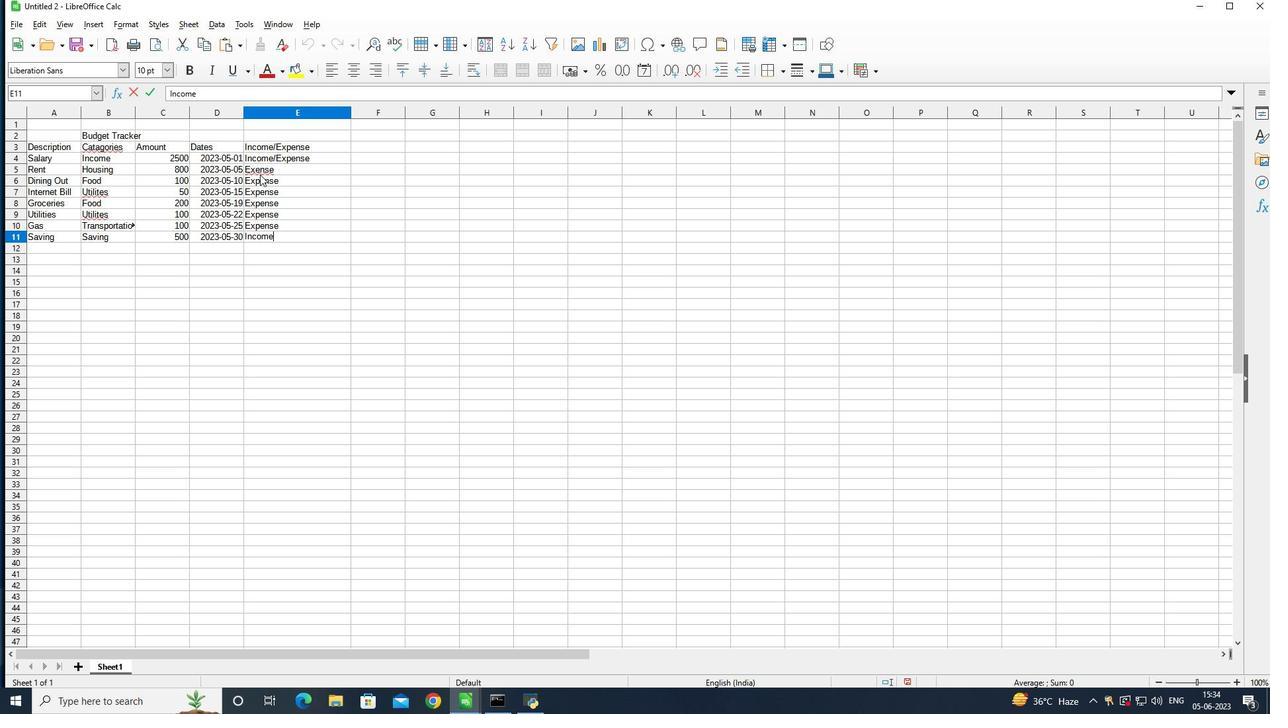 
Action: Mouse pressed left at (258, 172)
Screenshot: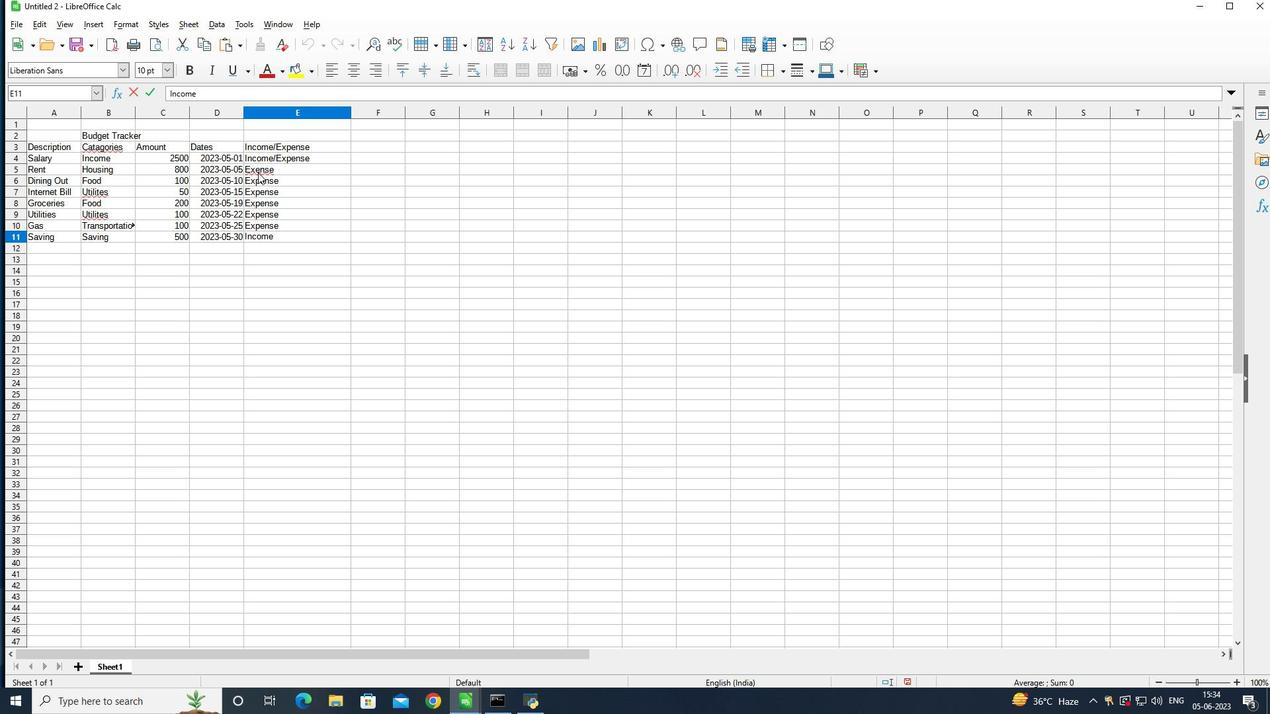 
Action: Mouse pressed left at (258, 172)
Screenshot: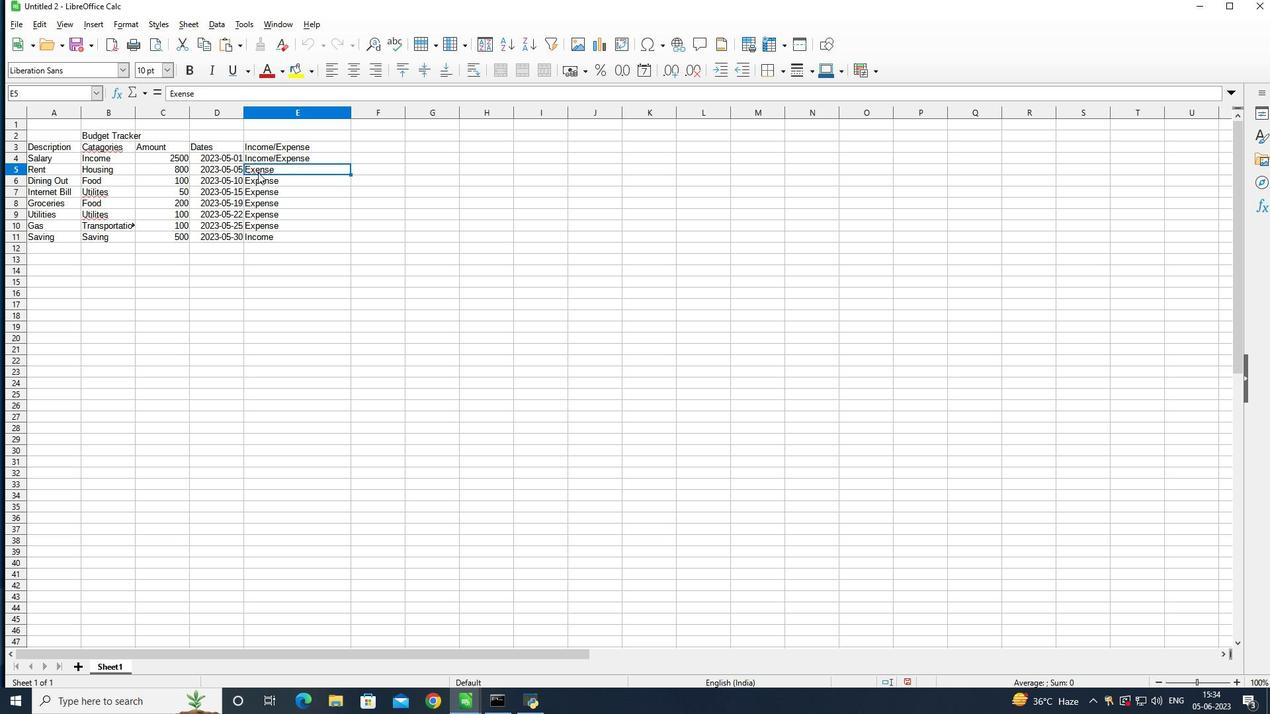 
Action: Mouse moved to (463, 166)
Screenshot: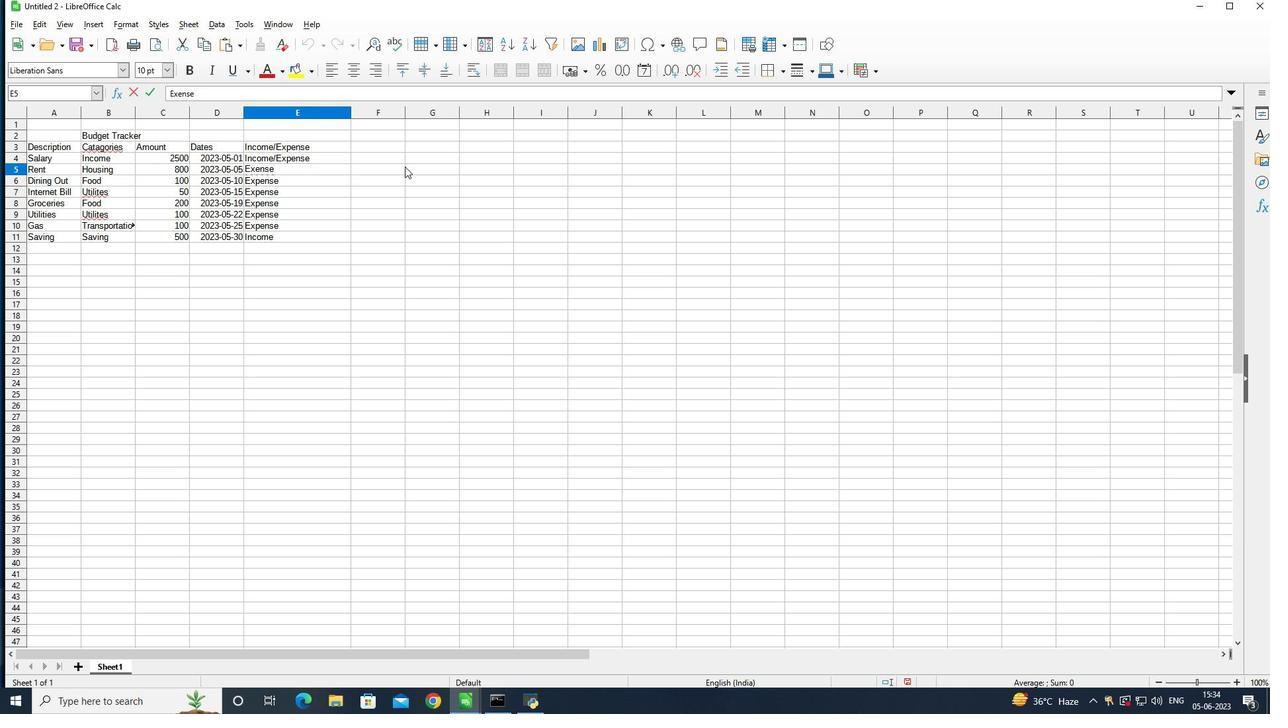 
Action: Key pressed <Key.left>p
Screenshot: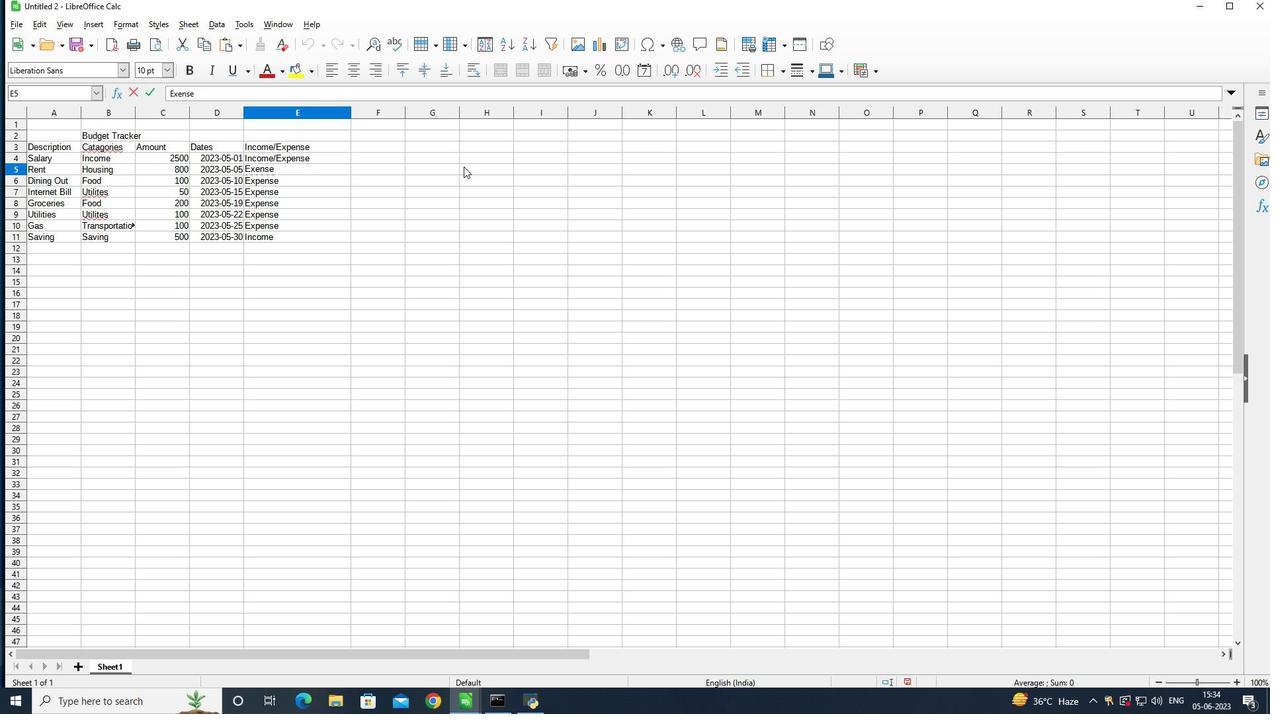 
Action: Mouse moved to (289, 278)
Screenshot: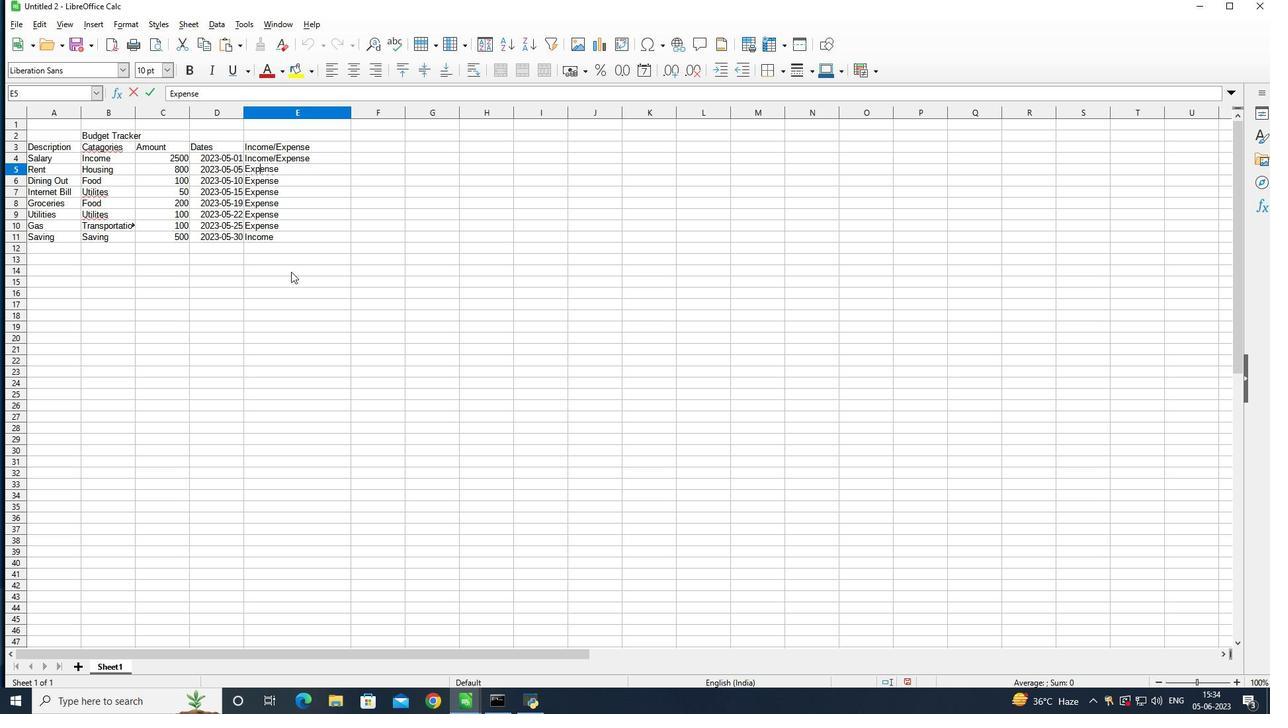 
Action: Key pressed ctrl+S
Screenshot: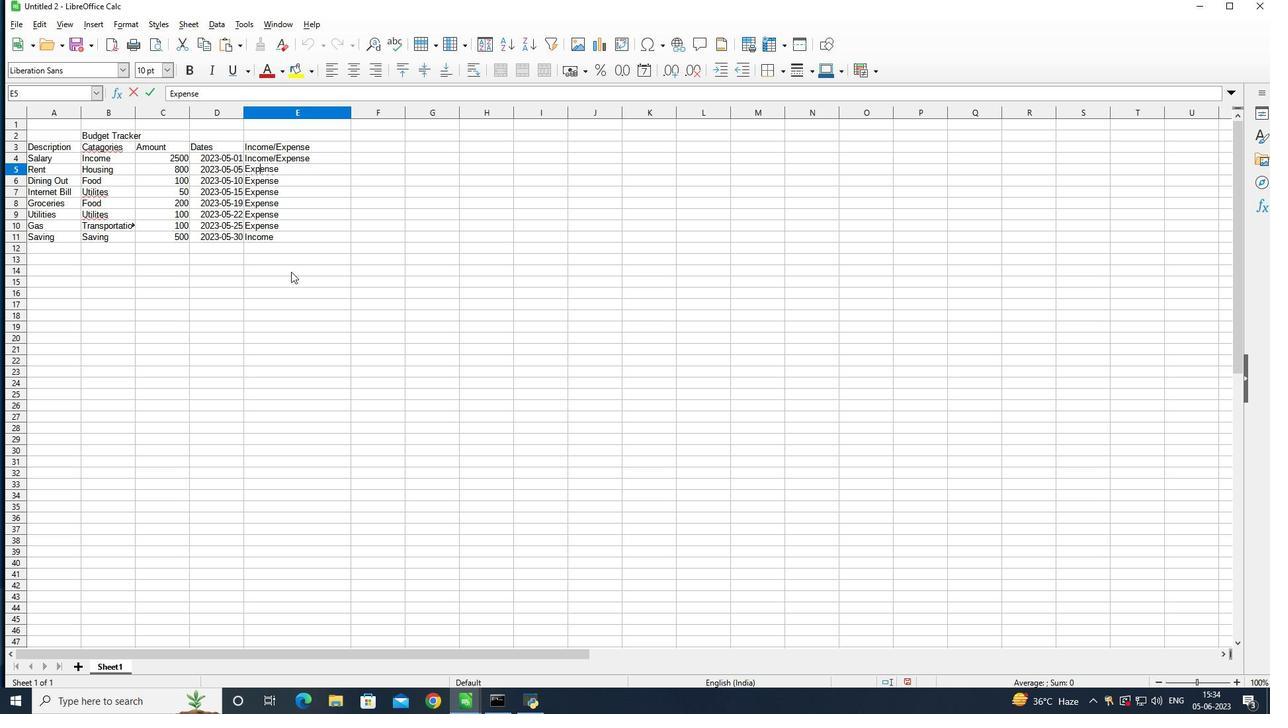 
Action: Mouse moved to (518, 394)
Screenshot: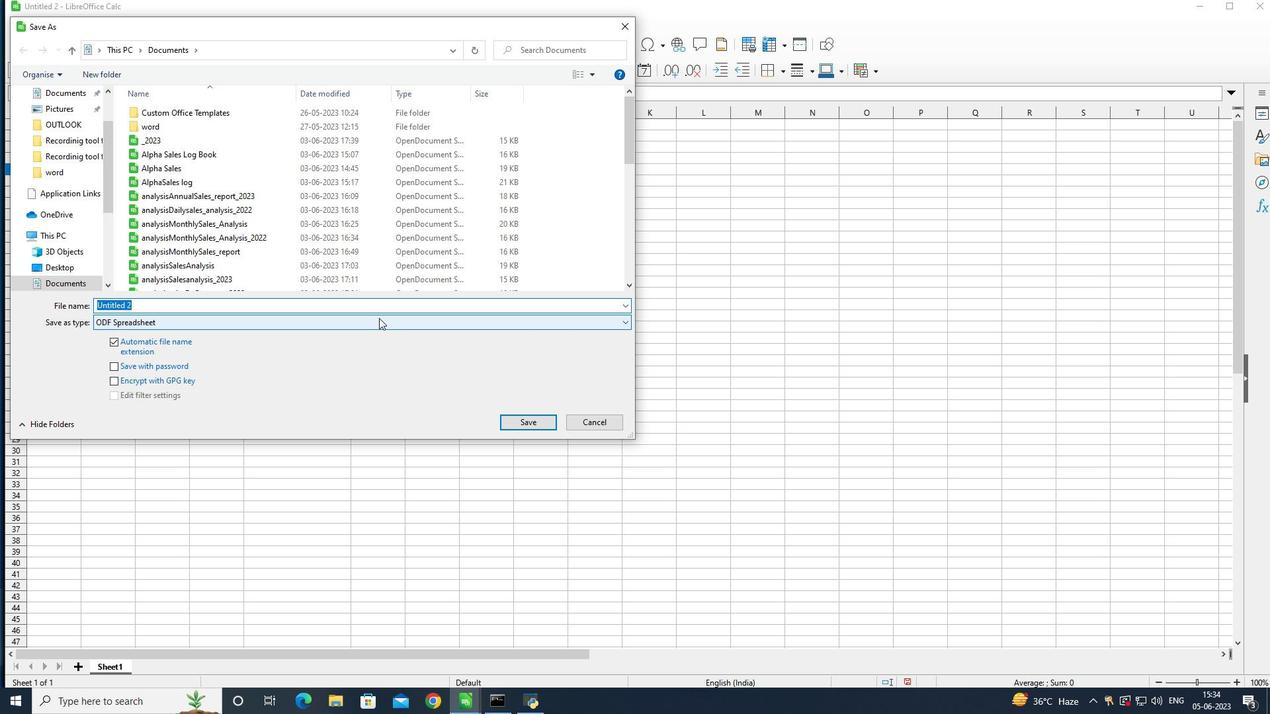 
Action: Key pressed <Key.shift>Apex<Key.space><Key.shift>Sales<Key.space><Key.shift>Templetes<Key.enter>
Screenshot: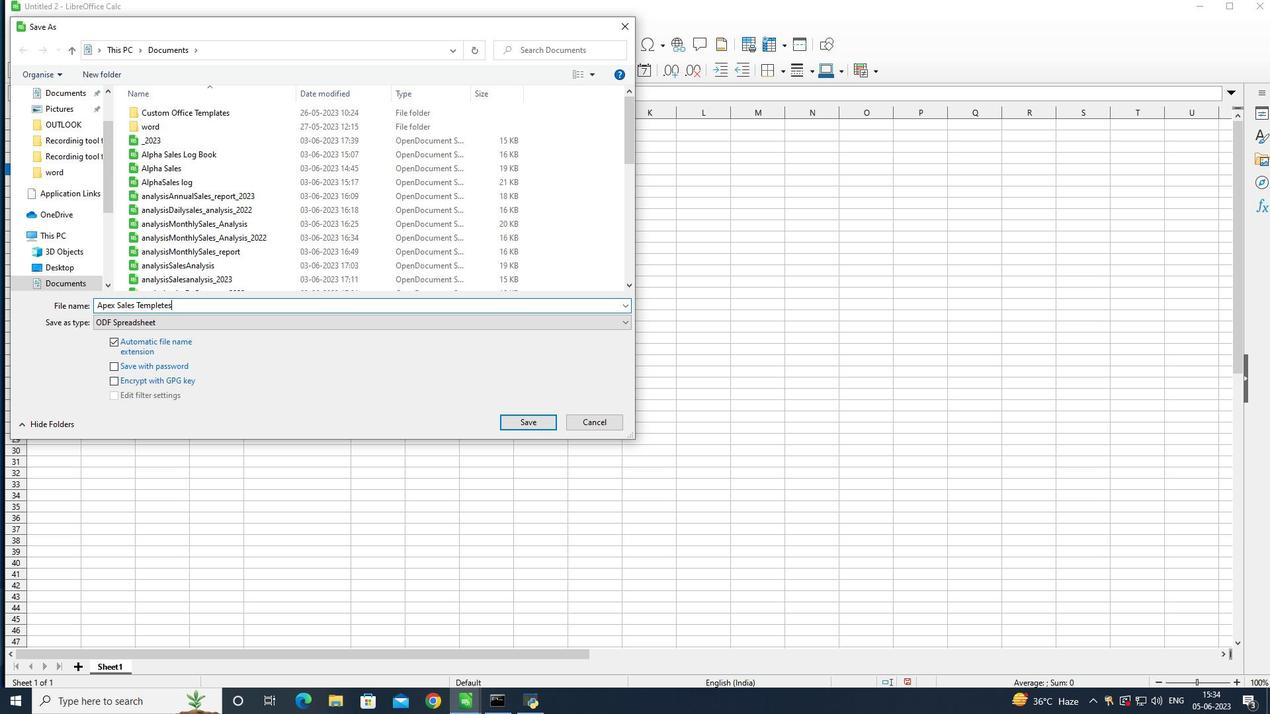 
